 Task: Look for space in Szombathely, Hungary from 9th June, 2023 to 16th June, 2023 for 2 adults in price range Rs.8000 to Rs.16000. Place can be entire place with 2 bedrooms having 2 beds and 1 bathroom. Property type can be house, flat, guest house. Booking option can be shelf check-in. Required host language is English.
Action: Mouse moved to (607, 107)
Screenshot: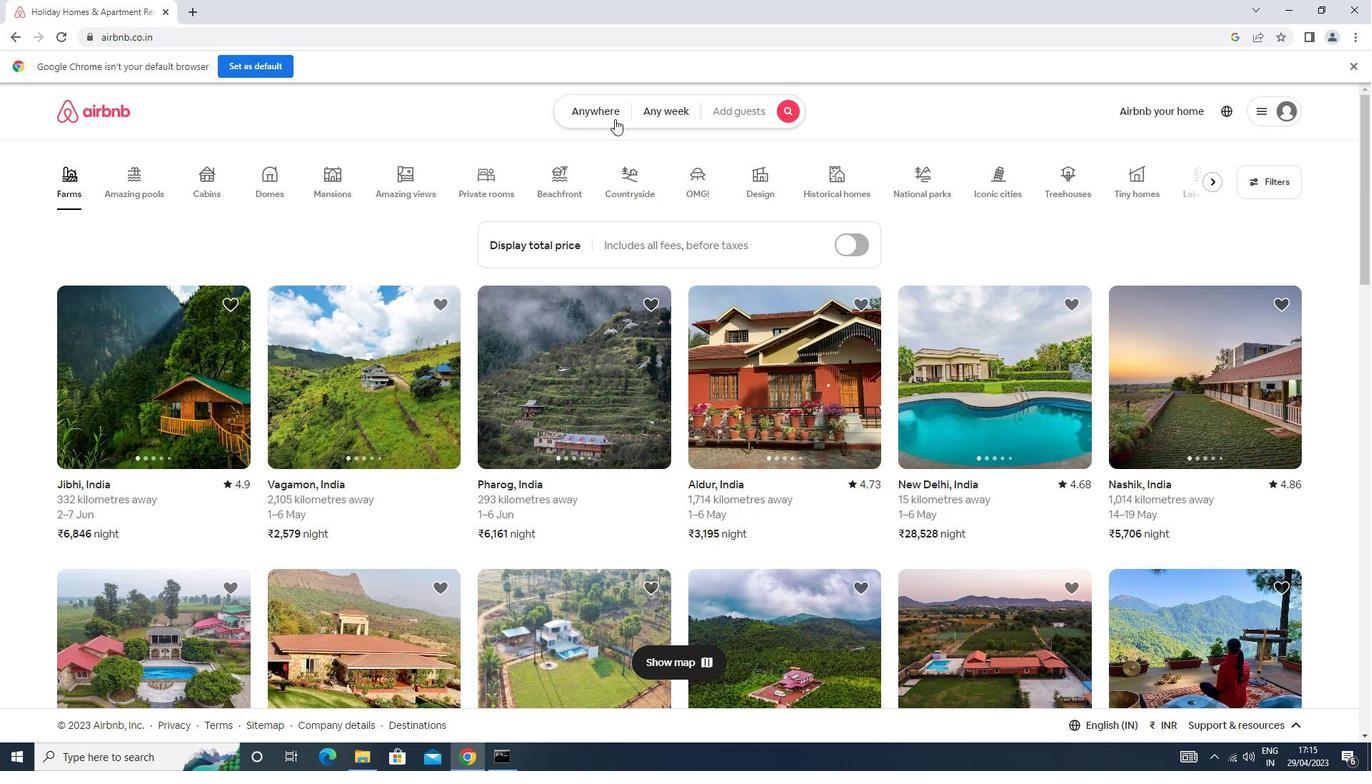 
Action: Mouse pressed left at (607, 107)
Screenshot: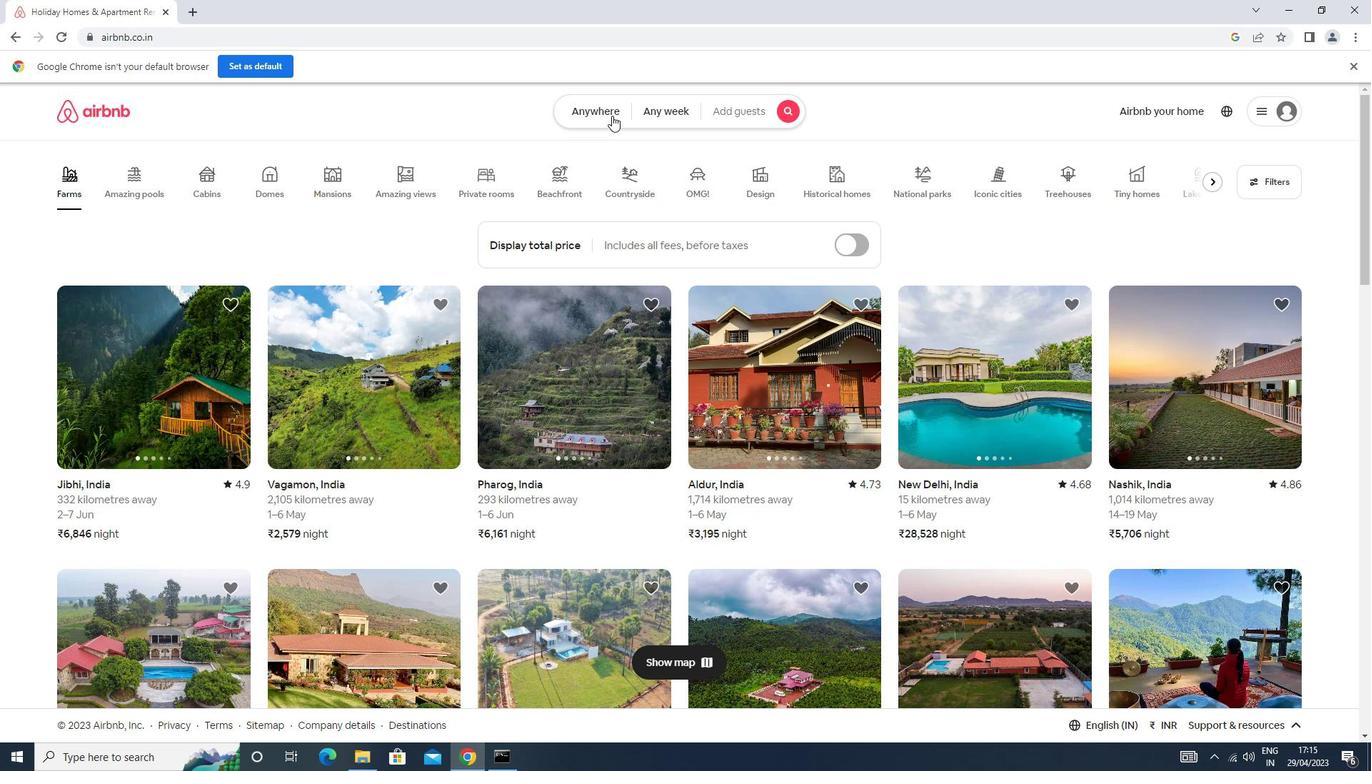 
Action: Mouse moved to (552, 162)
Screenshot: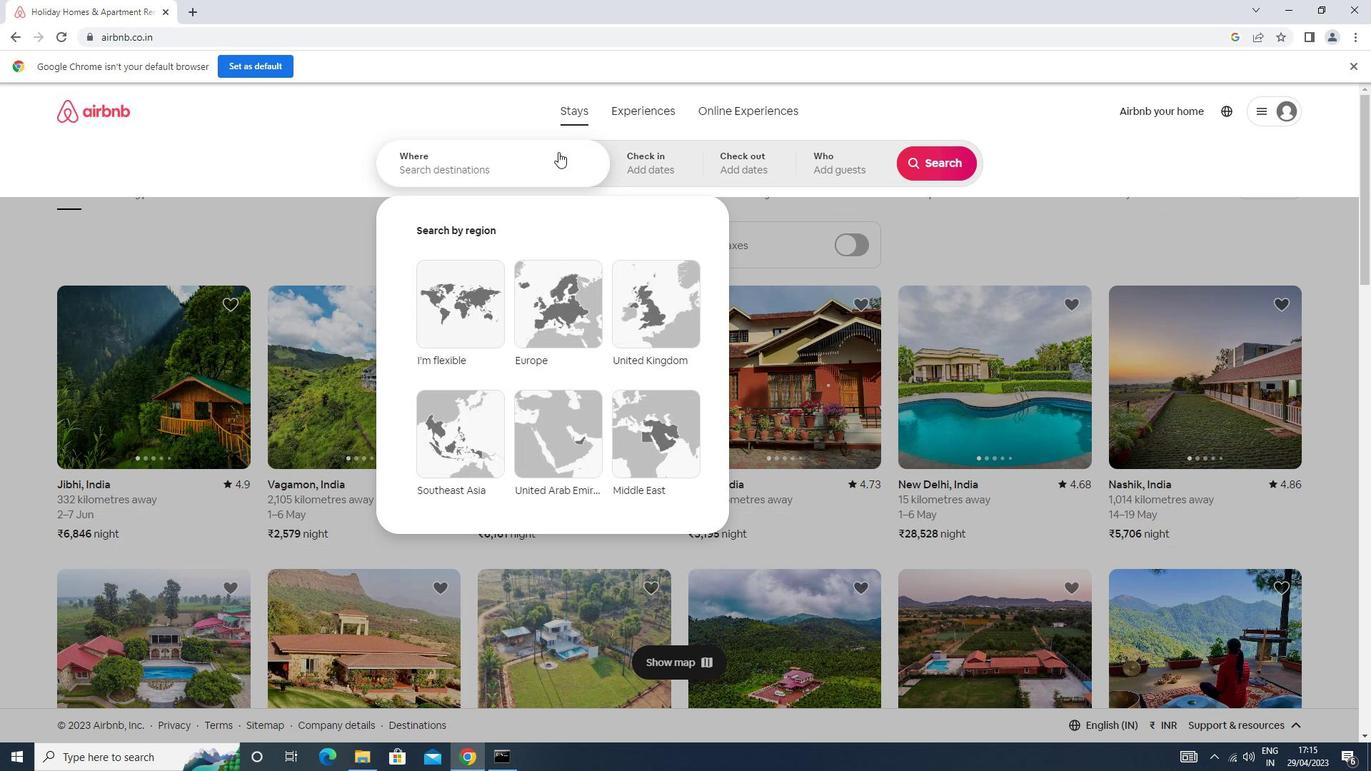 
Action: Mouse pressed left at (552, 162)
Screenshot: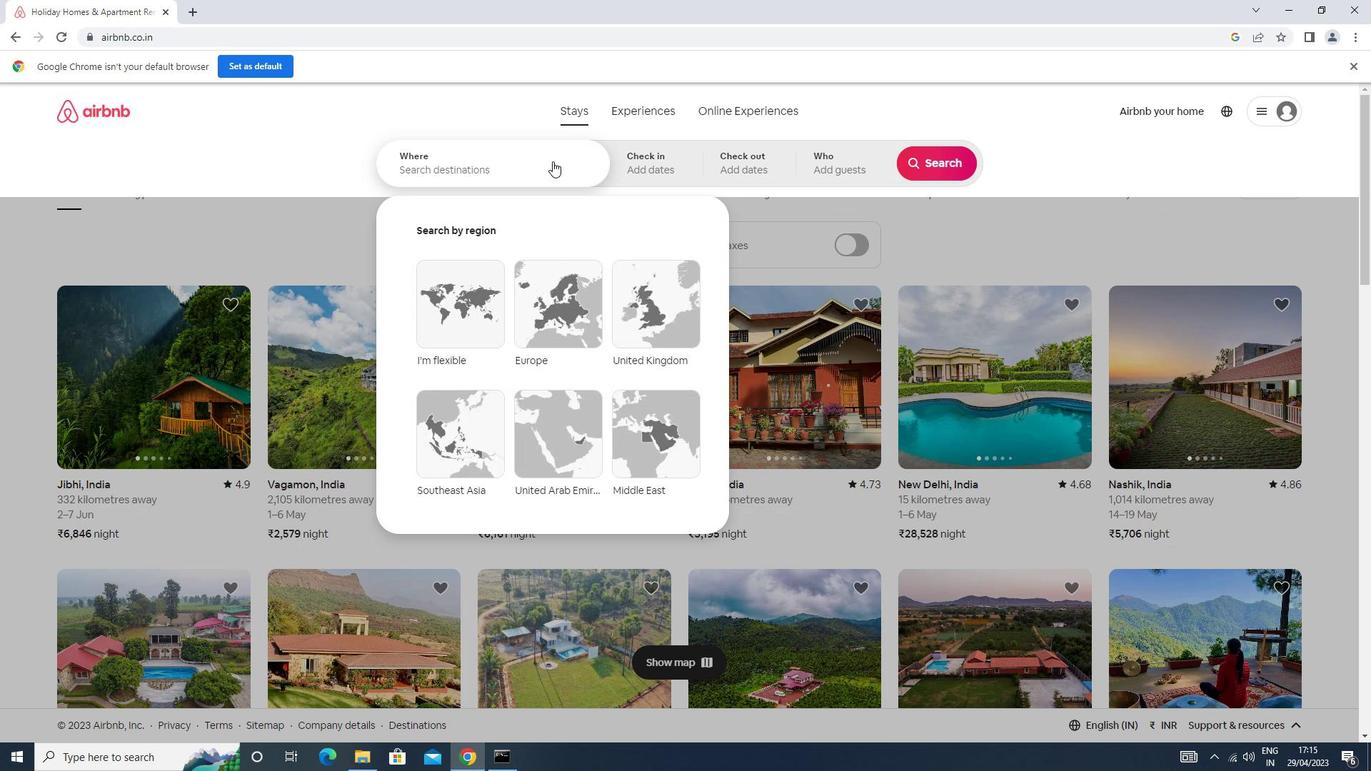 
Action: Mouse moved to (549, 165)
Screenshot: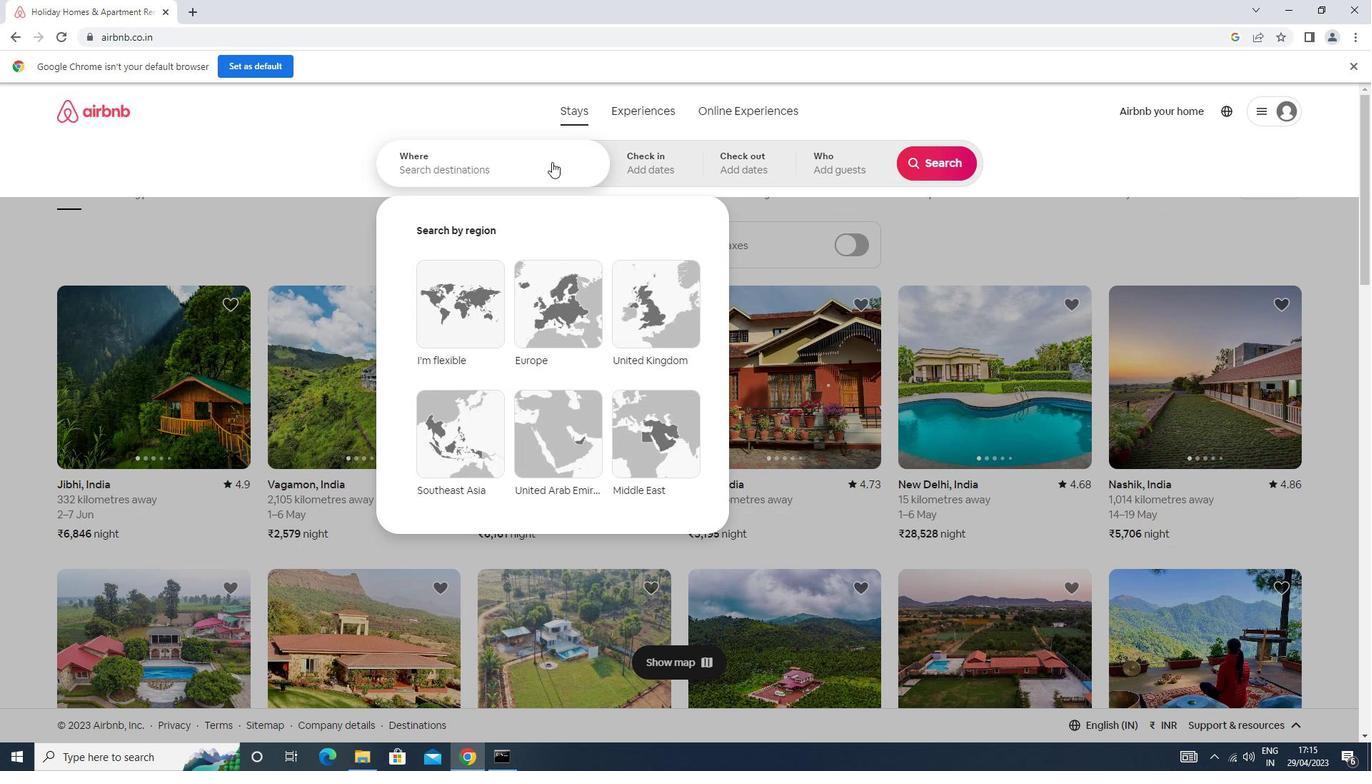 
Action: Key pressed s<Key.caps_lock>zombathely<Key.enter>
Screenshot: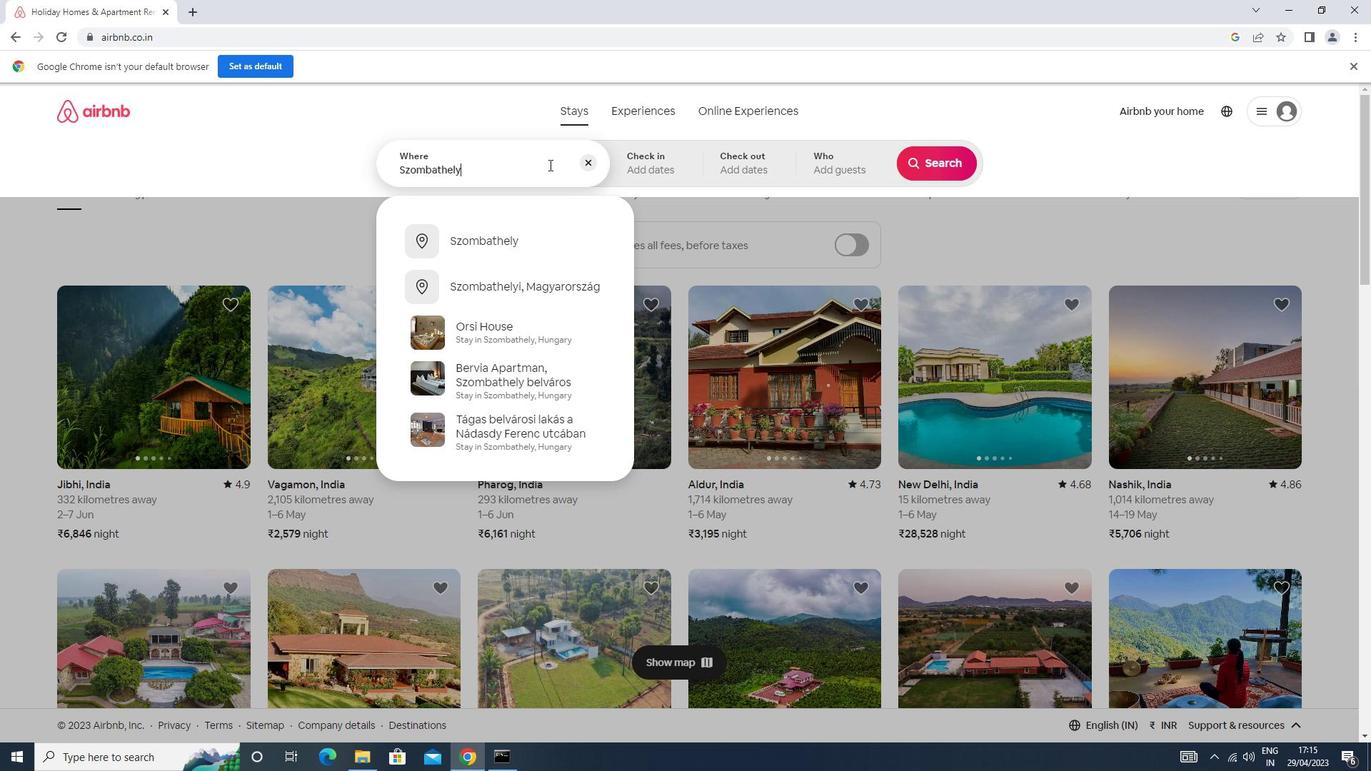 
Action: Mouse moved to (943, 276)
Screenshot: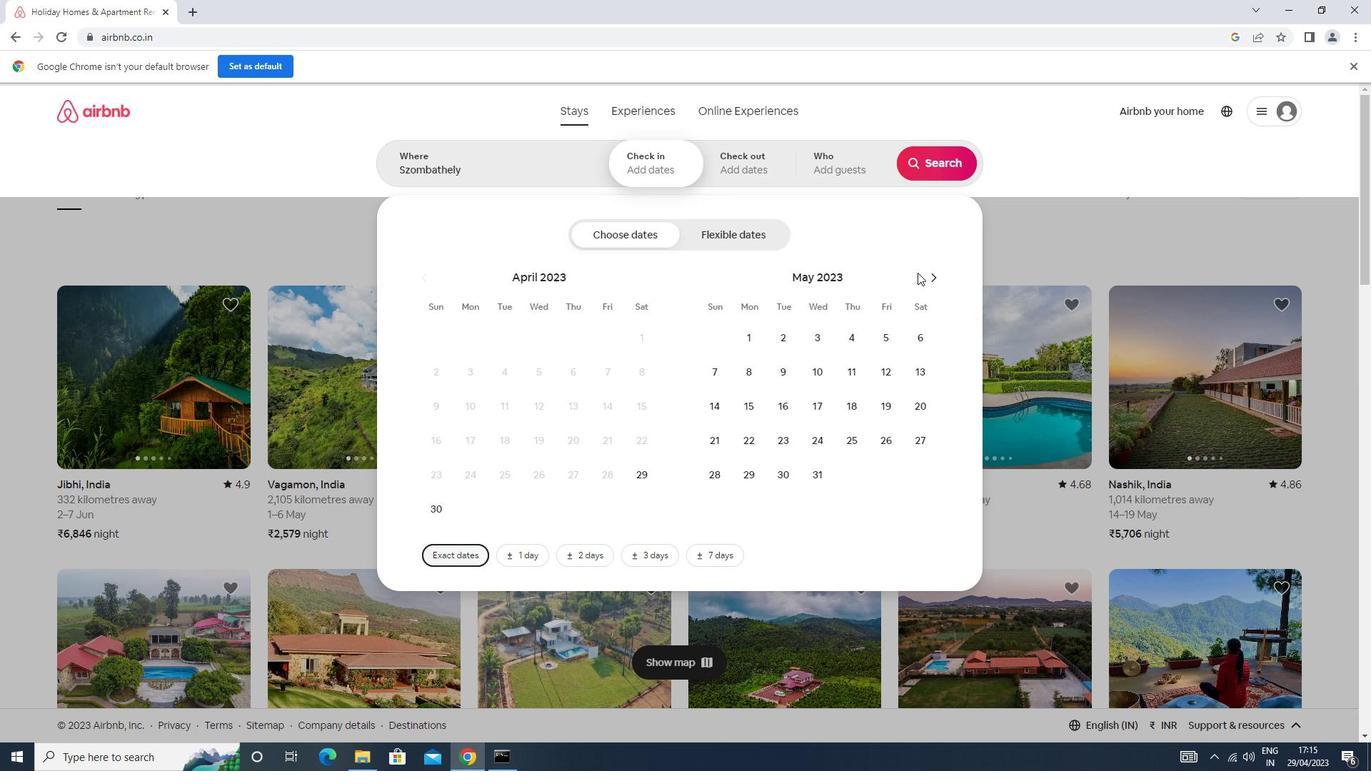 
Action: Mouse pressed left at (943, 276)
Screenshot: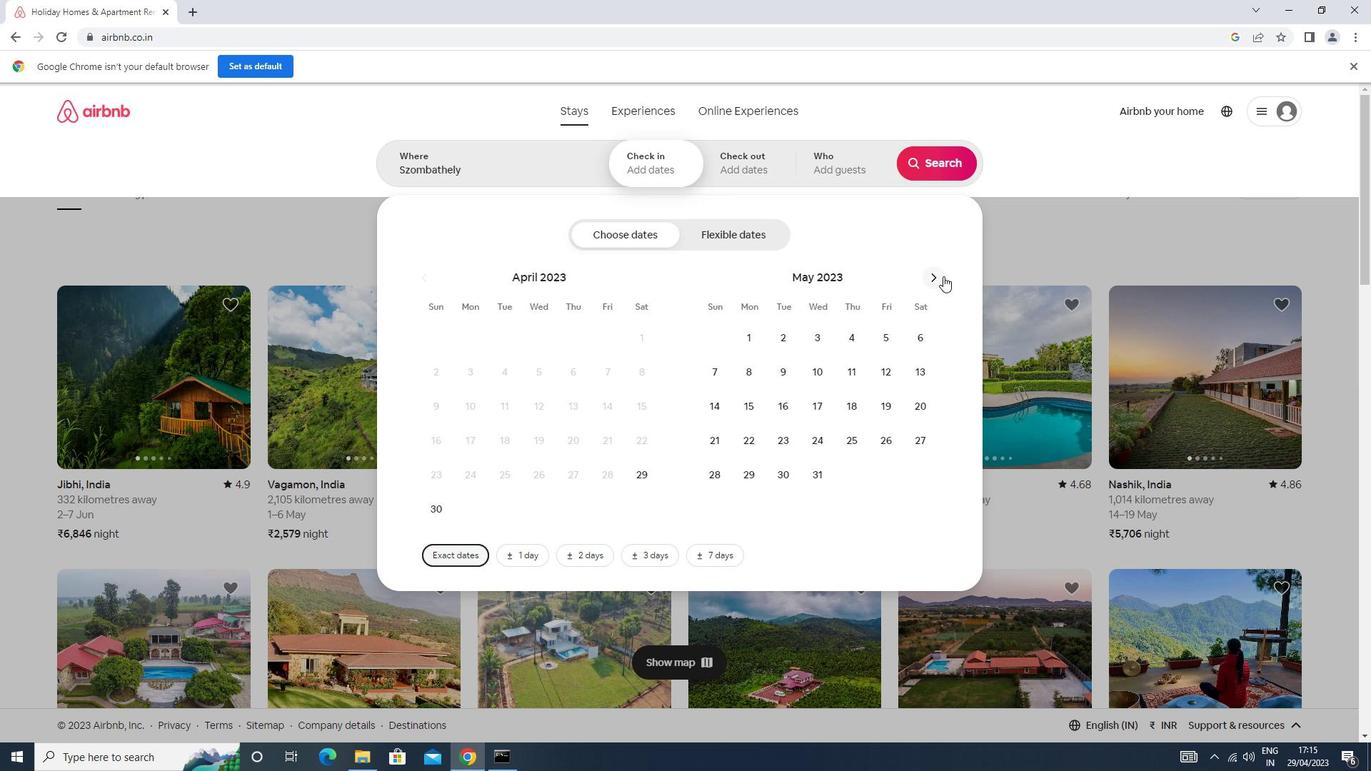 
Action: Mouse moved to (875, 372)
Screenshot: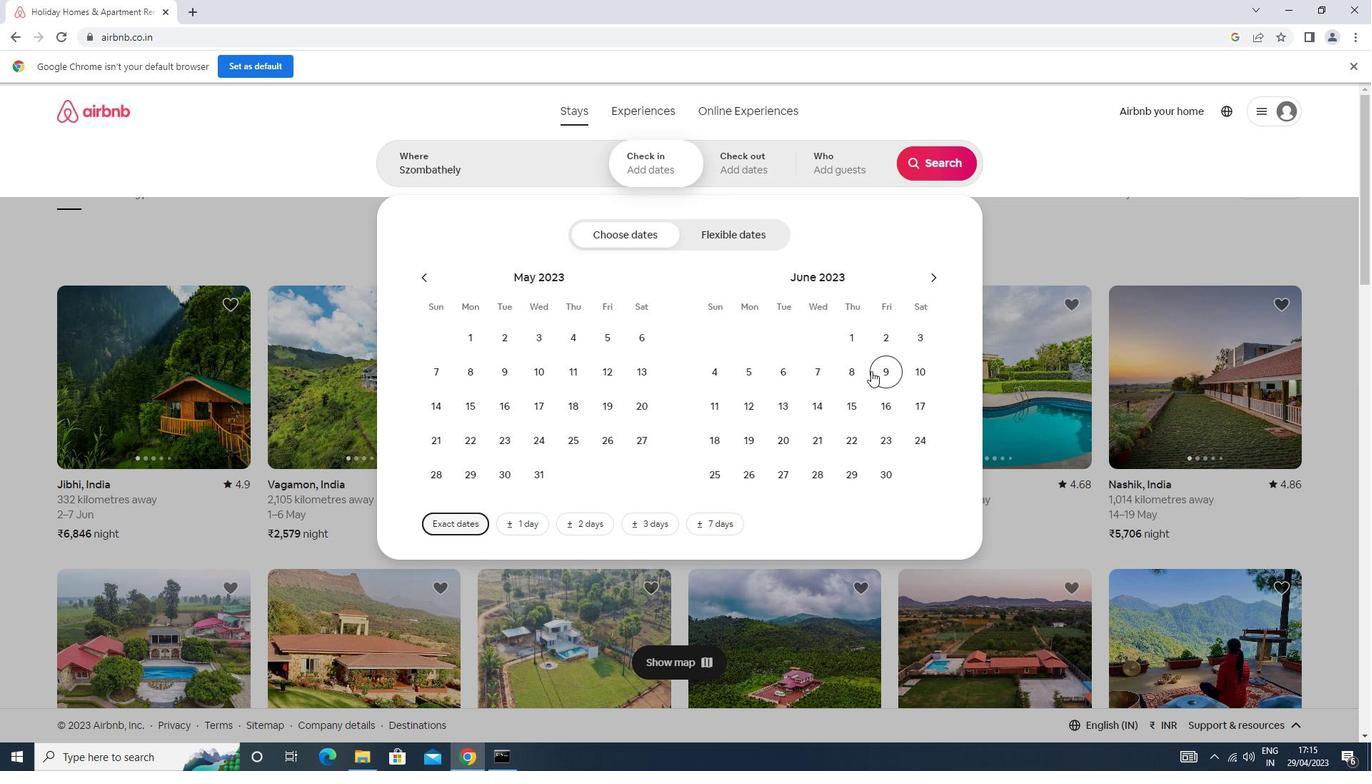 
Action: Mouse pressed left at (875, 372)
Screenshot: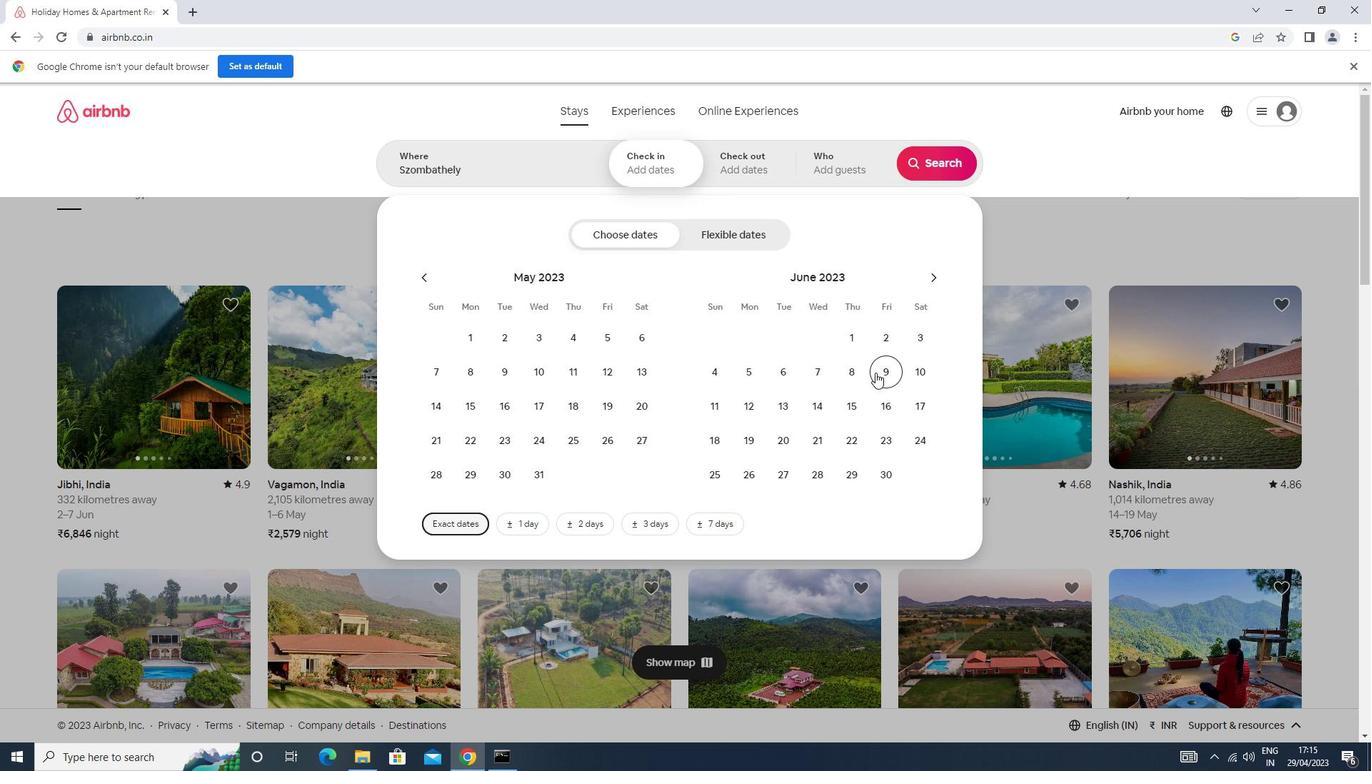 
Action: Mouse moved to (872, 399)
Screenshot: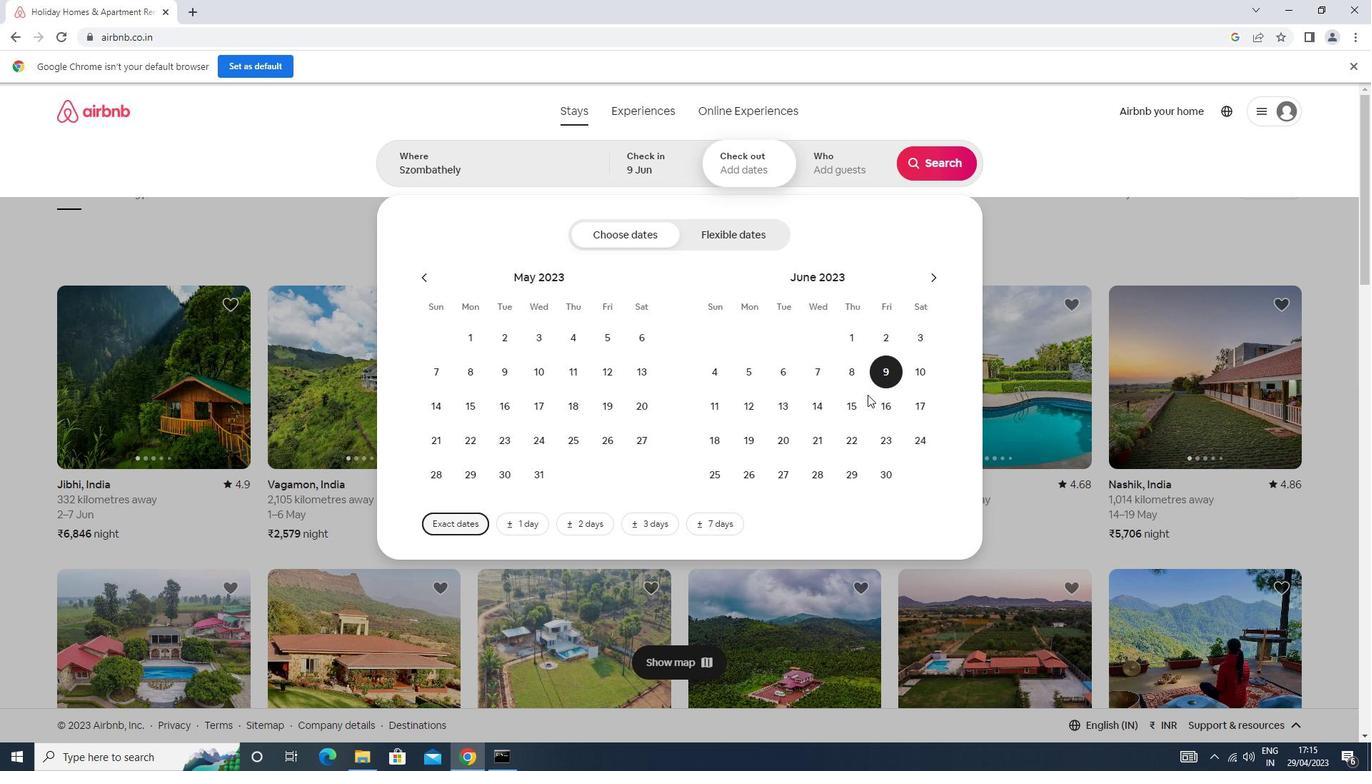
Action: Mouse pressed left at (872, 399)
Screenshot: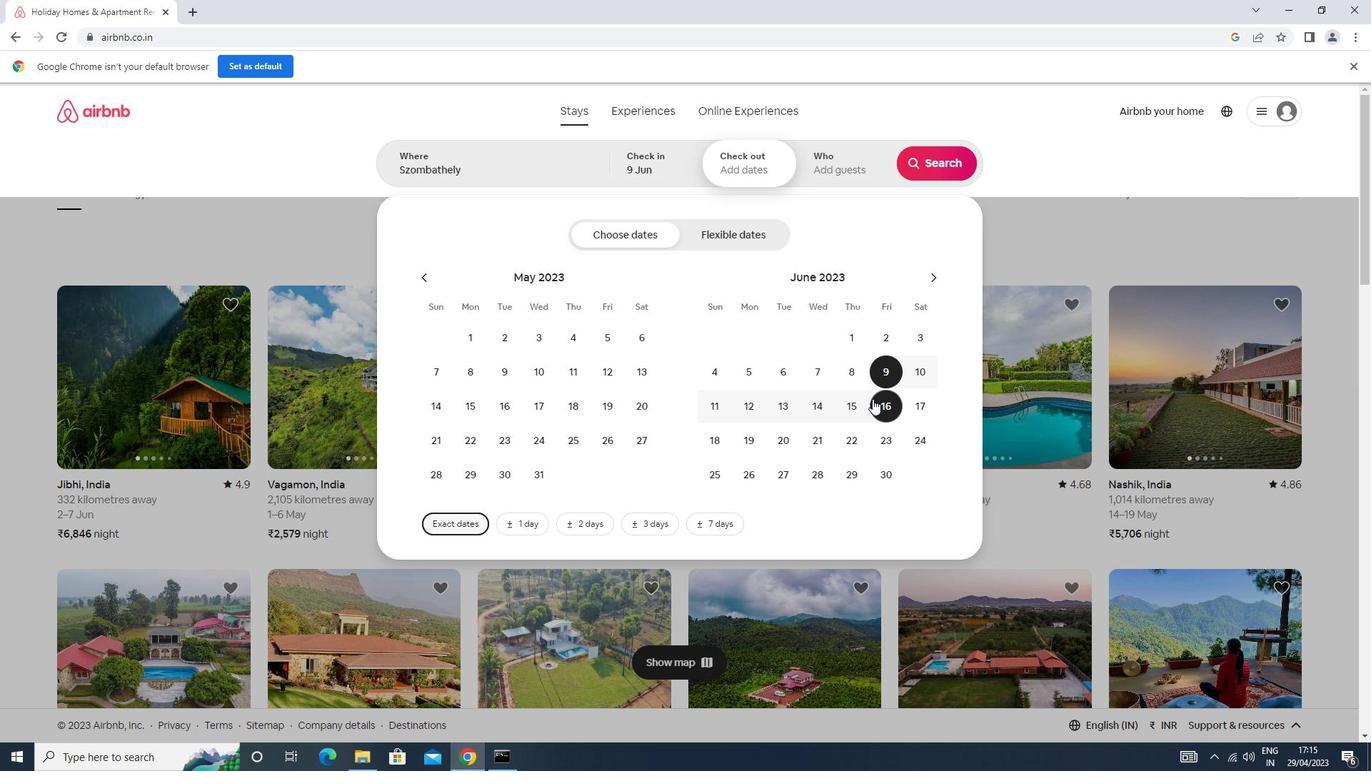 
Action: Mouse moved to (877, 181)
Screenshot: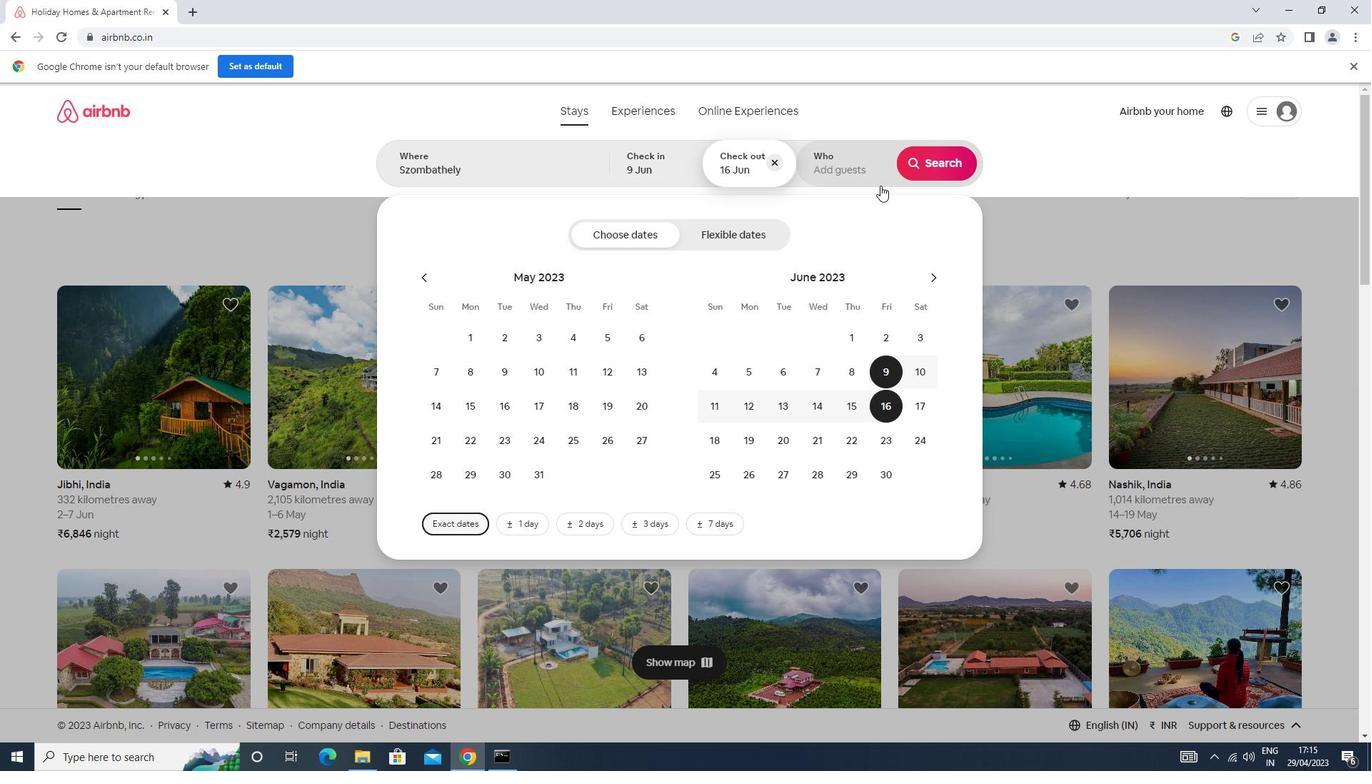 
Action: Mouse pressed left at (877, 181)
Screenshot: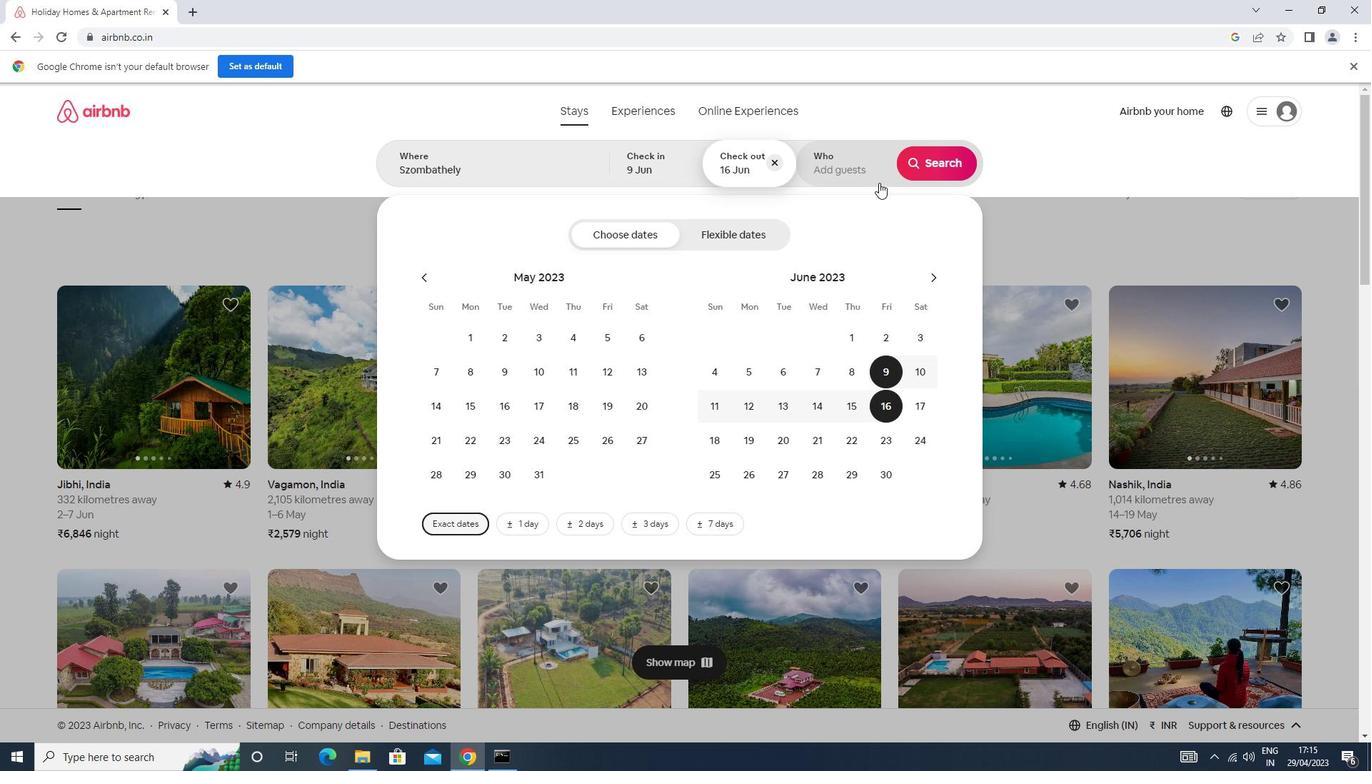 
Action: Mouse moved to (939, 244)
Screenshot: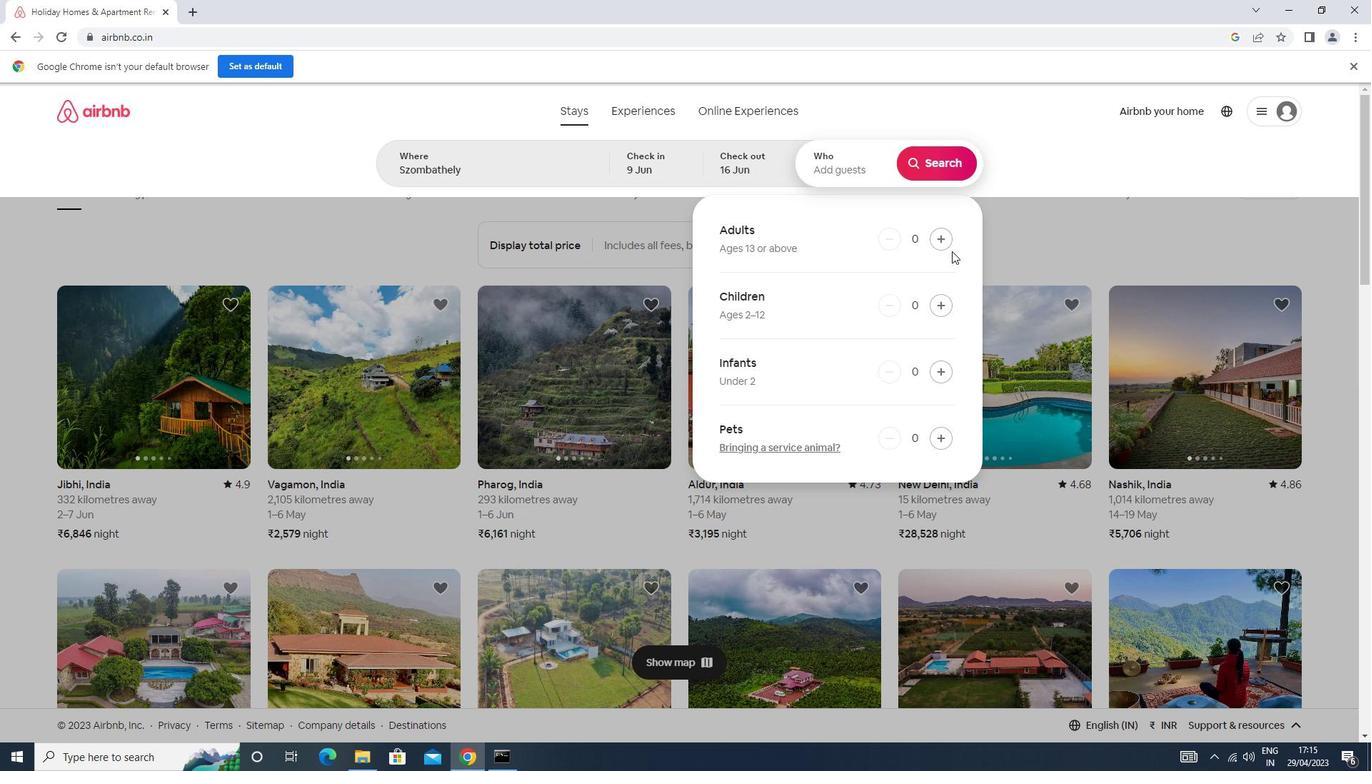 
Action: Mouse pressed left at (939, 244)
Screenshot: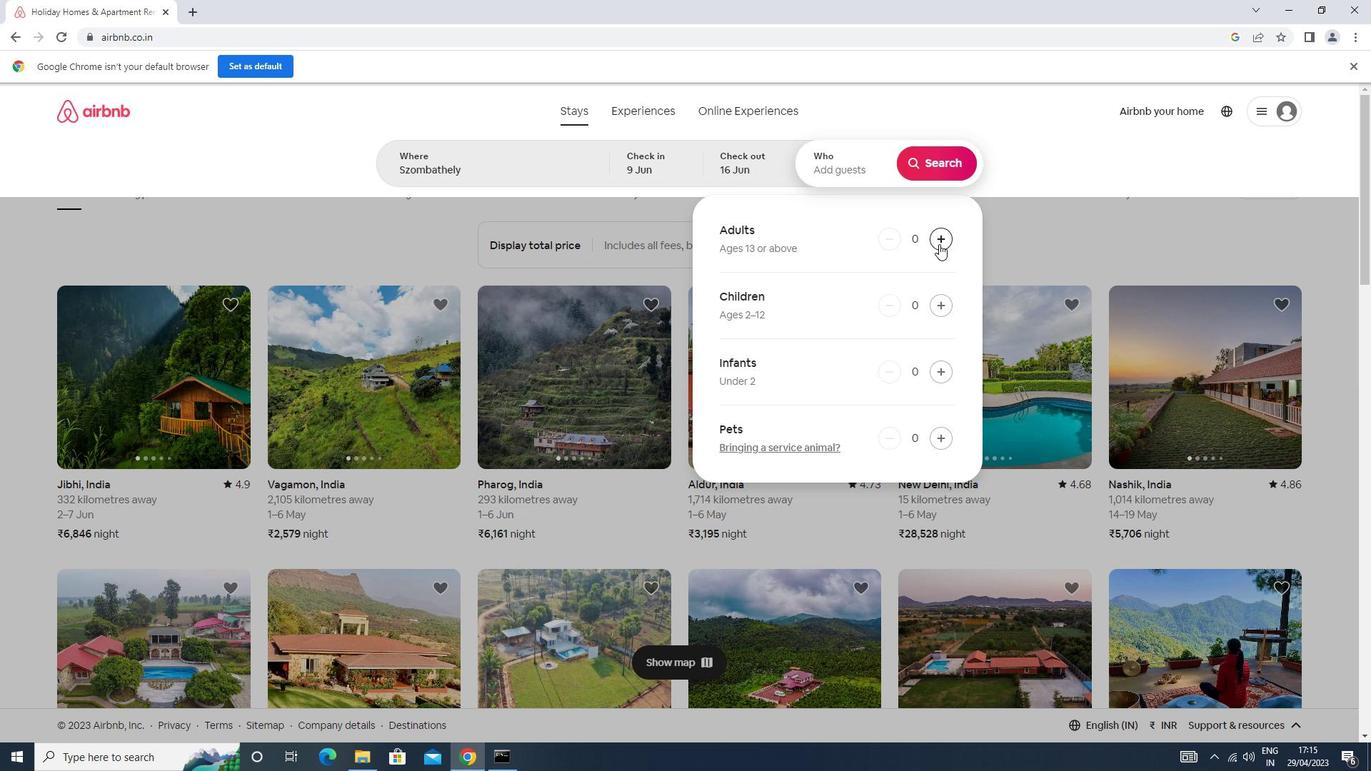 
Action: Mouse moved to (939, 244)
Screenshot: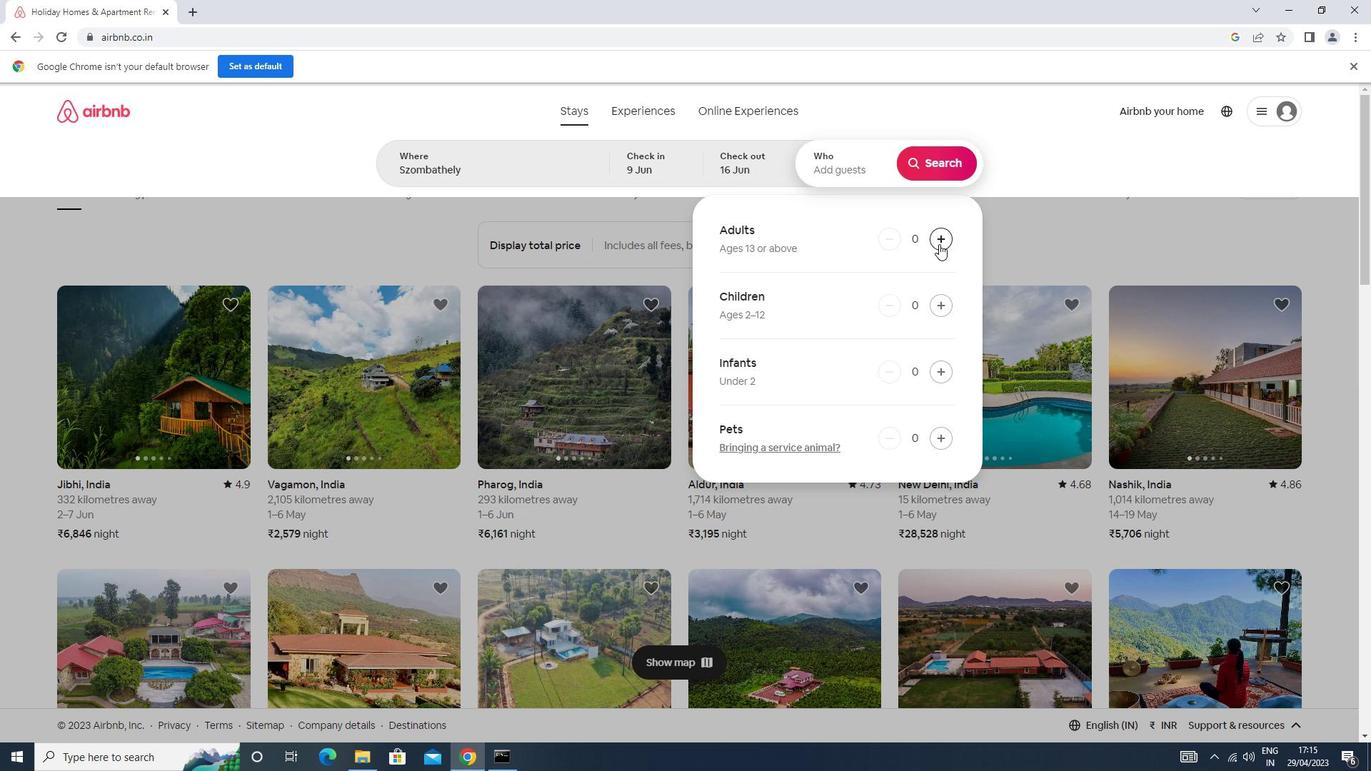 
Action: Mouse pressed left at (939, 244)
Screenshot: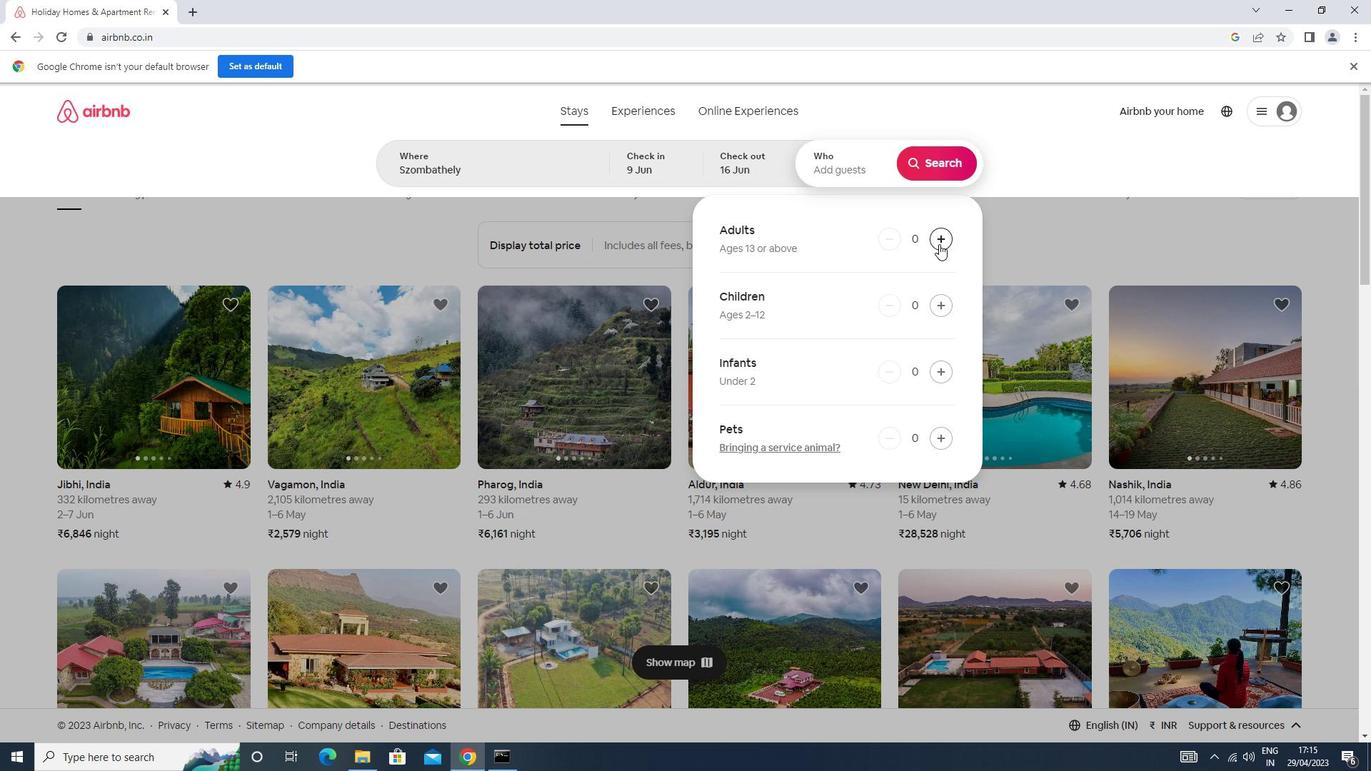 
Action: Mouse moved to (937, 162)
Screenshot: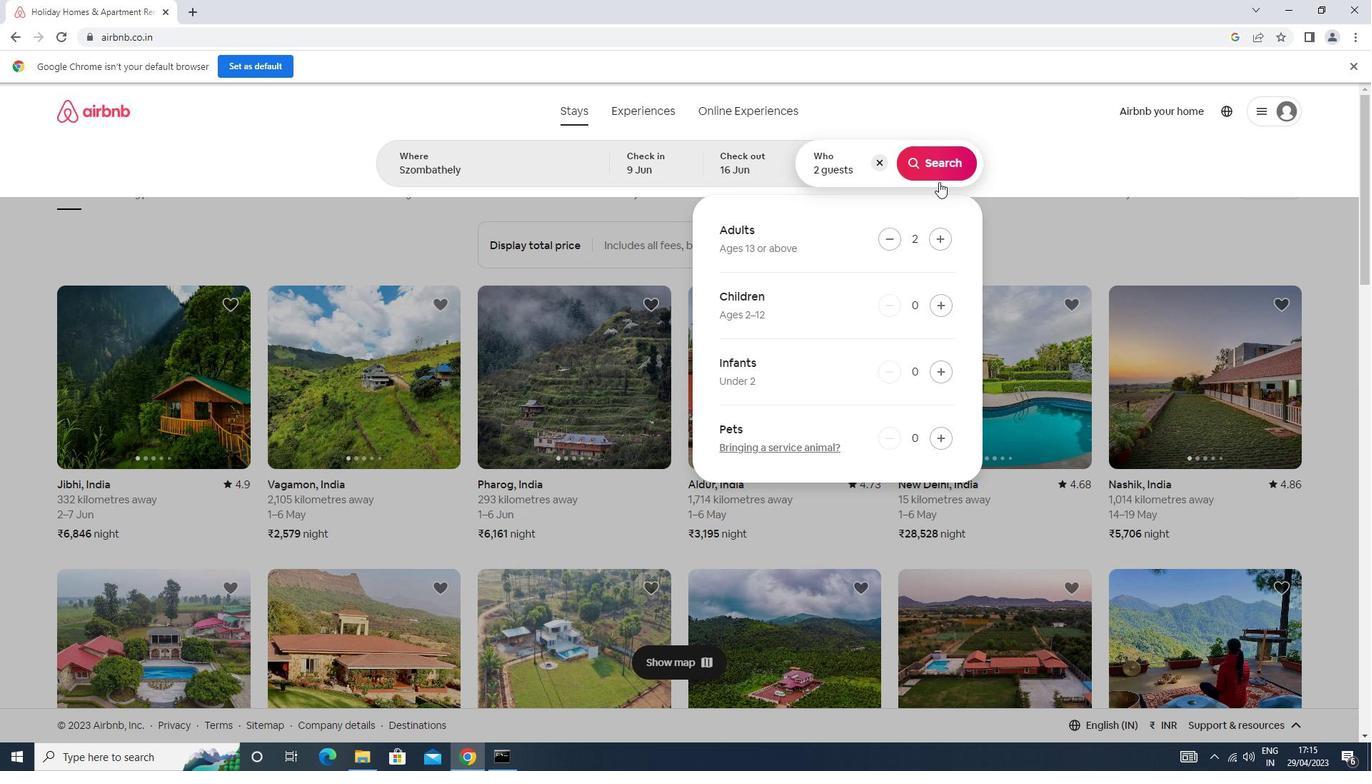 
Action: Mouse pressed left at (937, 162)
Screenshot: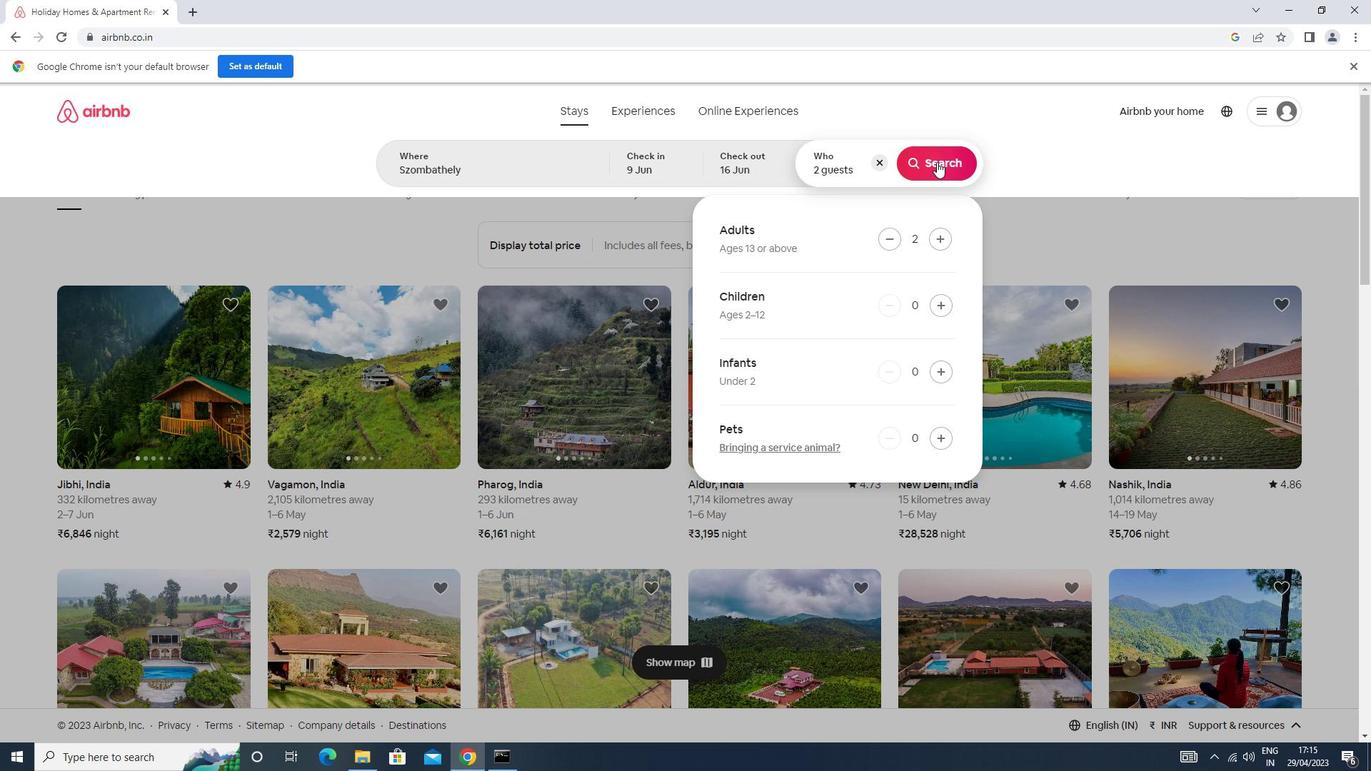 
Action: Mouse moved to (1319, 160)
Screenshot: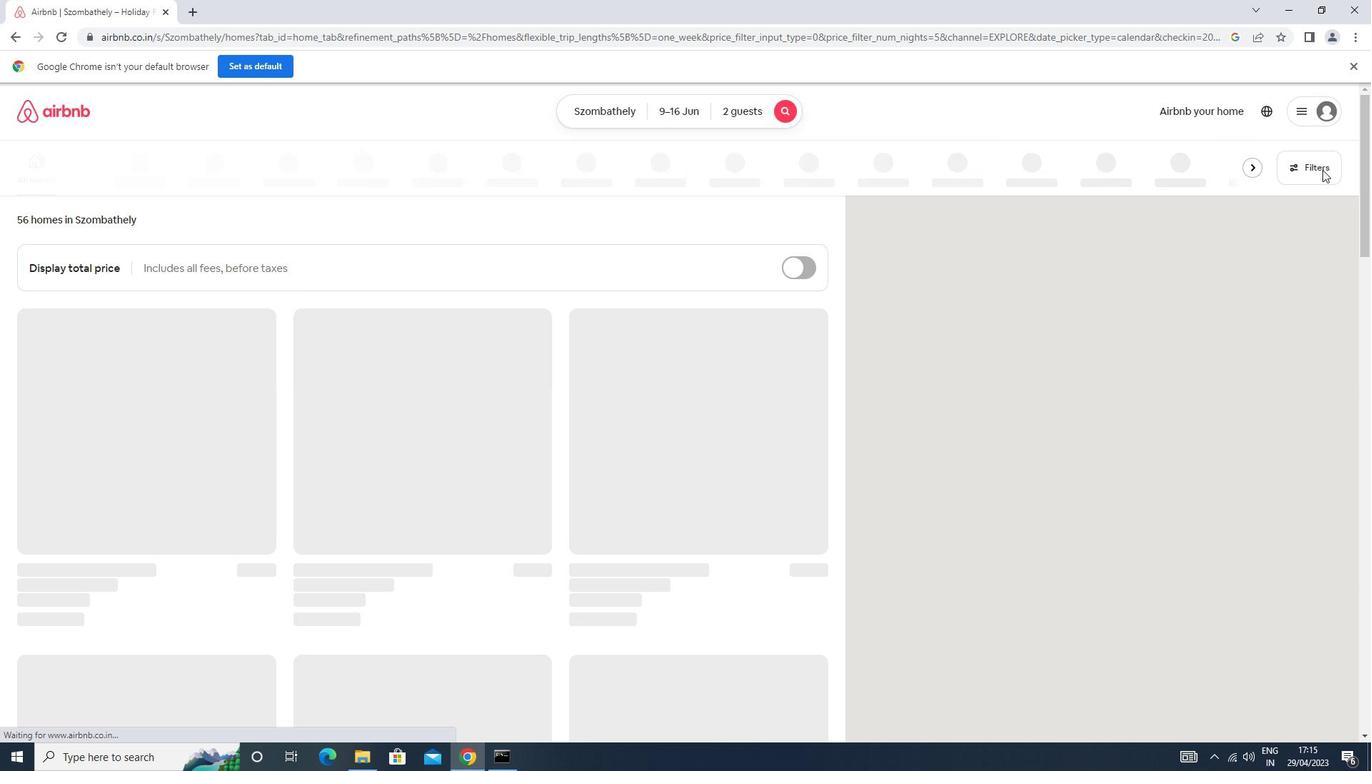 
Action: Mouse pressed left at (1319, 160)
Screenshot: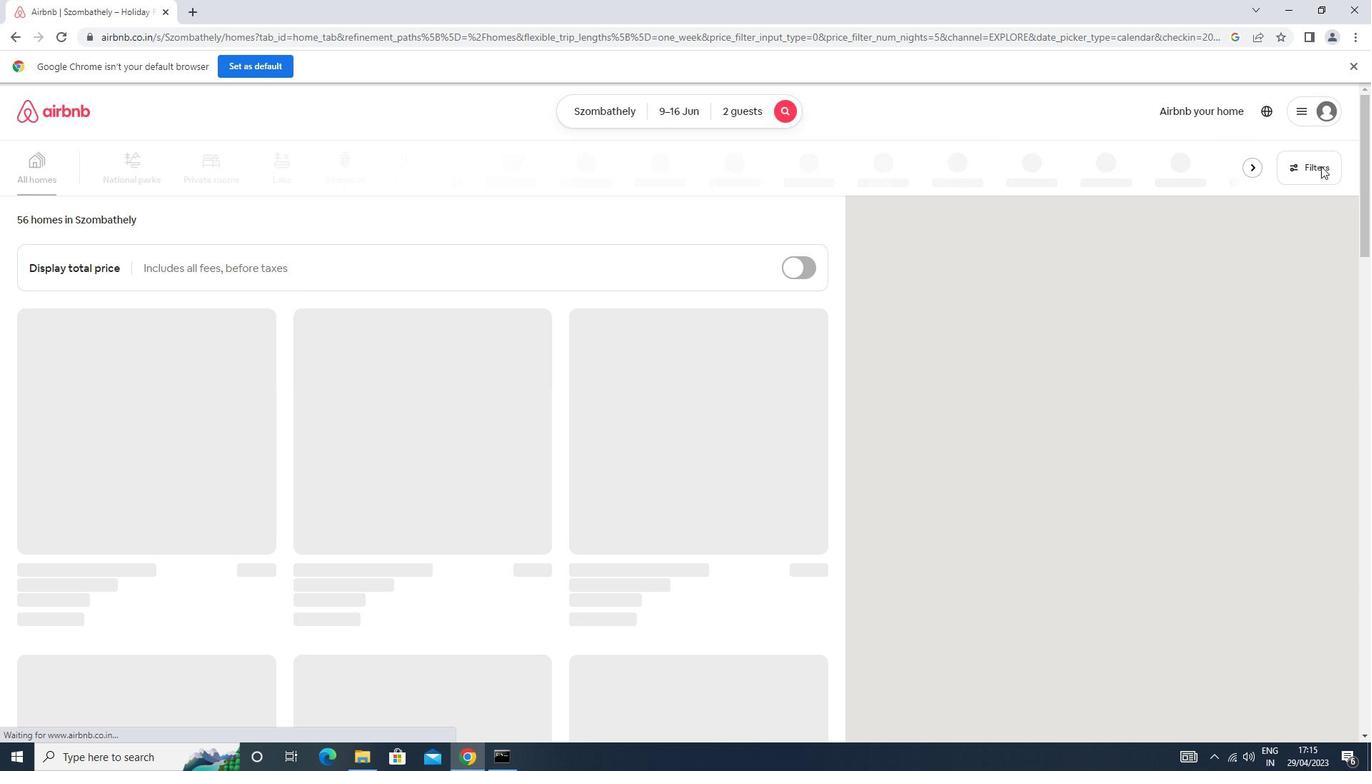 
Action: Mouse moved to (591, 345)
Screenshot: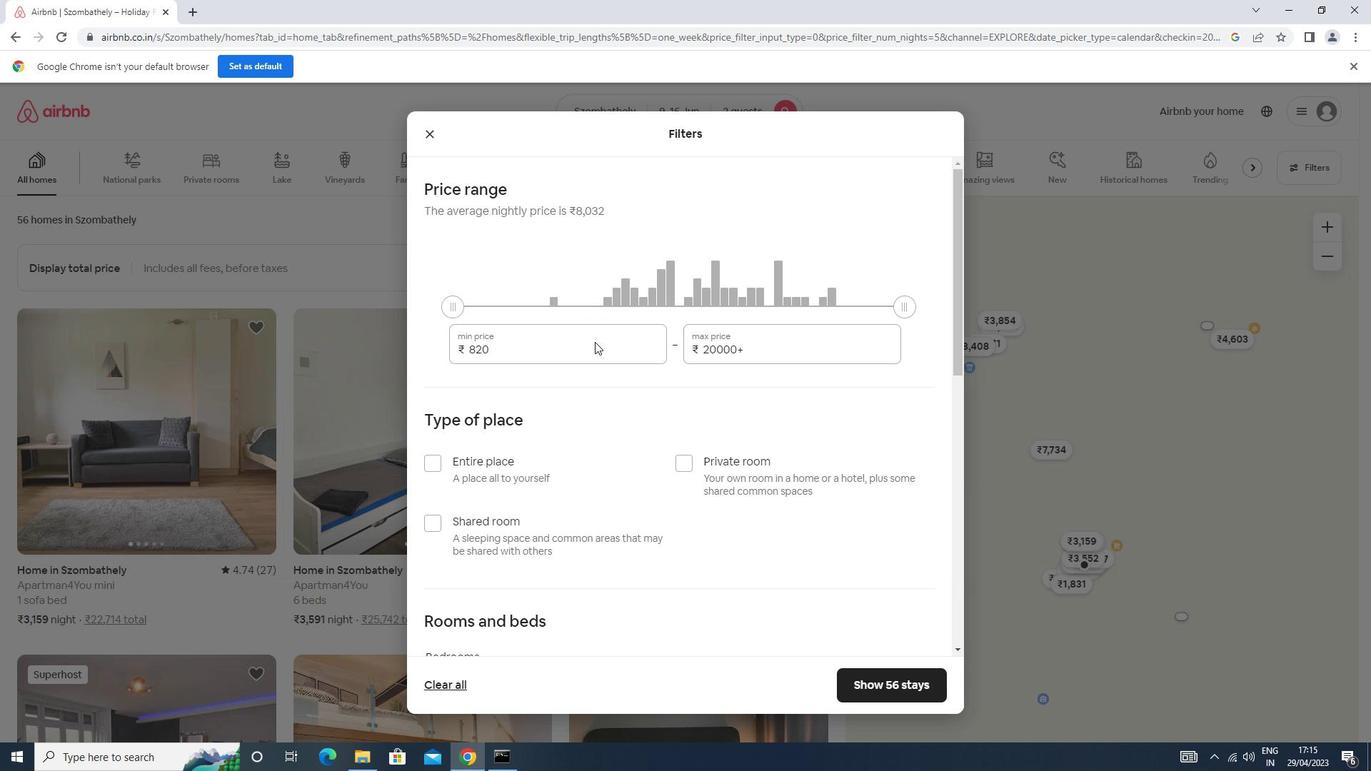 
Action: Mouse pressed left at (591, 345)
Screenshot: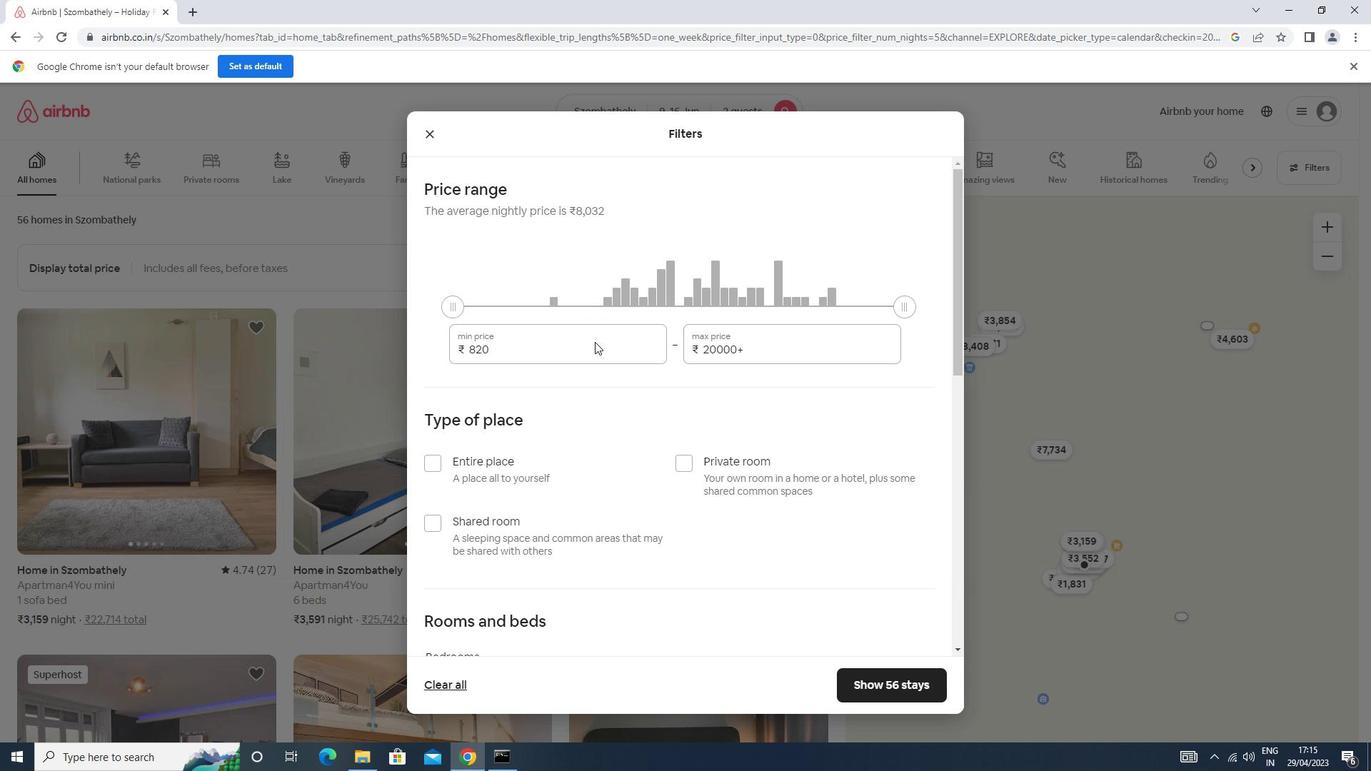 
Action: Mouse moved to (590, 345)
Screenshot: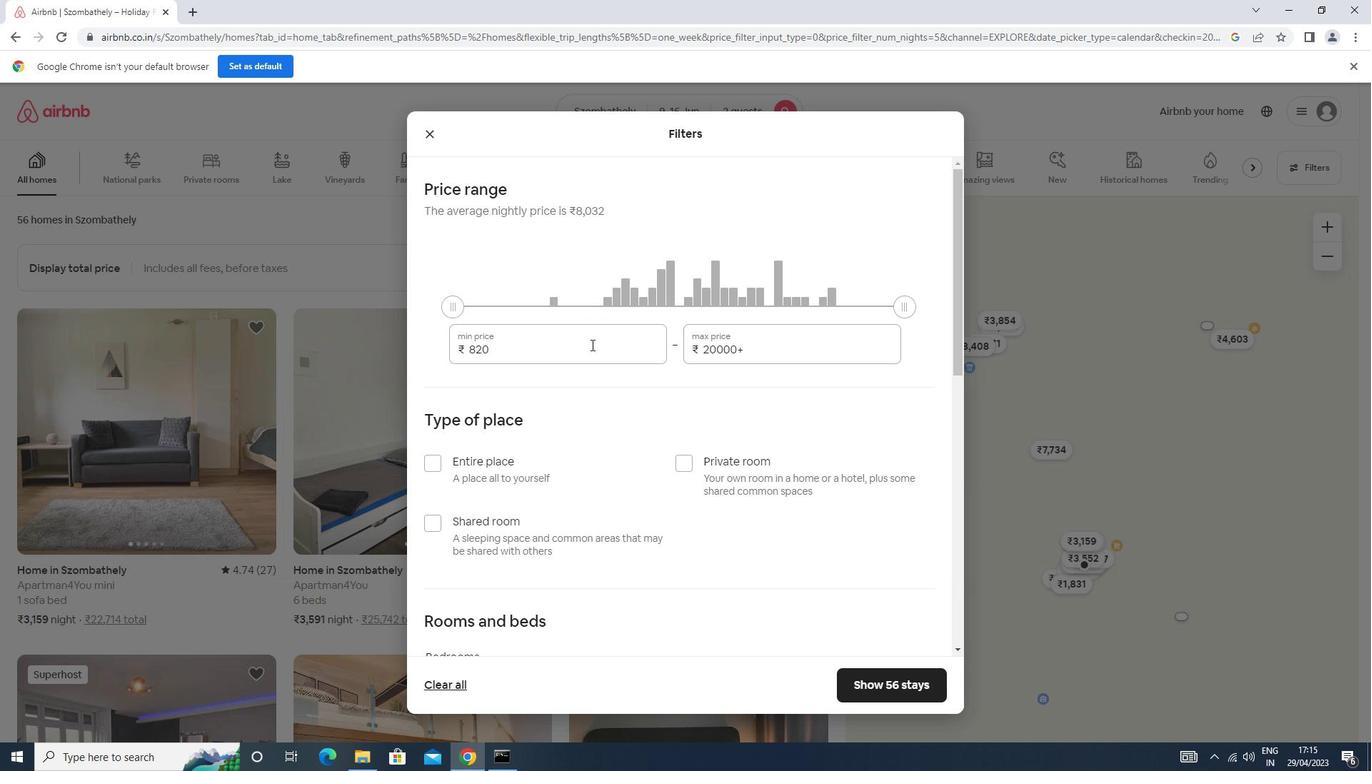 
Action: Key pressed <Key.backspace><Key.backspace><Key.backspace><Key.backspace><Key.backspace><Key.backspace><Key.backspace><Key.backspace>8000<Key.tab>16000
Screenshot: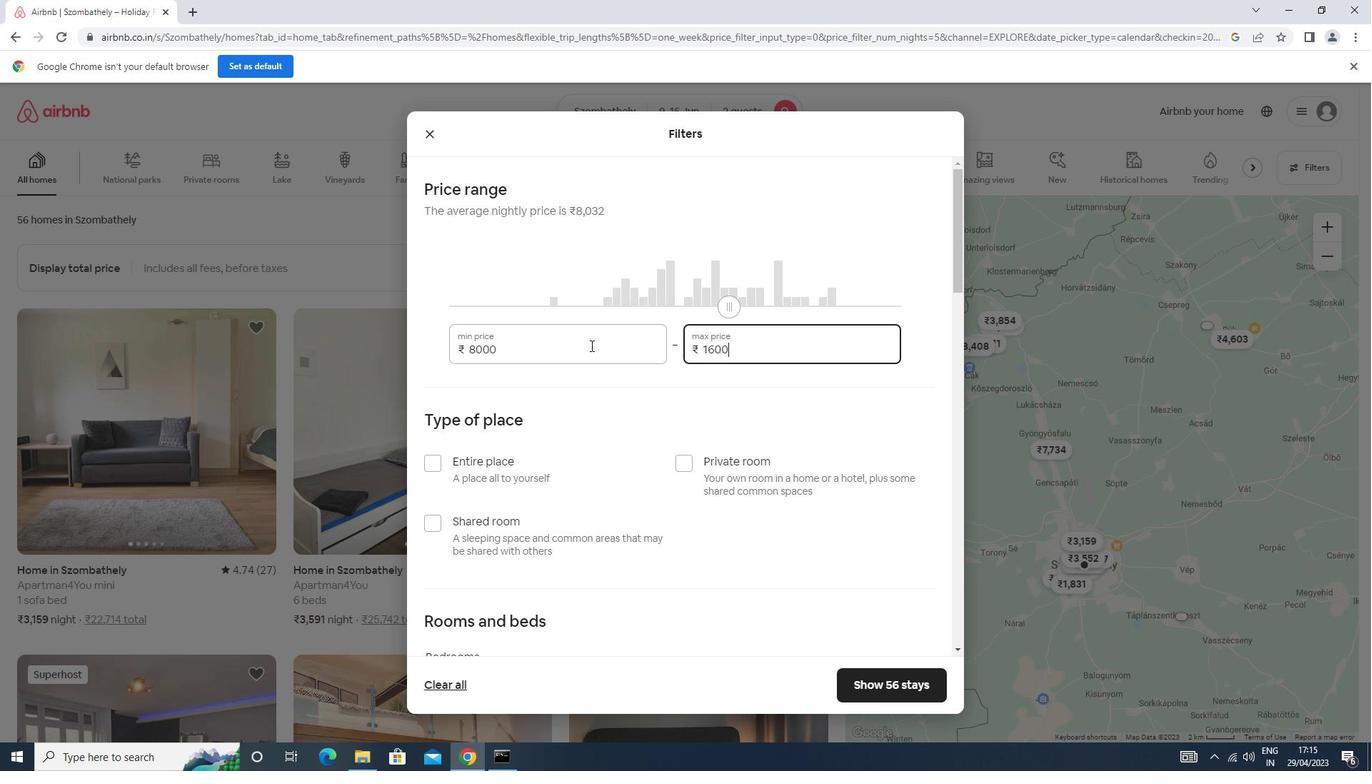 
Action: Mouse moved to (487, 465)
Screenshot: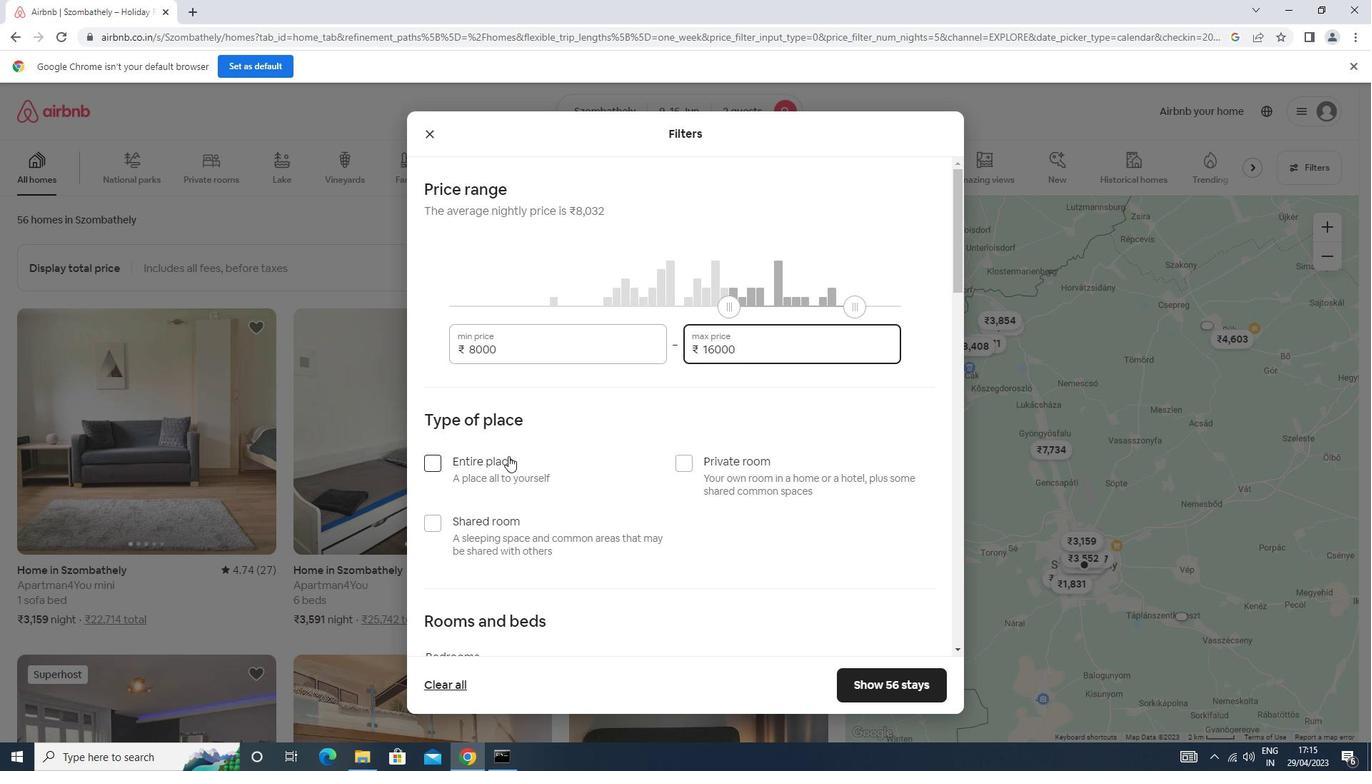 
Action: Mouse pressed left at (487, 465)
Screenshot: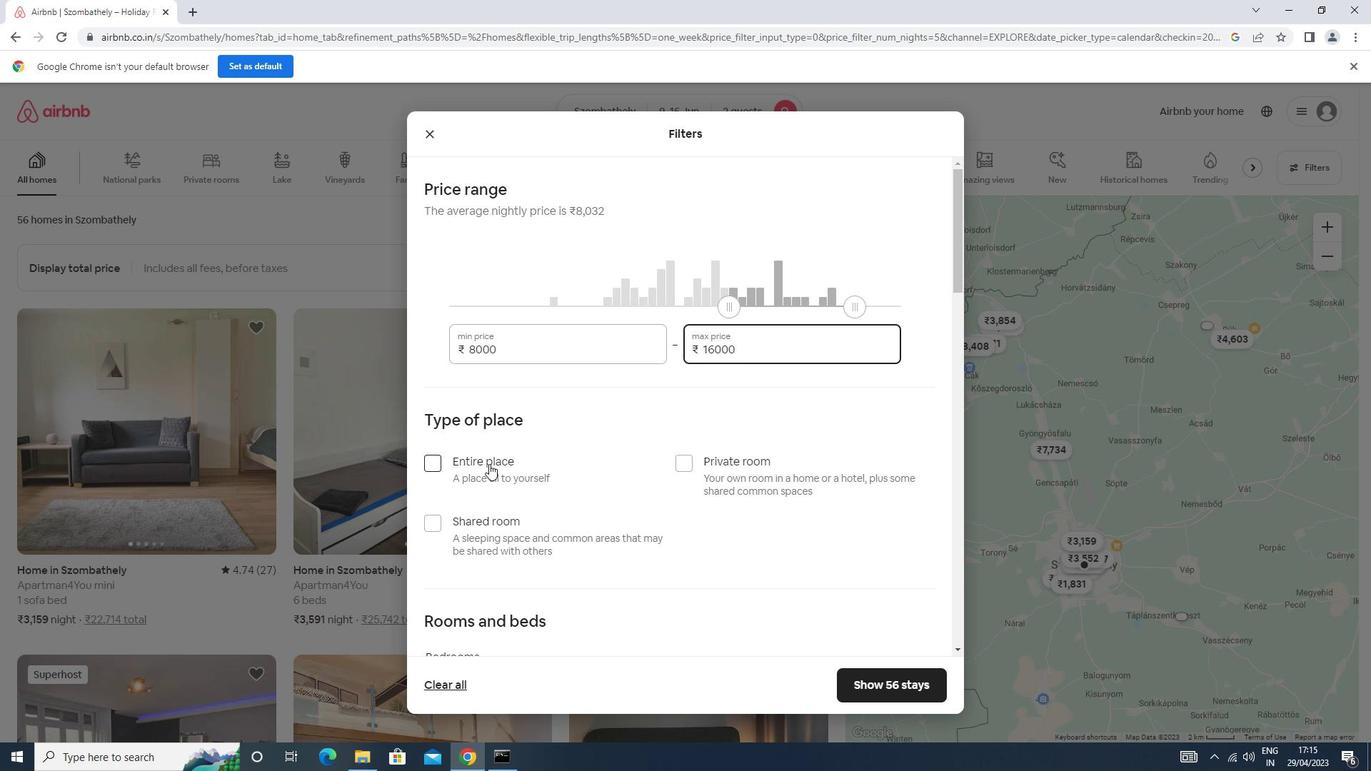
Action: Mouse moved to (491, 462)
Screenshot: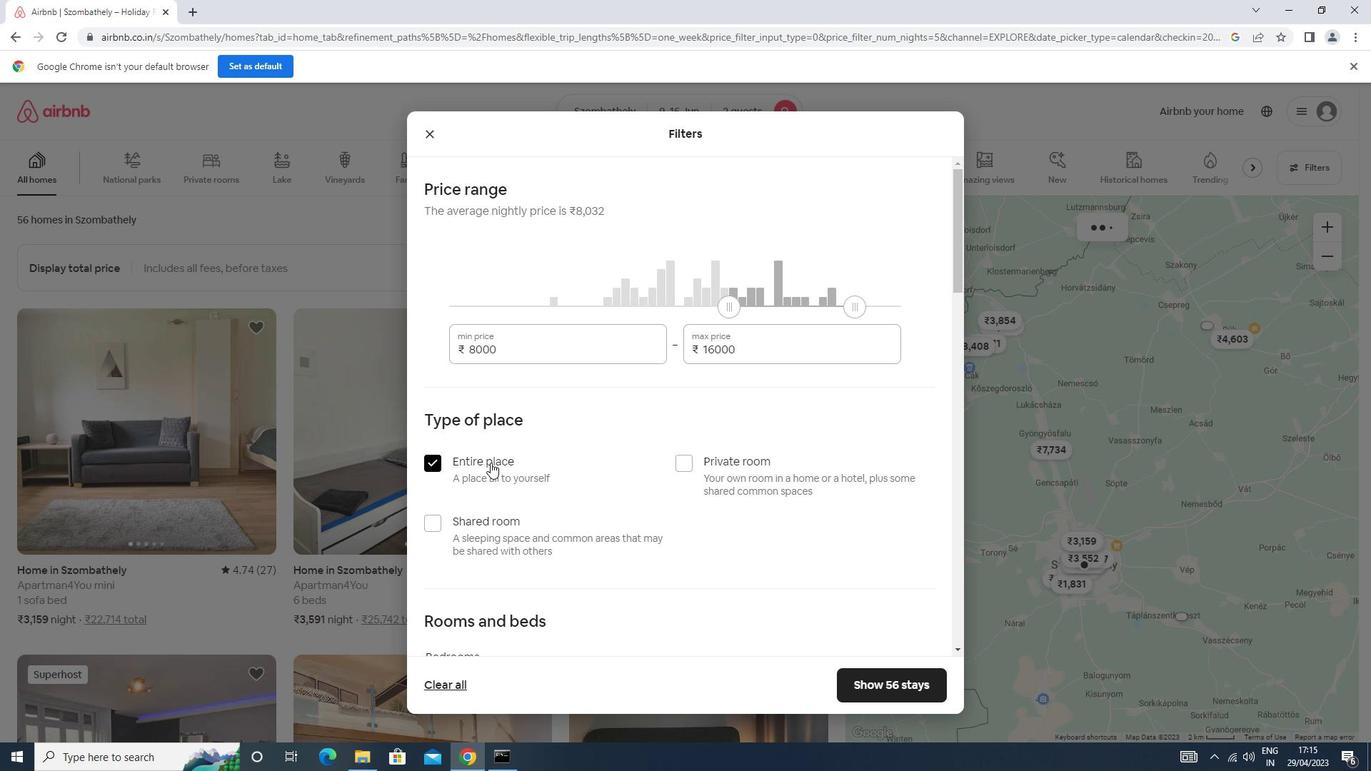 
Action: Mouse scrolled (491, 461) with delta (0, 0)
Screenshot: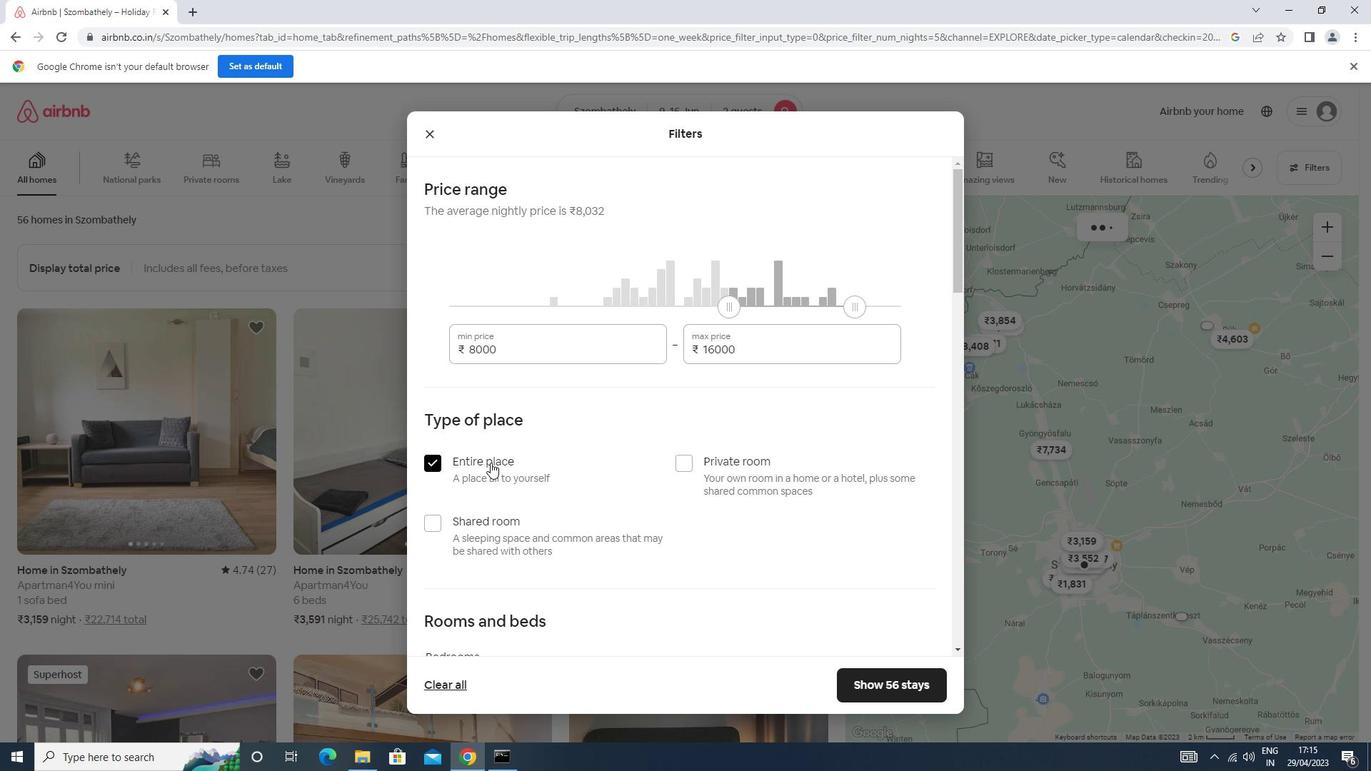 
Action: Mouse scrolled (491, 461) with delta (0, 0)
Screenshot: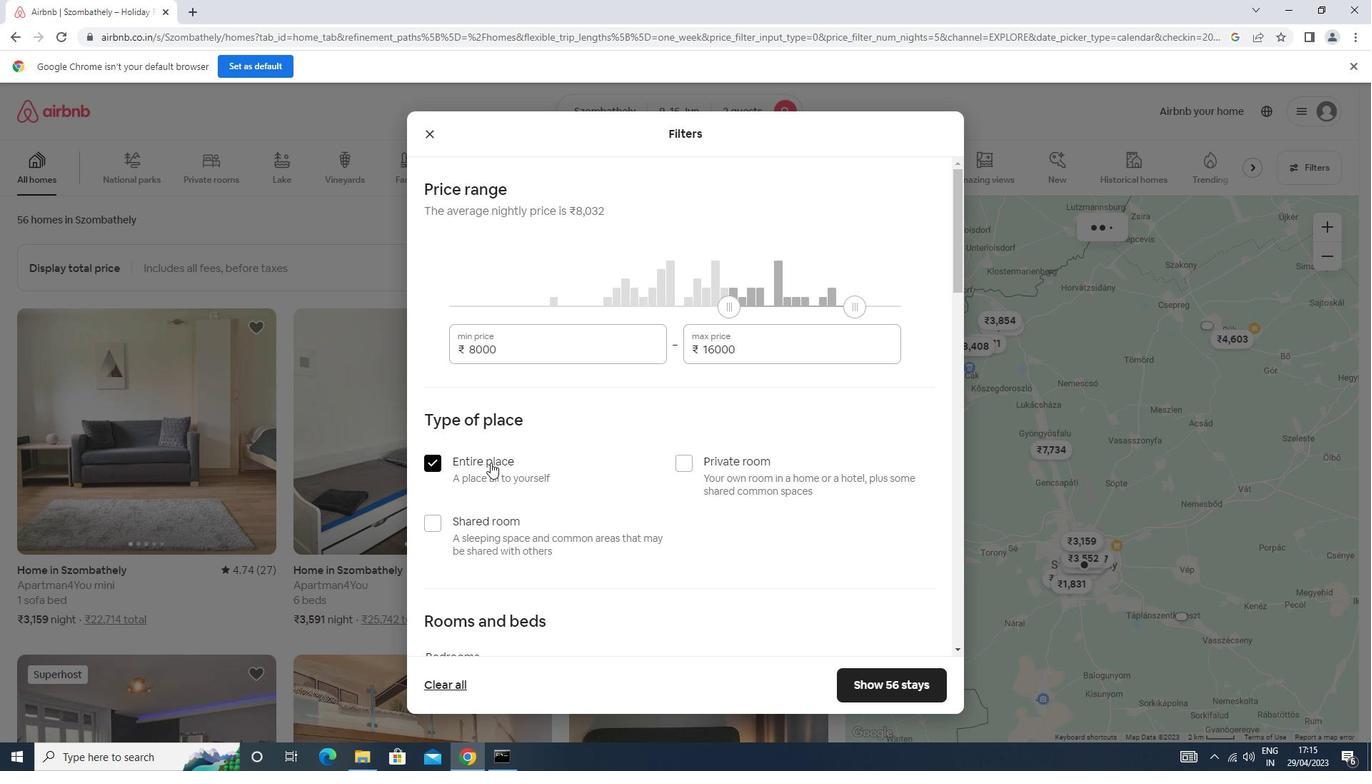 
Action: Mouse scrolled (491, 461) with delta (0, 0)
Screenshot: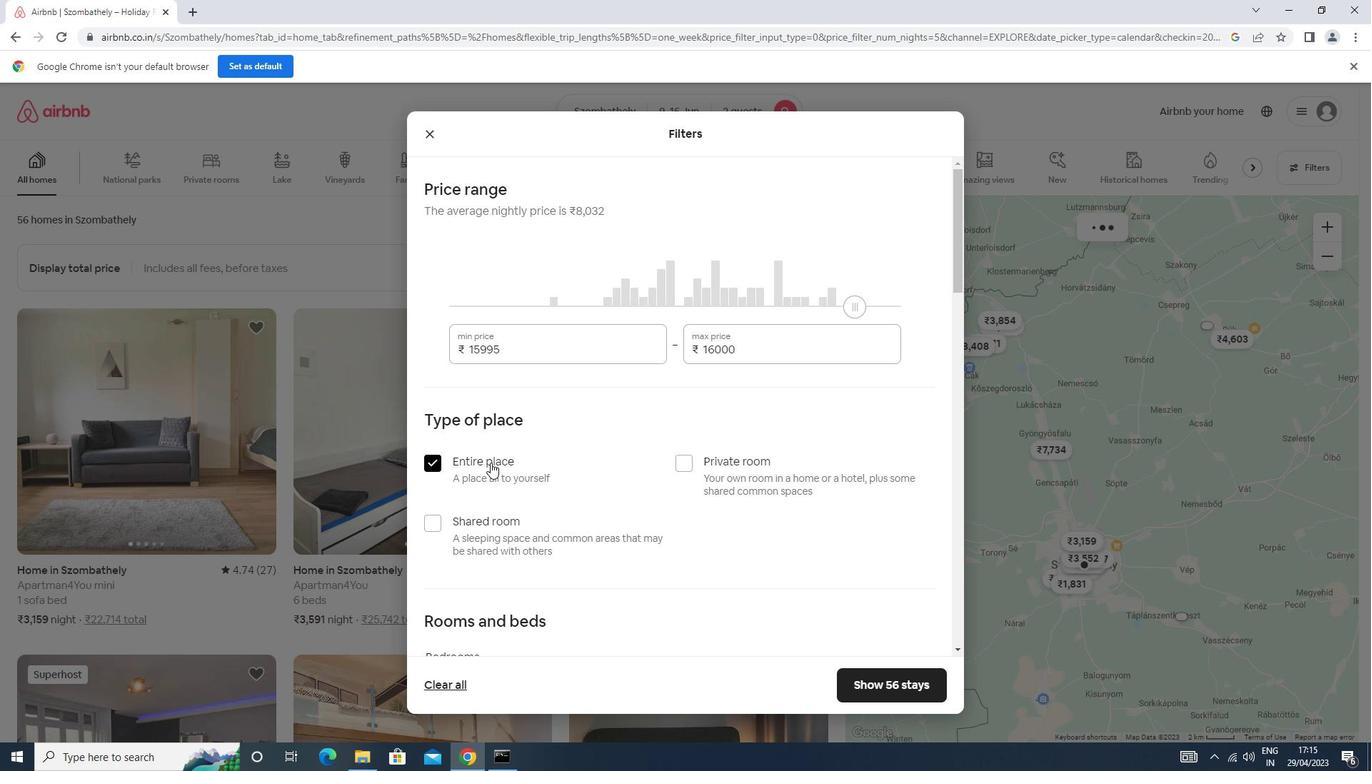 
Action: Mouse scrolled (491, 461) with delta (0, 0)
Screenshot: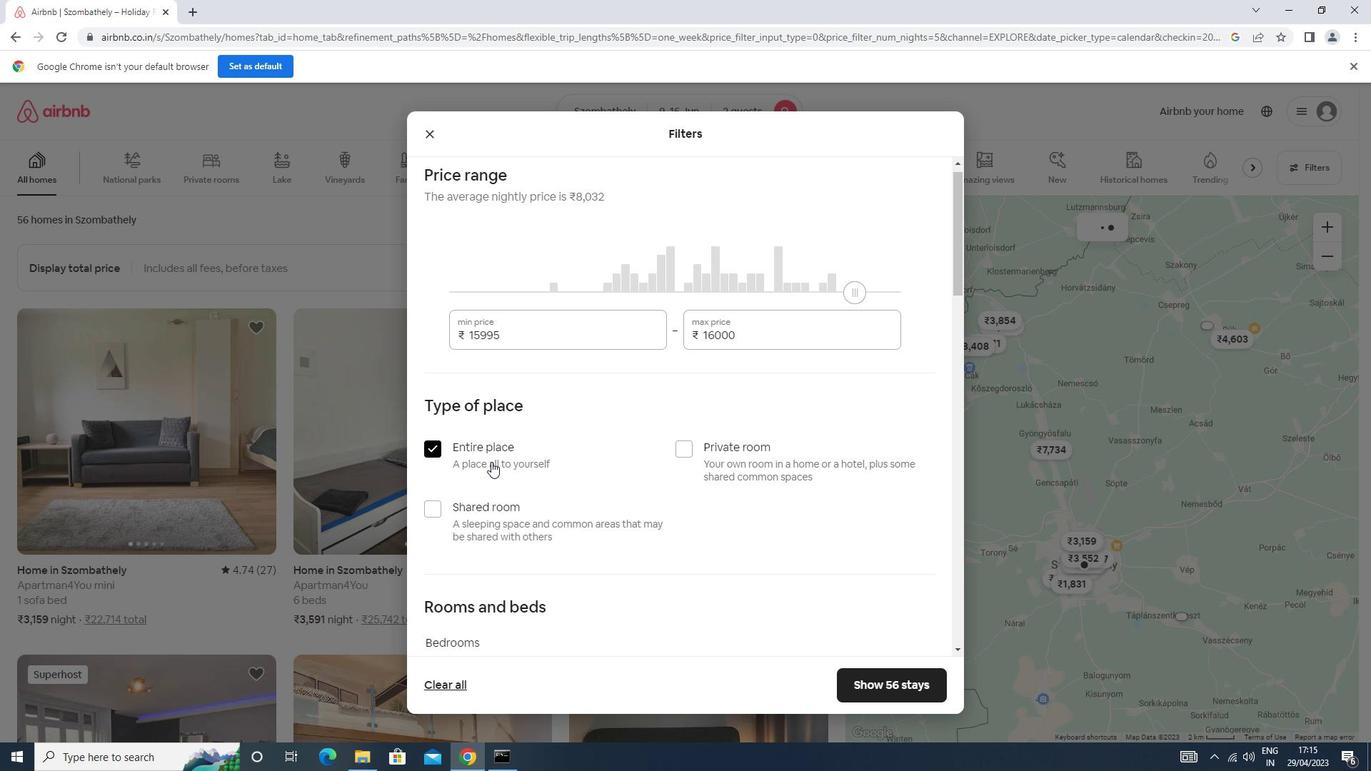 
Action: Mouse moved to (572, 410)
Screenshot: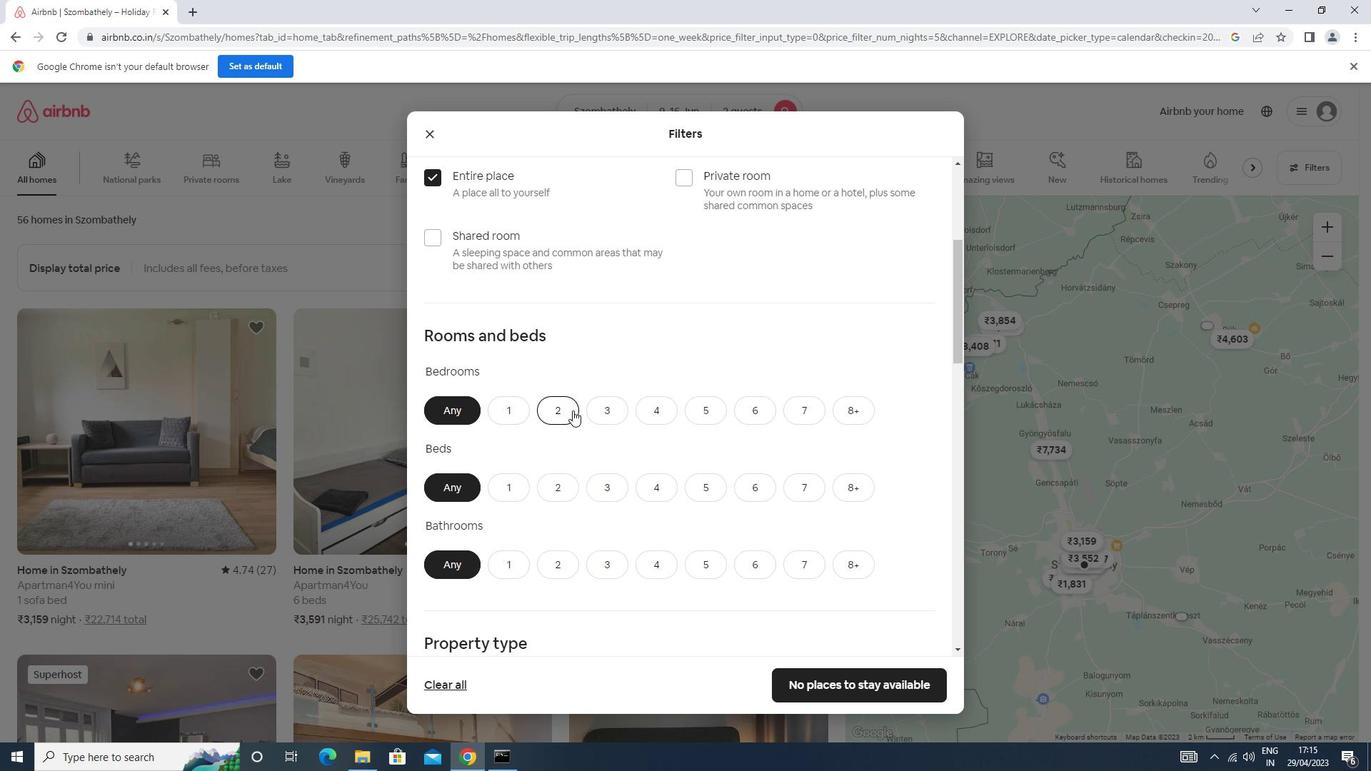 
Action: Mouse pressed left at (572, 410)
Screenshot: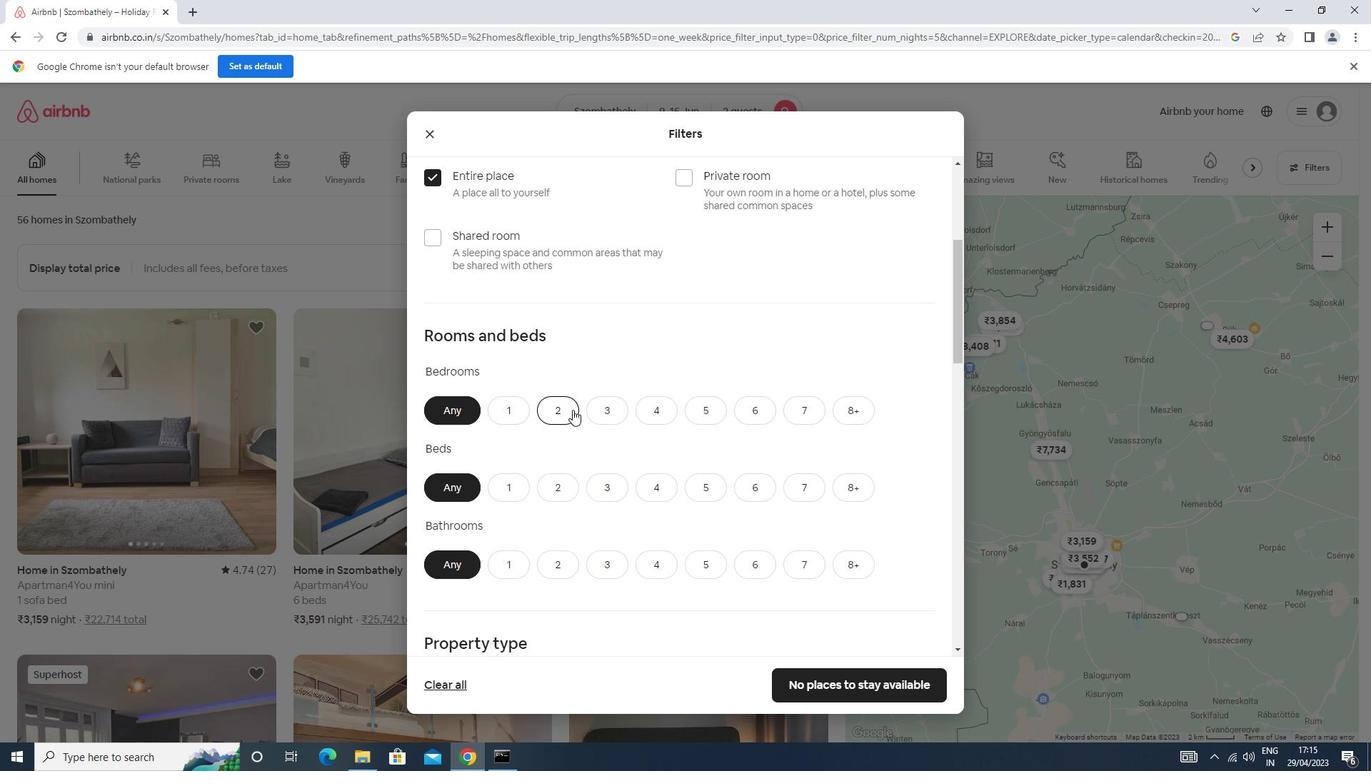 
Action: Mouse moved to (545, 482)
Screenshot: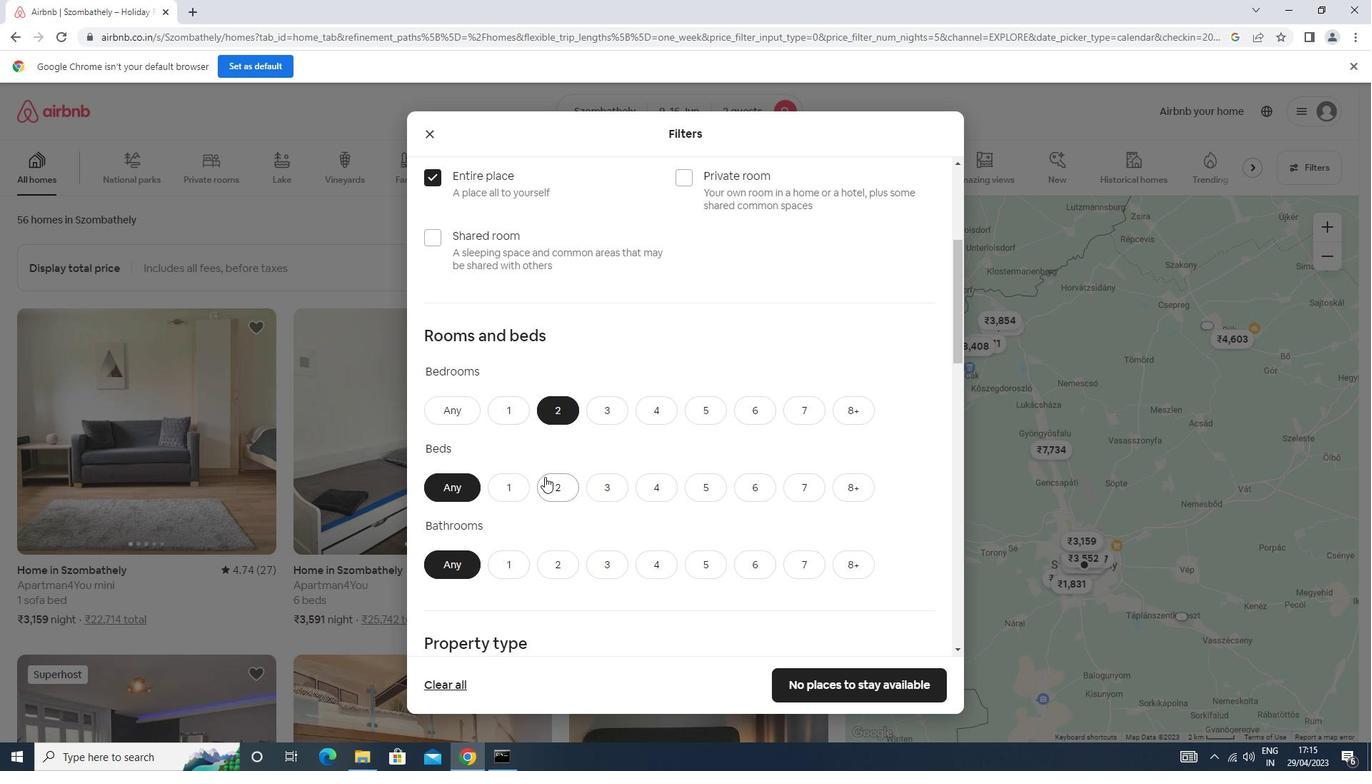 
Action: Mouse pressed left at (545, 482)
Screenshot: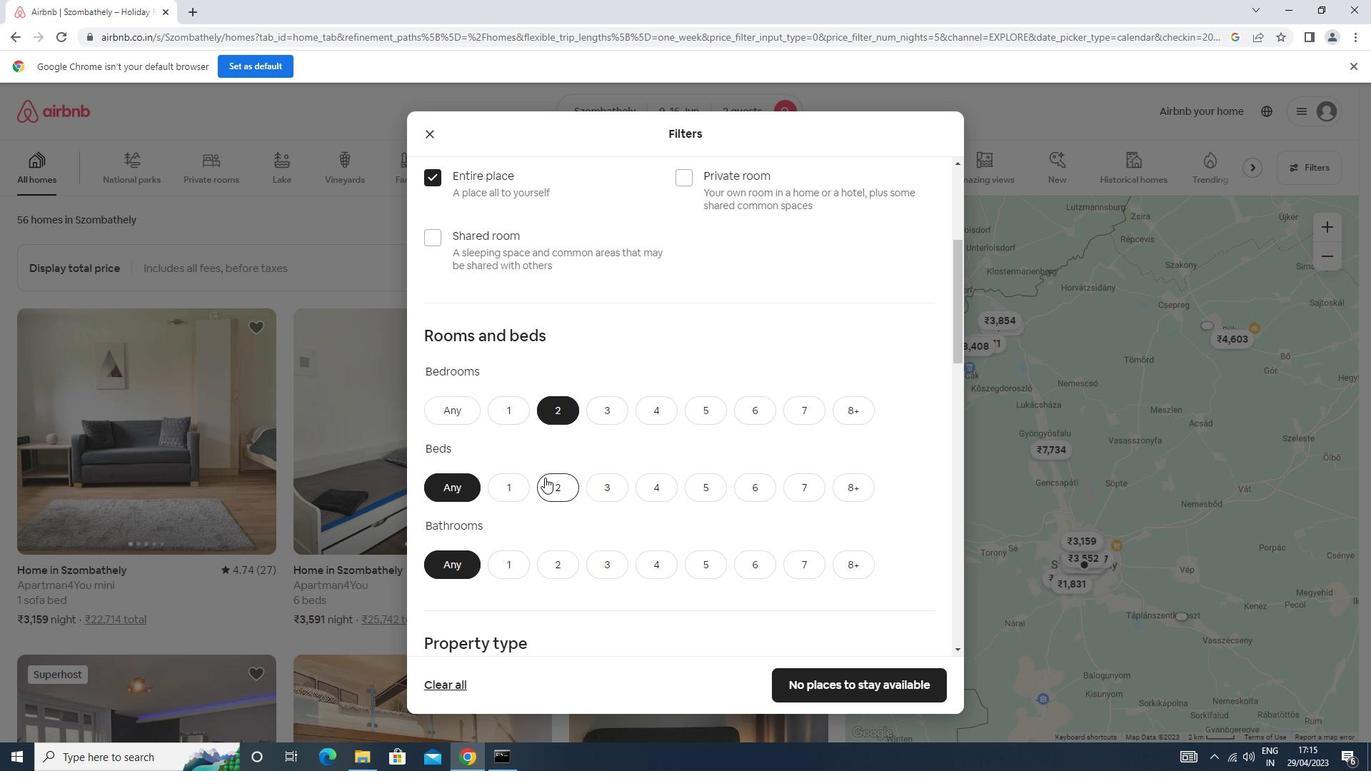 
Action: Mouse moved to (546, 480)
Screenshot: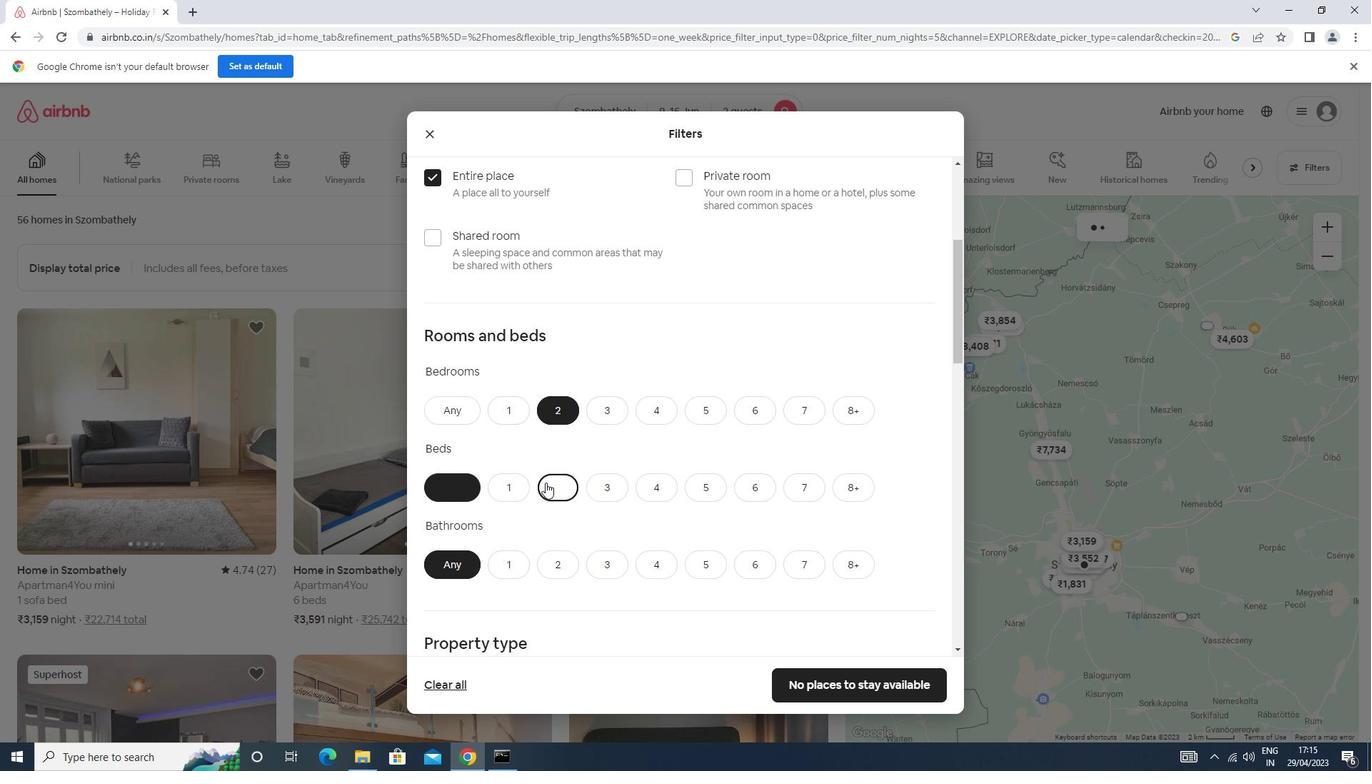 
Action: Mouse scrolled (546, 480) with delta (0, 0)
Screenshot: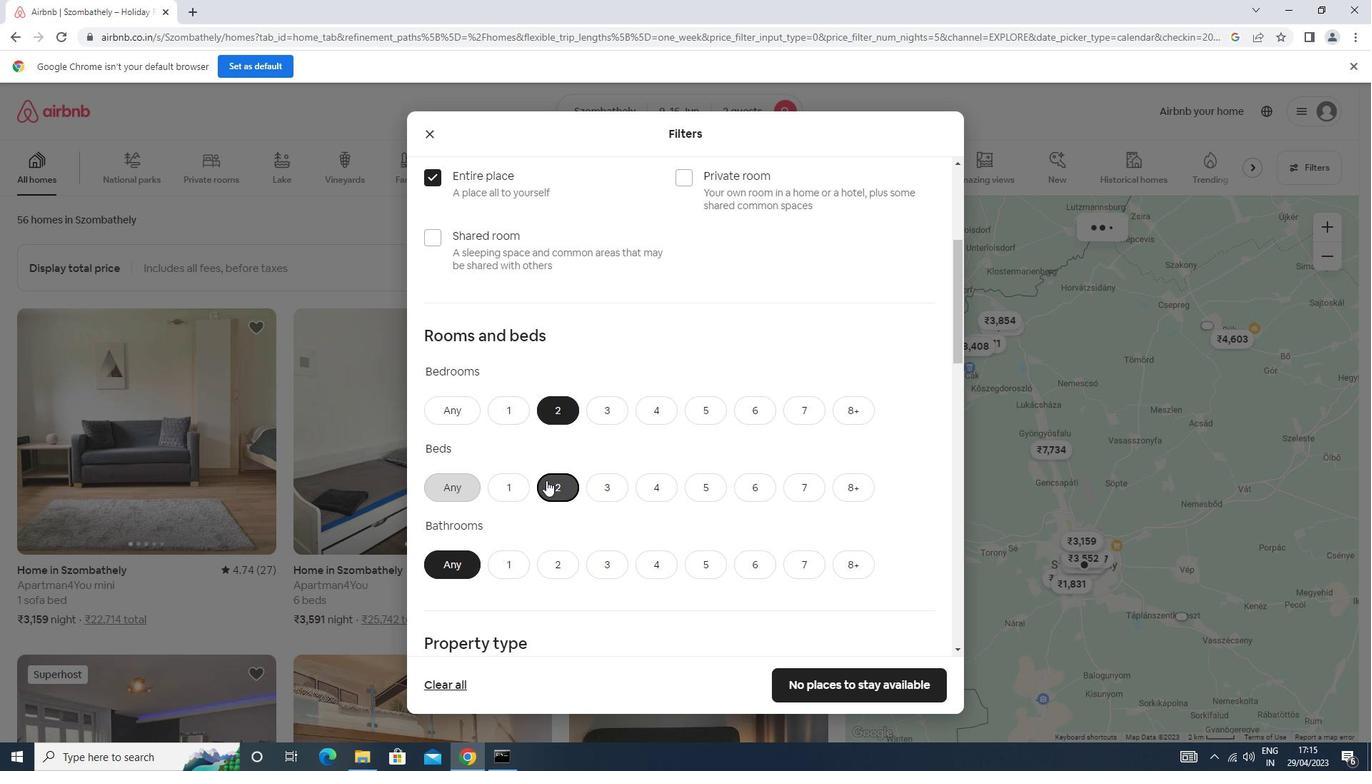 
Action: Mouse scrolled (546, 480) with delta (0, 0)
Screenshot: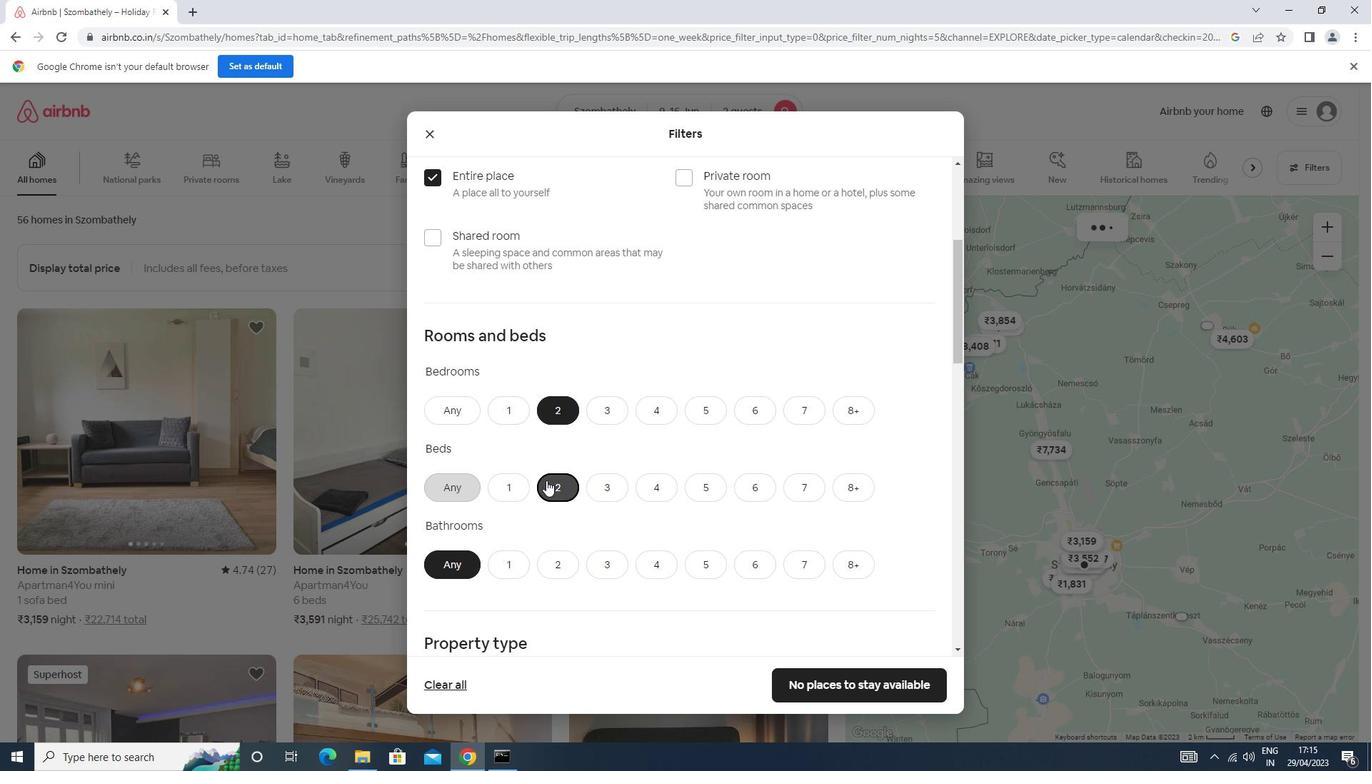 
Action: Mouse scrolled (546, 480) with delta (0, 0)
Screenshot: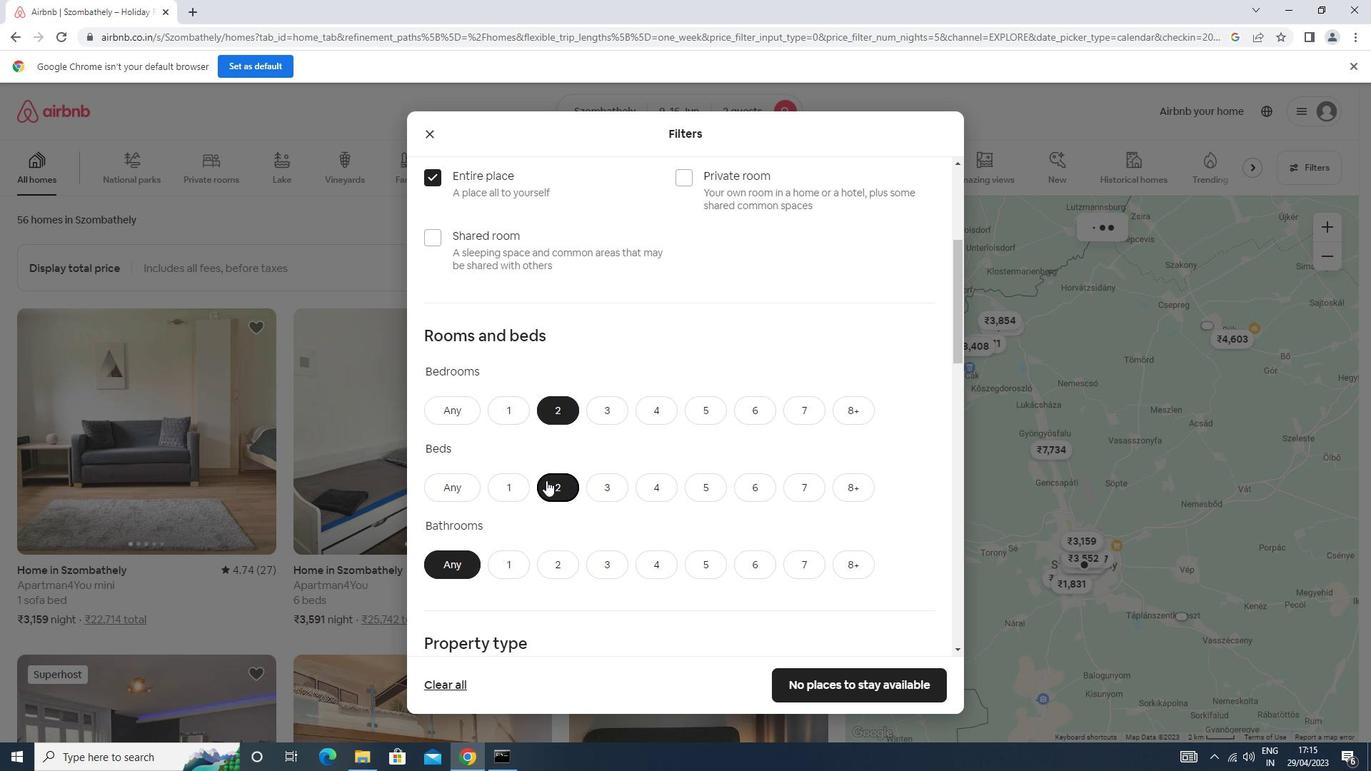 
Action: Mouse moved to (515, 352)
Screenshot: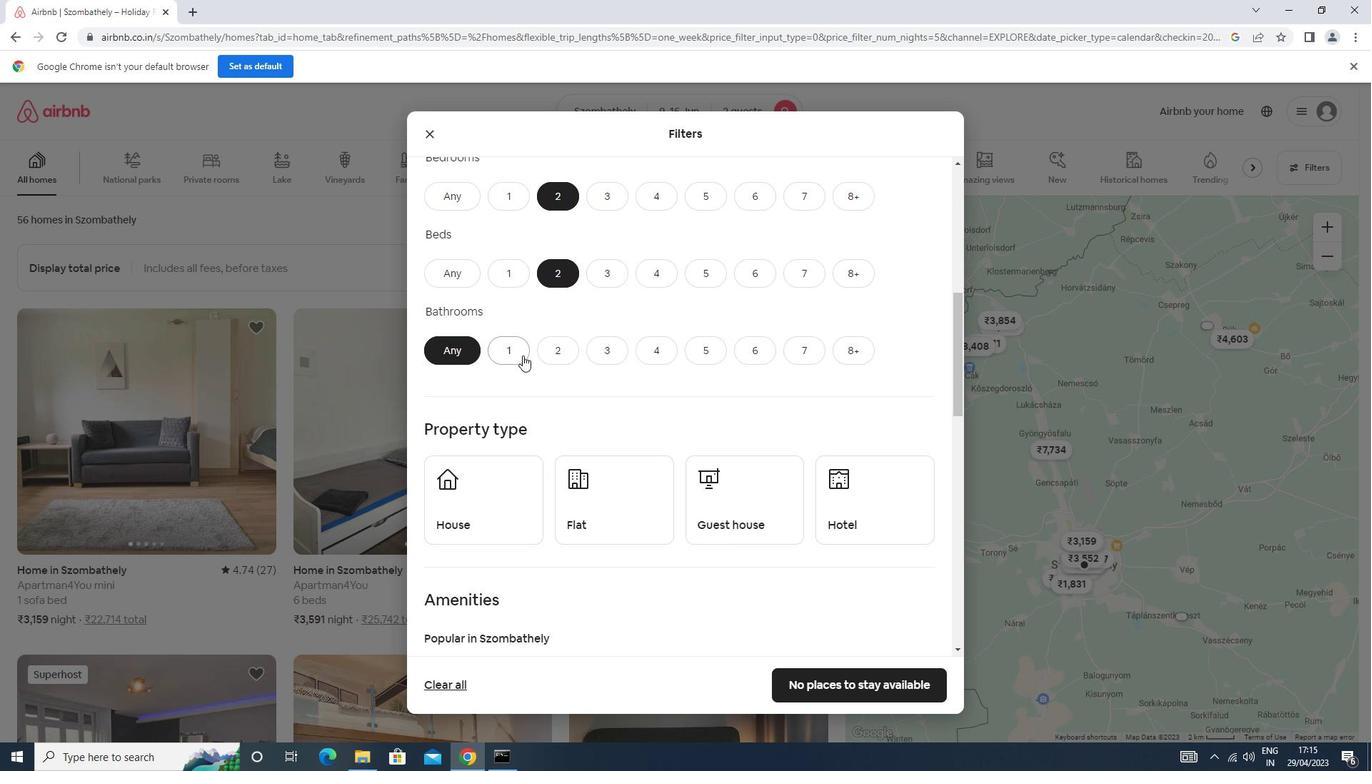 
Action: Mouse pressed left at (515, 352)
Screenshot: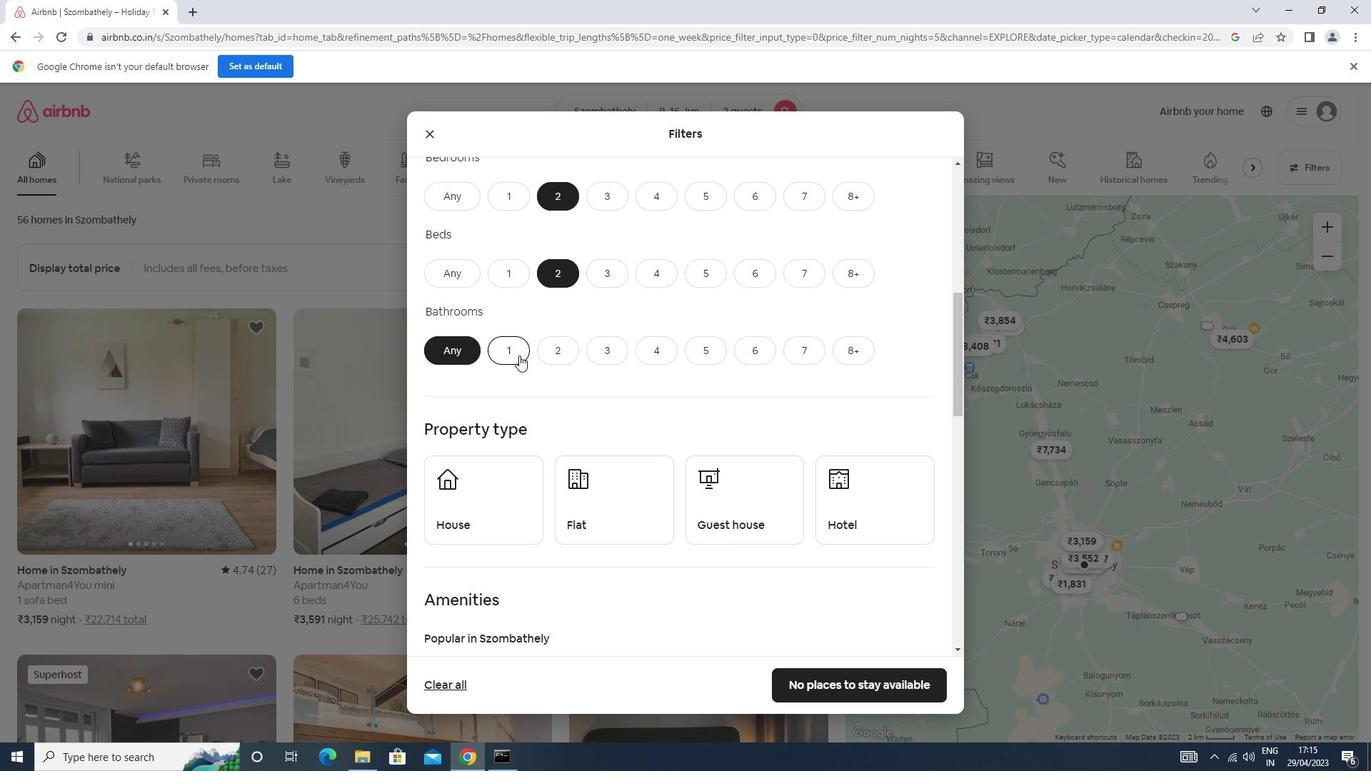 
Action: Mouse scrolled (515, 352) with delta (0, 0)
Screenshot: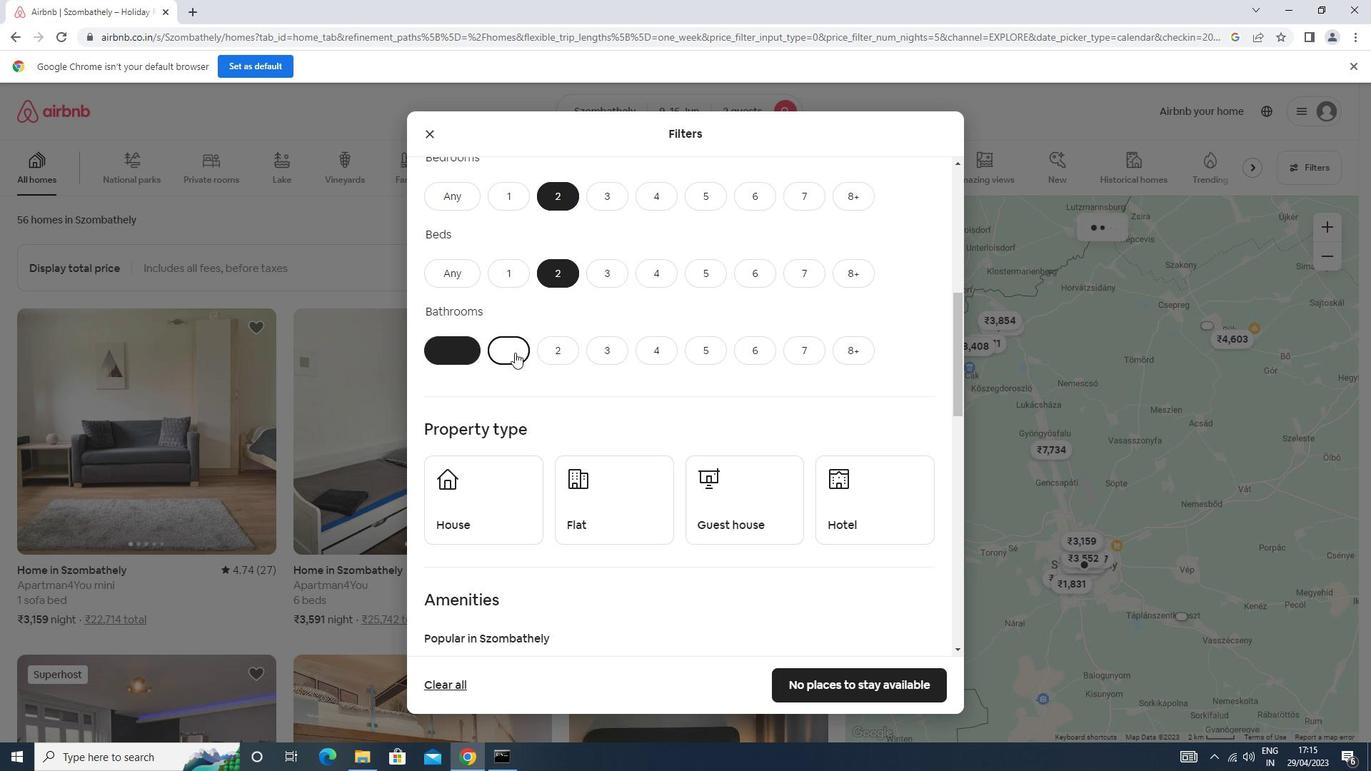 
Action: Mouse scrolled (515, 352) with delta (0, 0)
Screenshot: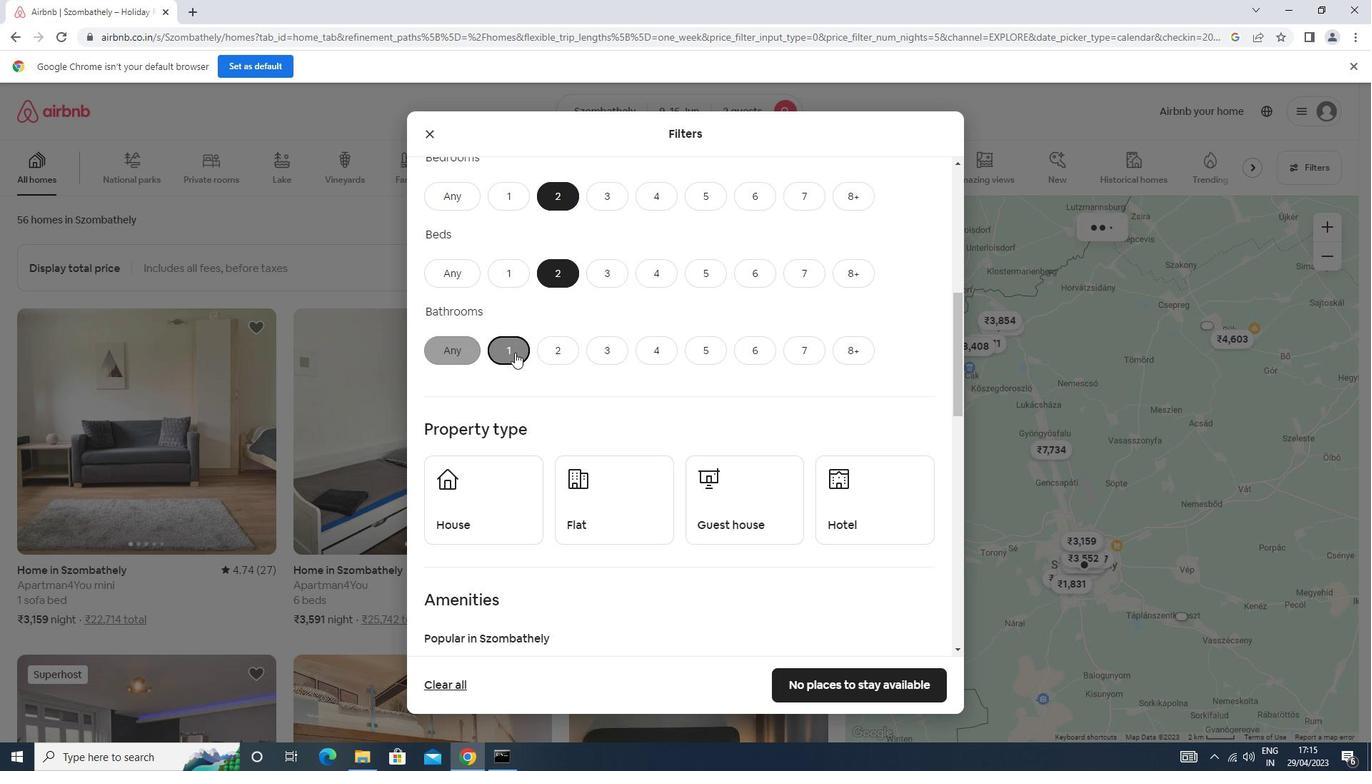 
Action: Mouse moved to (505, 369)
Screenshot: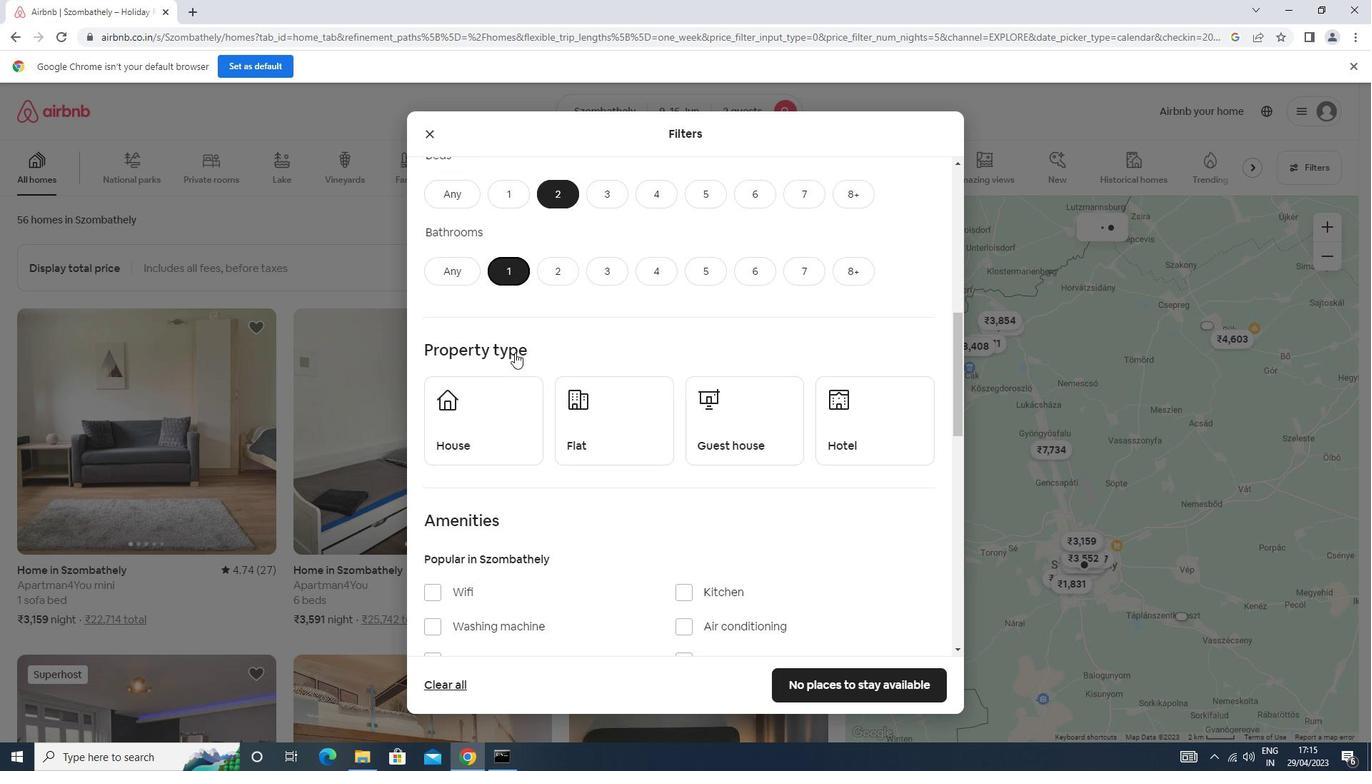 
Action: Mouse pressed left at (505, 369)
Screenshot: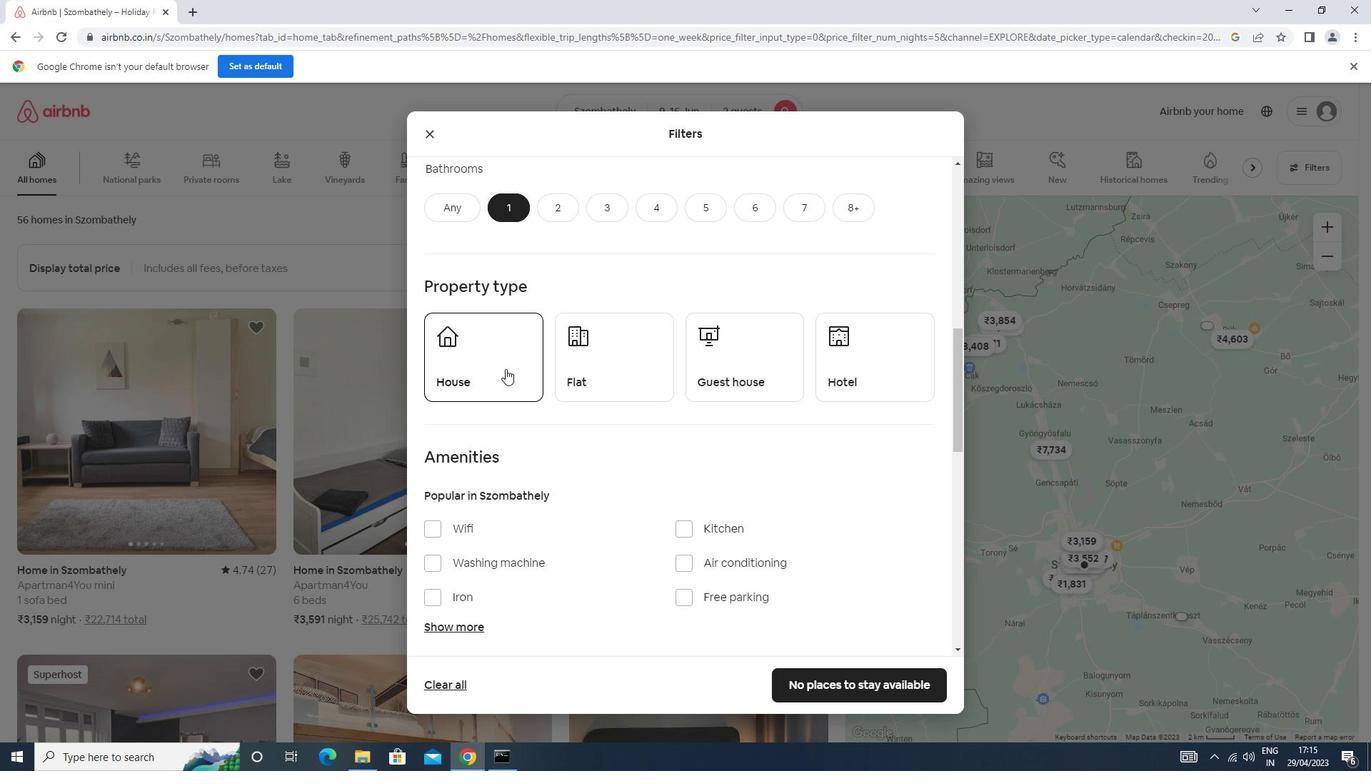 
Action: Mouse moved to (618, 379)
Screenshot: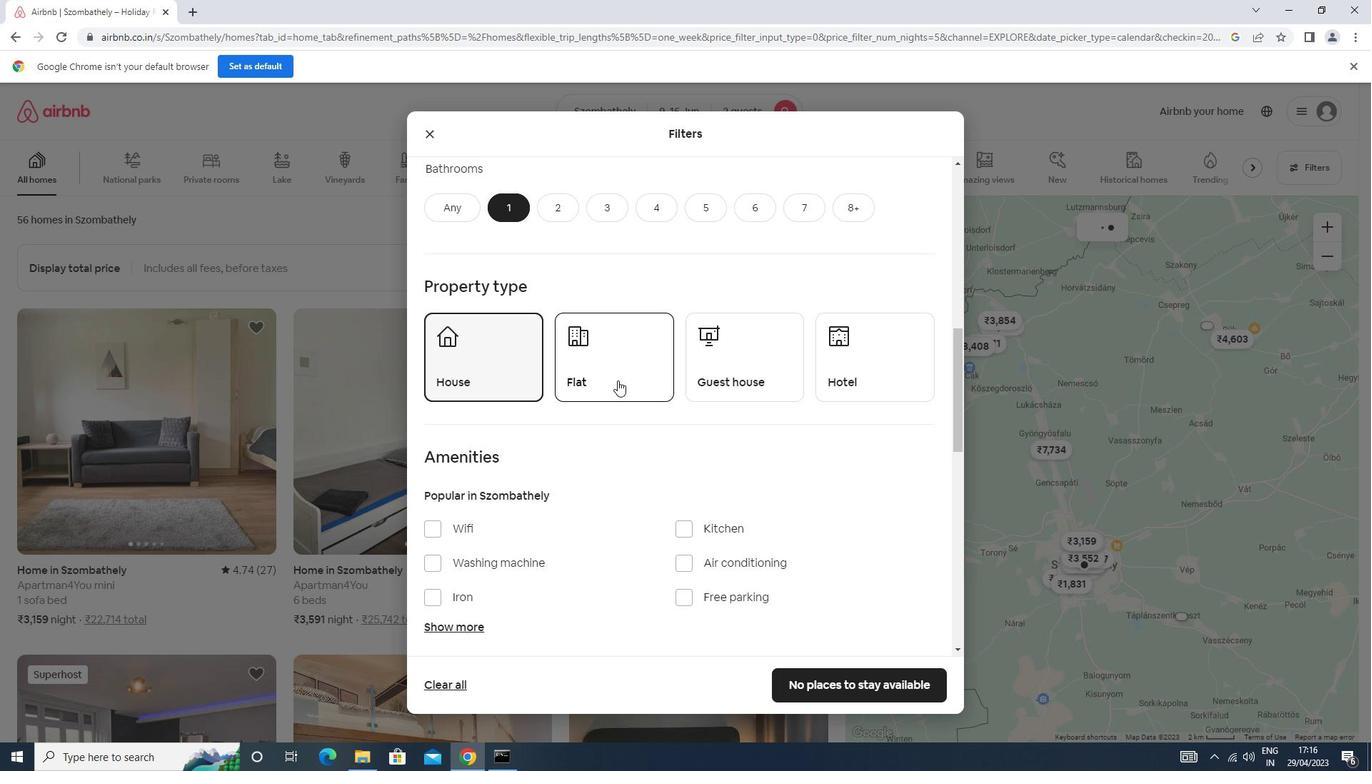
Action: Mouse pressed left at (618, 379)
Screenshot: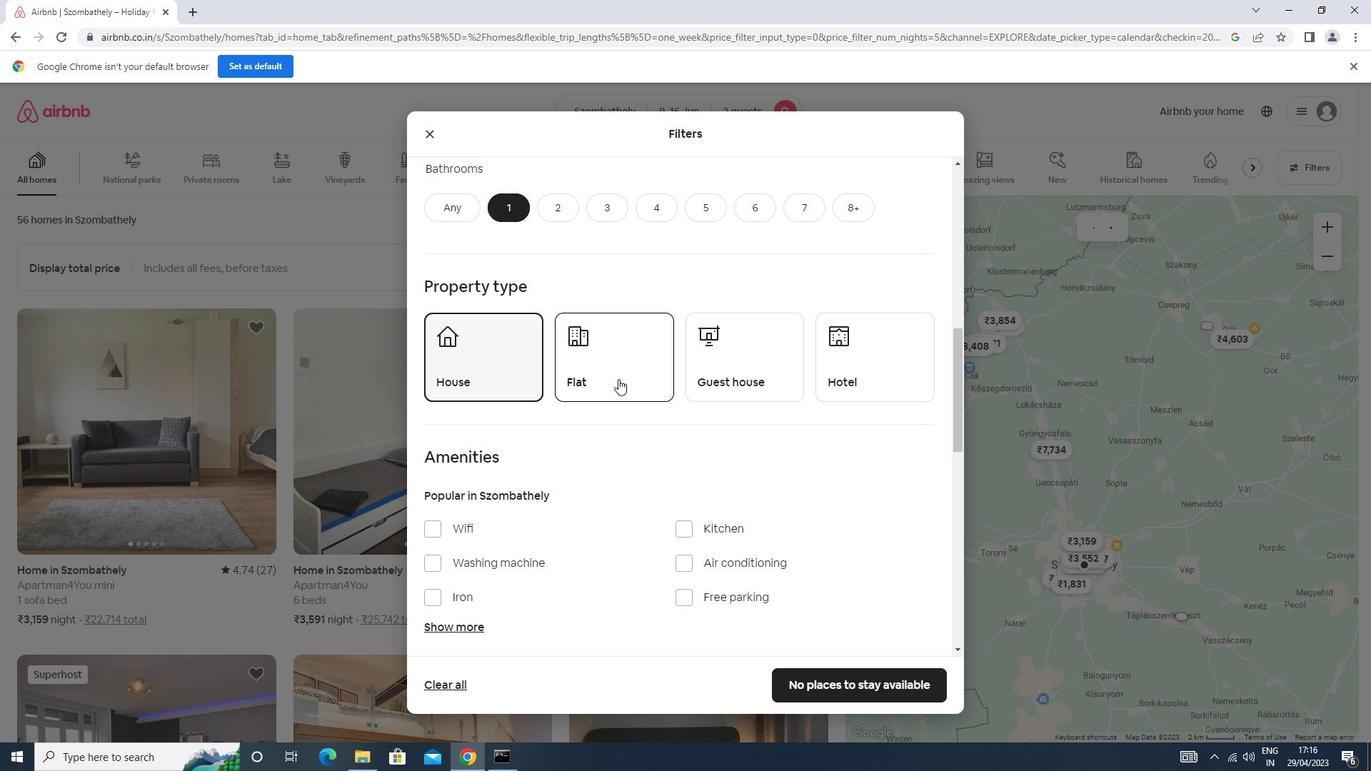 
Action: Mouse moved to (749, 372)
Screenshot: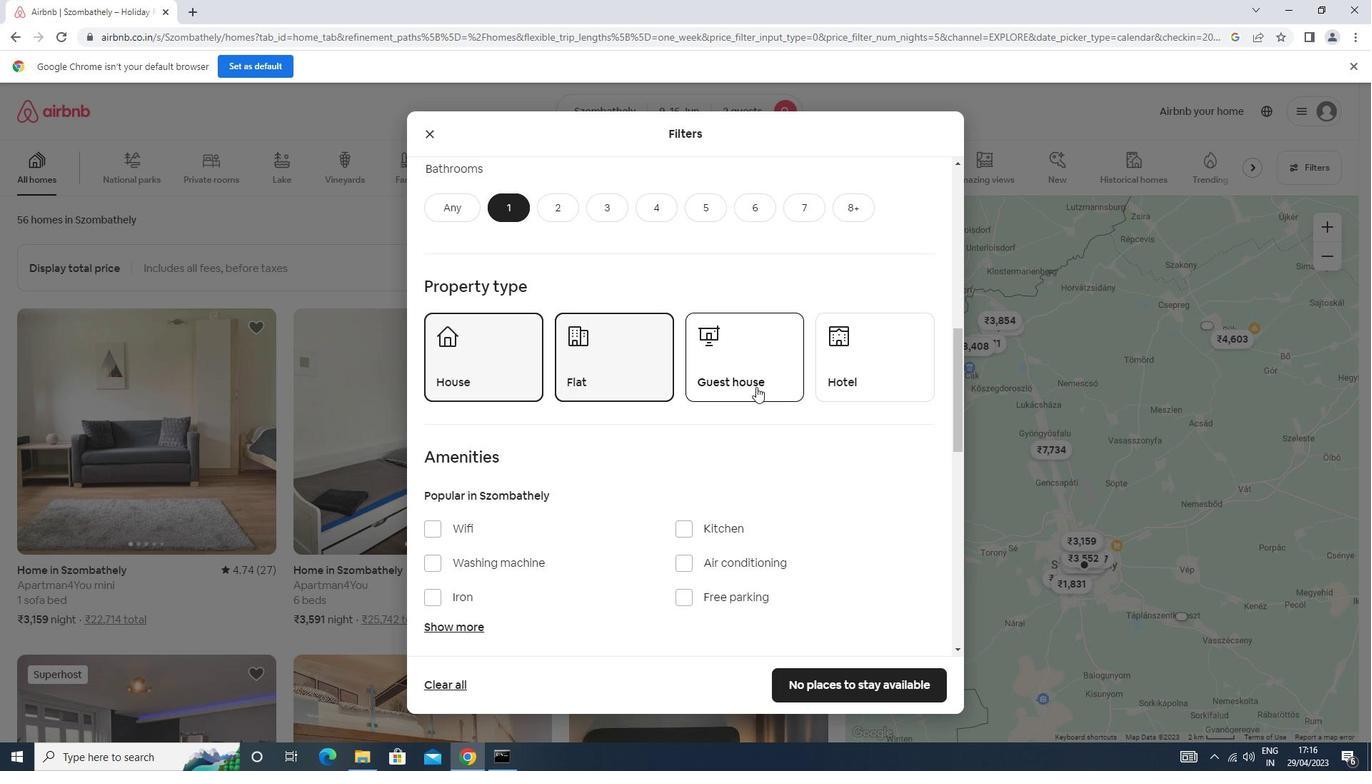 
Action: Mouse pressed left at (749, 372)
Screenshot: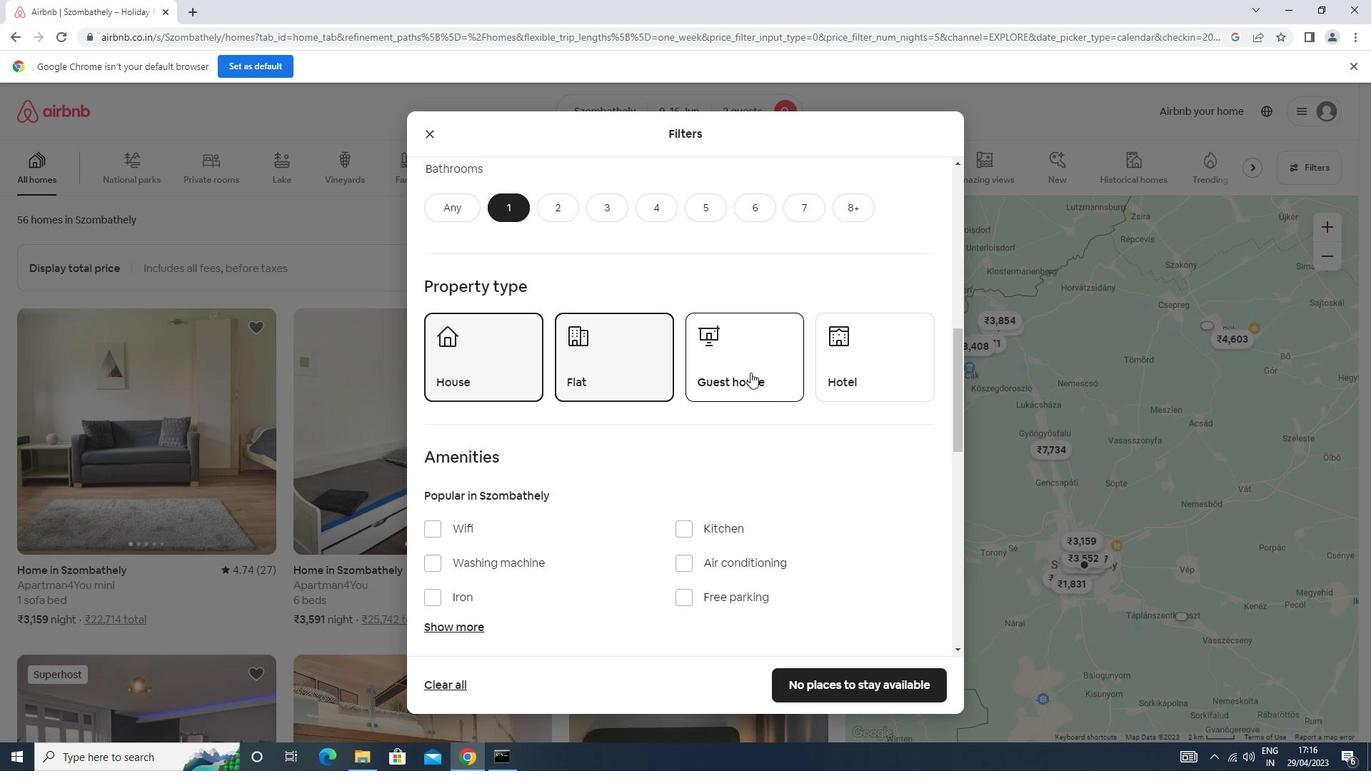 
Action: Mouse moved to (741, 370)
Screenshot: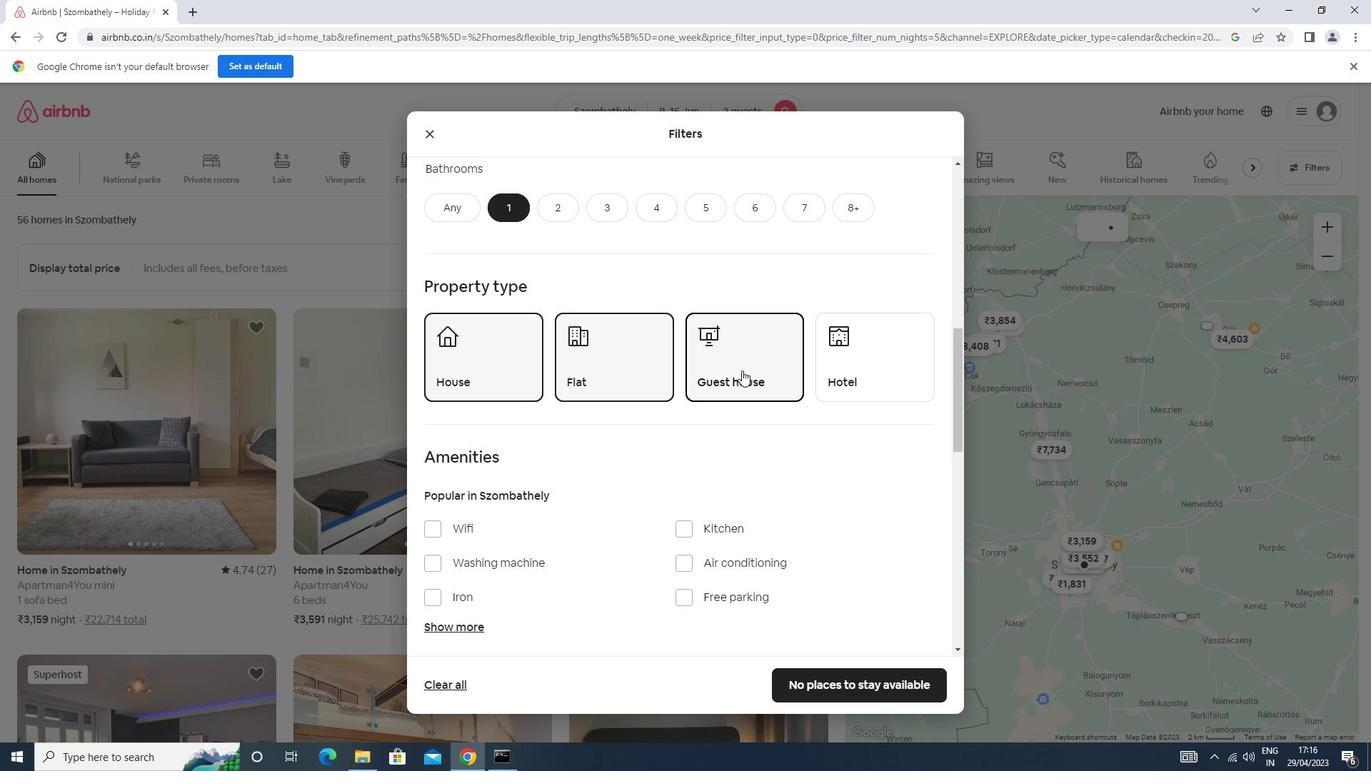 
Action: Mouse scrolled (741, 370) with delta (0, 0)
Screenshot: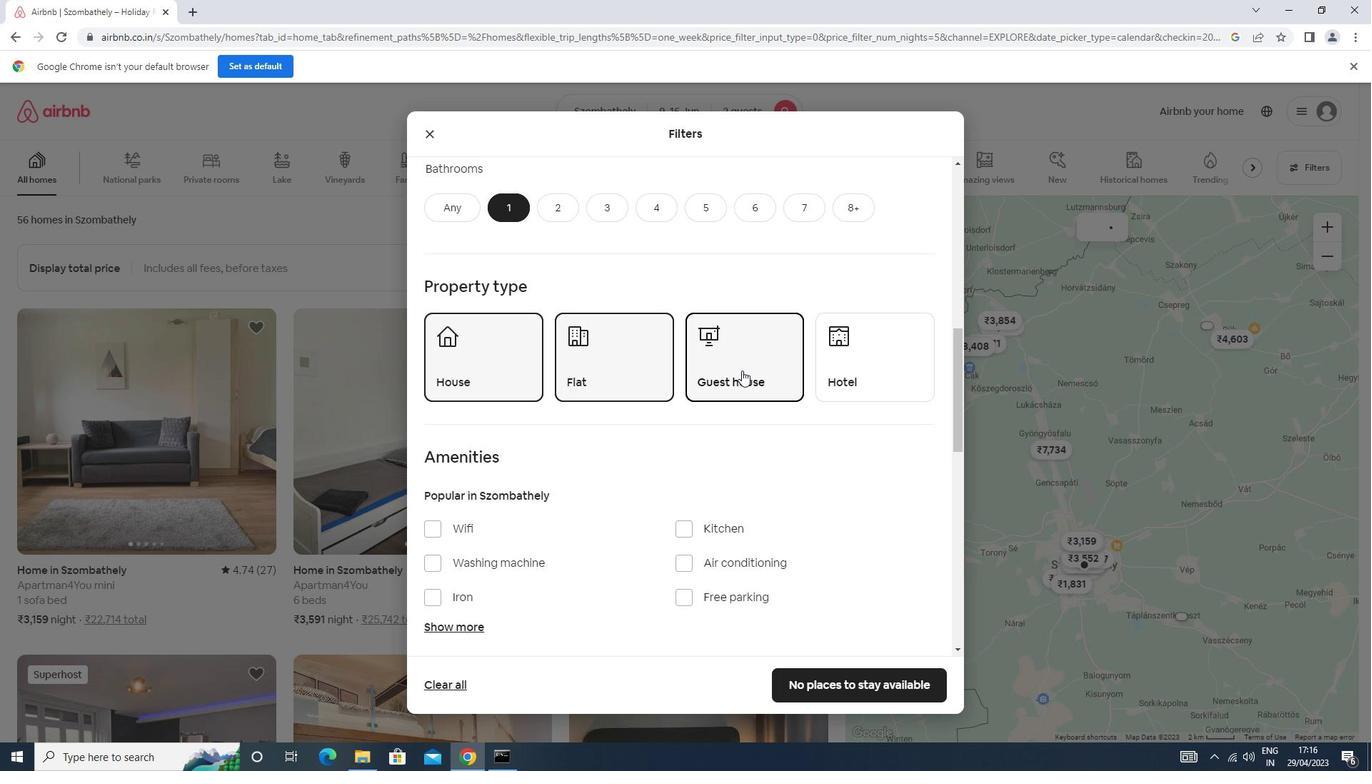
Action: Mouse scrolled (741, 370) with delta (0, 0)
Screenshot: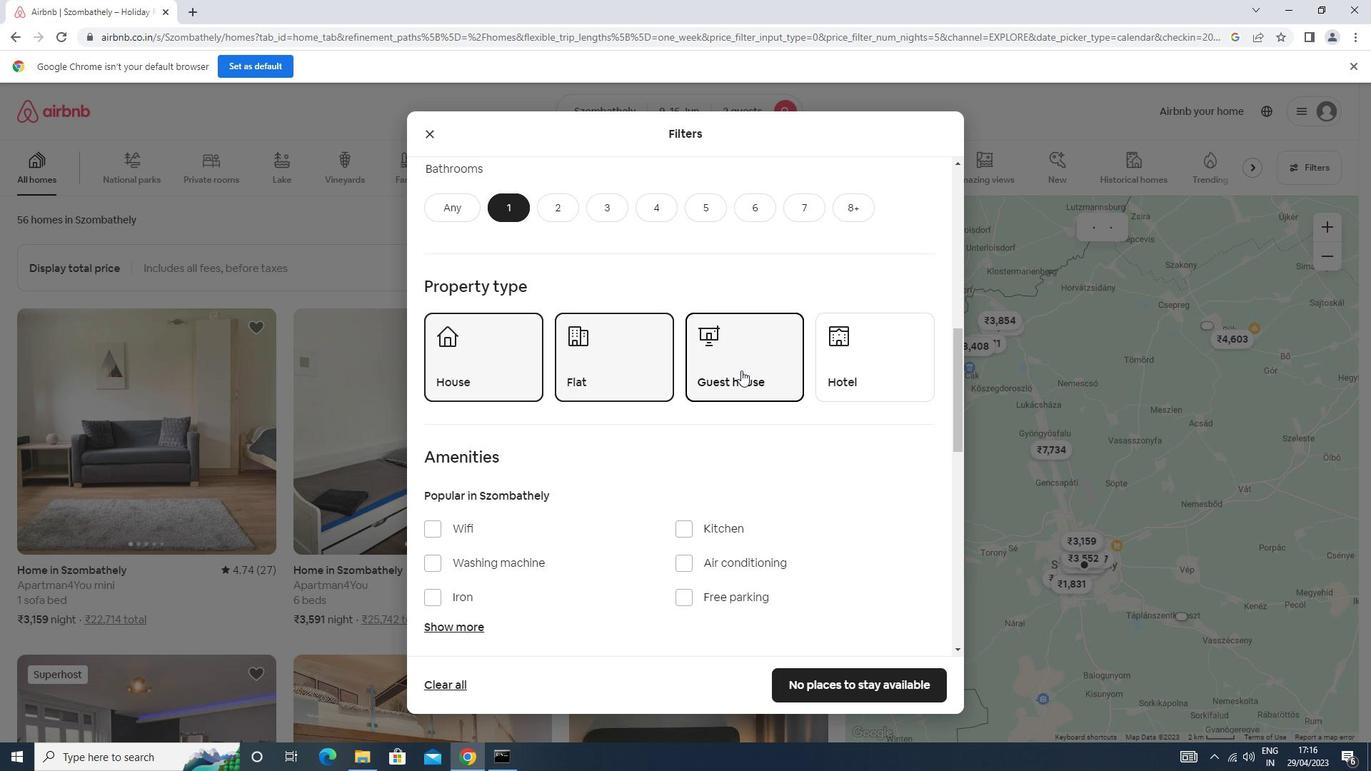 
Action: Mouse scrolled (741, 370) with delta (0, 0)
Screenshot: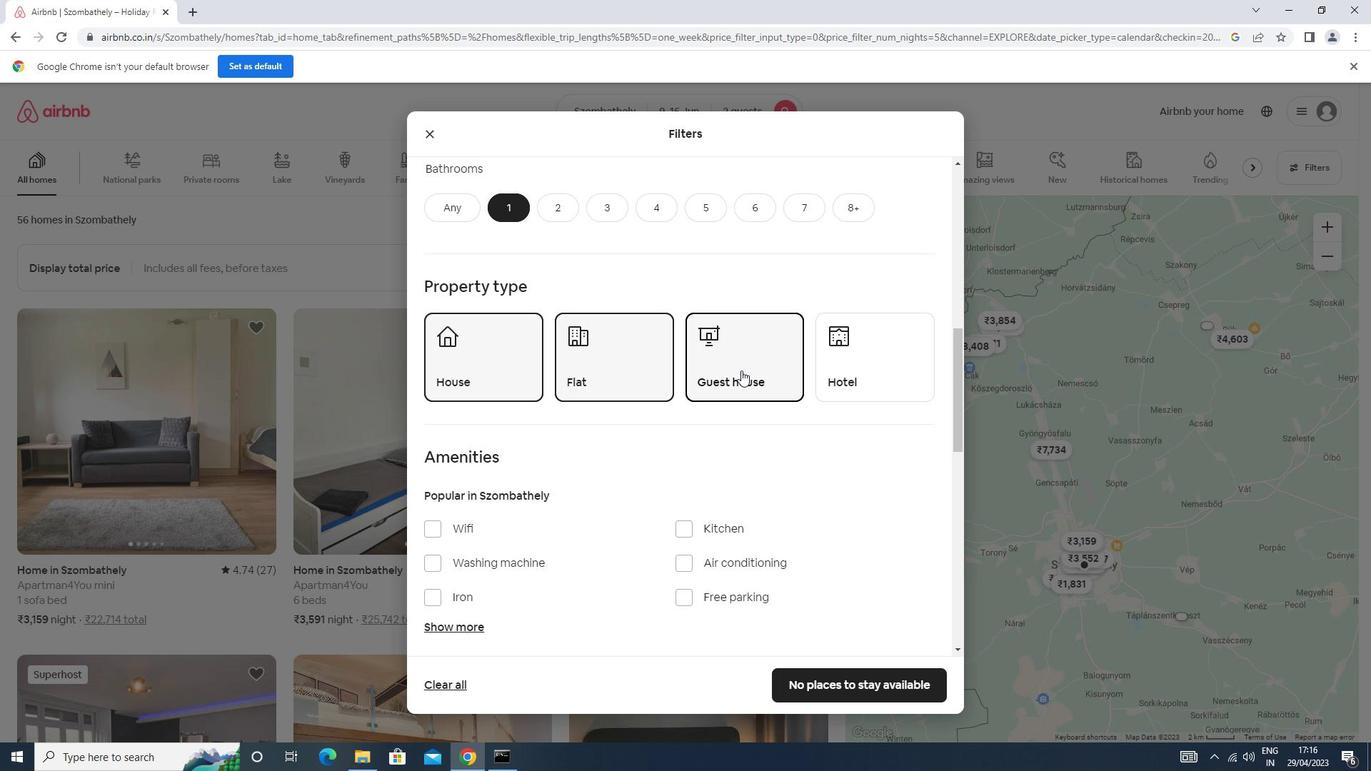
Action: Mouse moved to (740, 370)
Screenshot: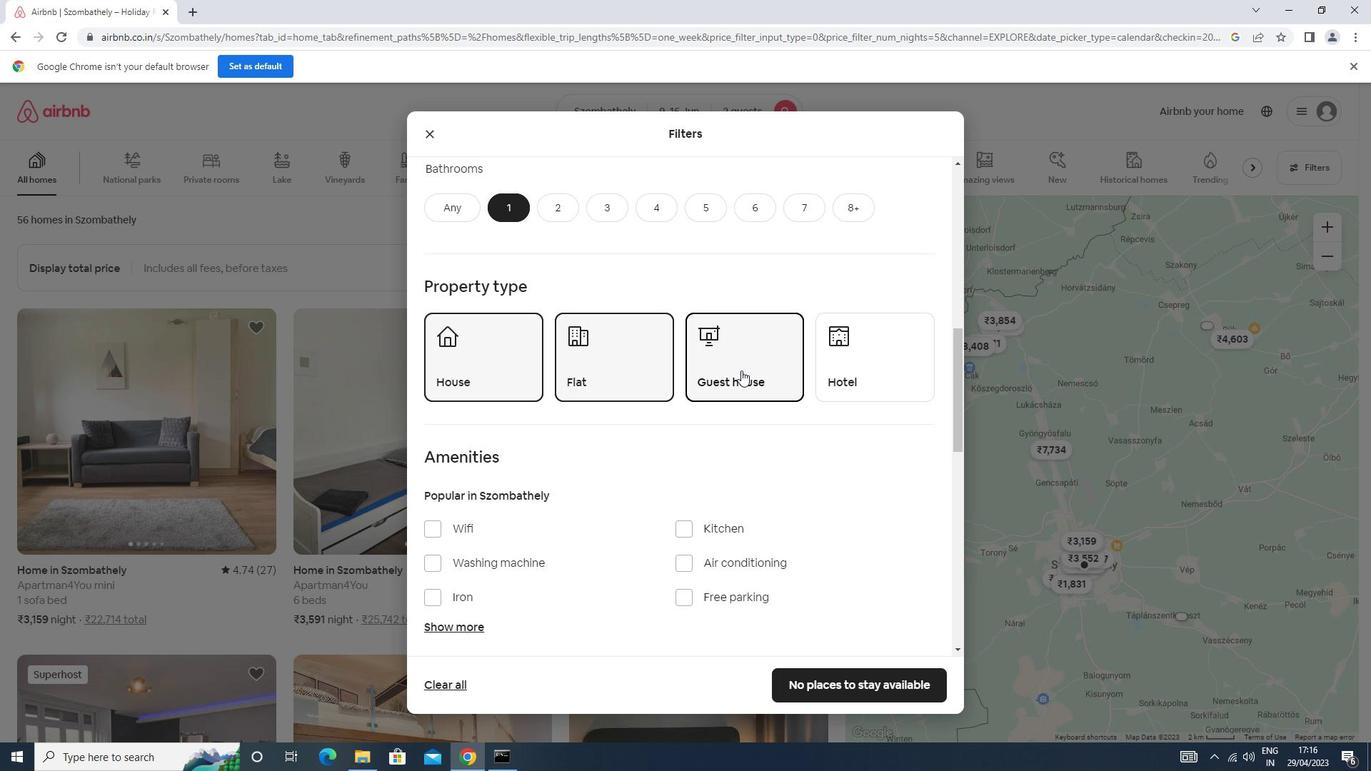 
Action: Mouse scrolled (740, 370) with delta (0, 0)
Screenshot: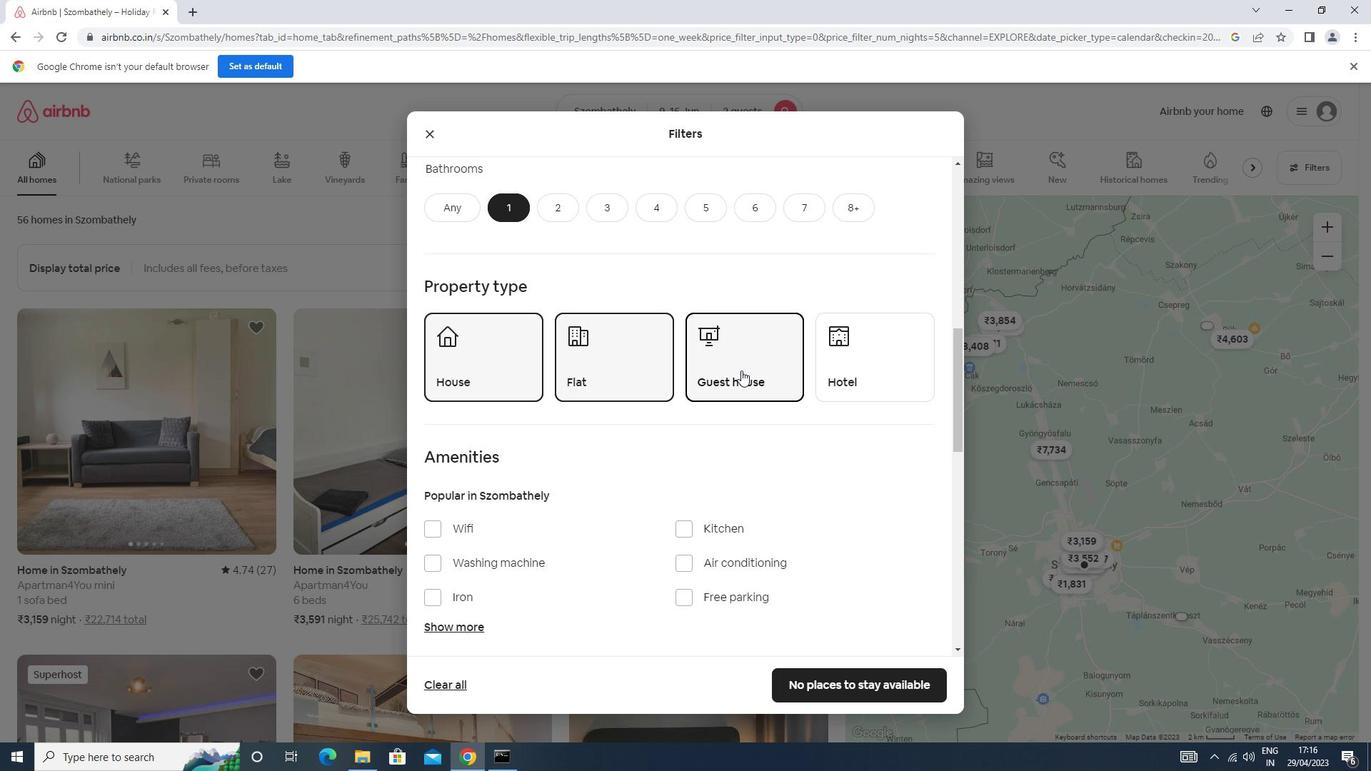 
Action: Mouse moved to (913, 509)
Screenshot: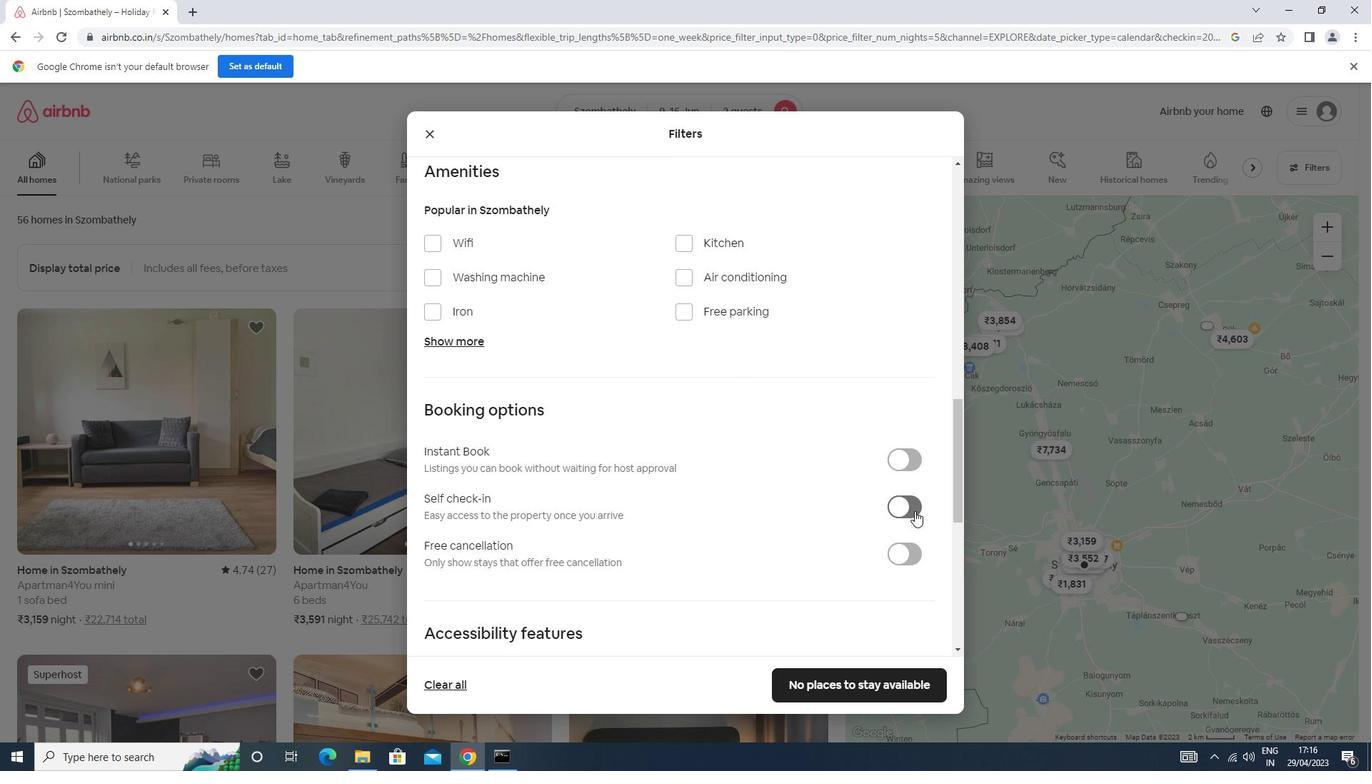 
Action: Mouse pressed left at (913, 509)
Screenshot: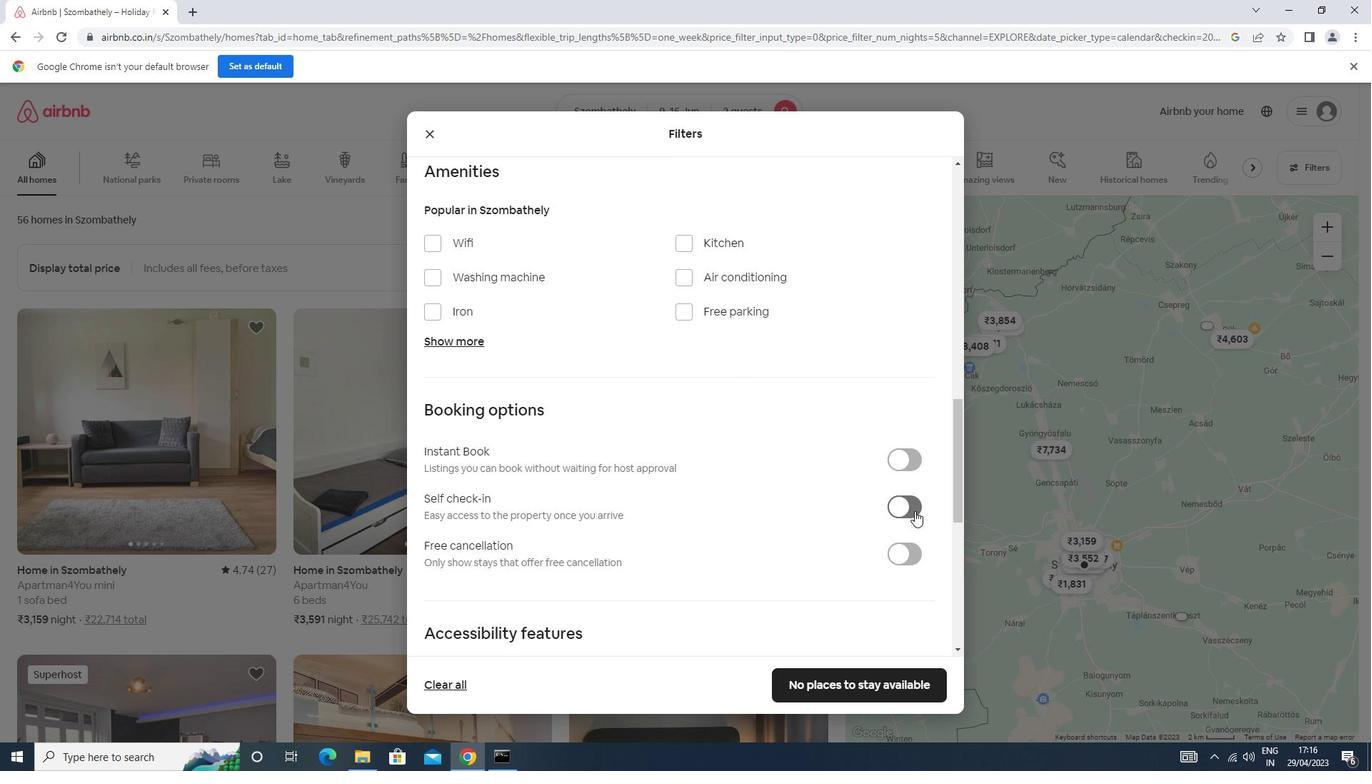 
Action: Mouse moved to (594, 487)
Screenshot: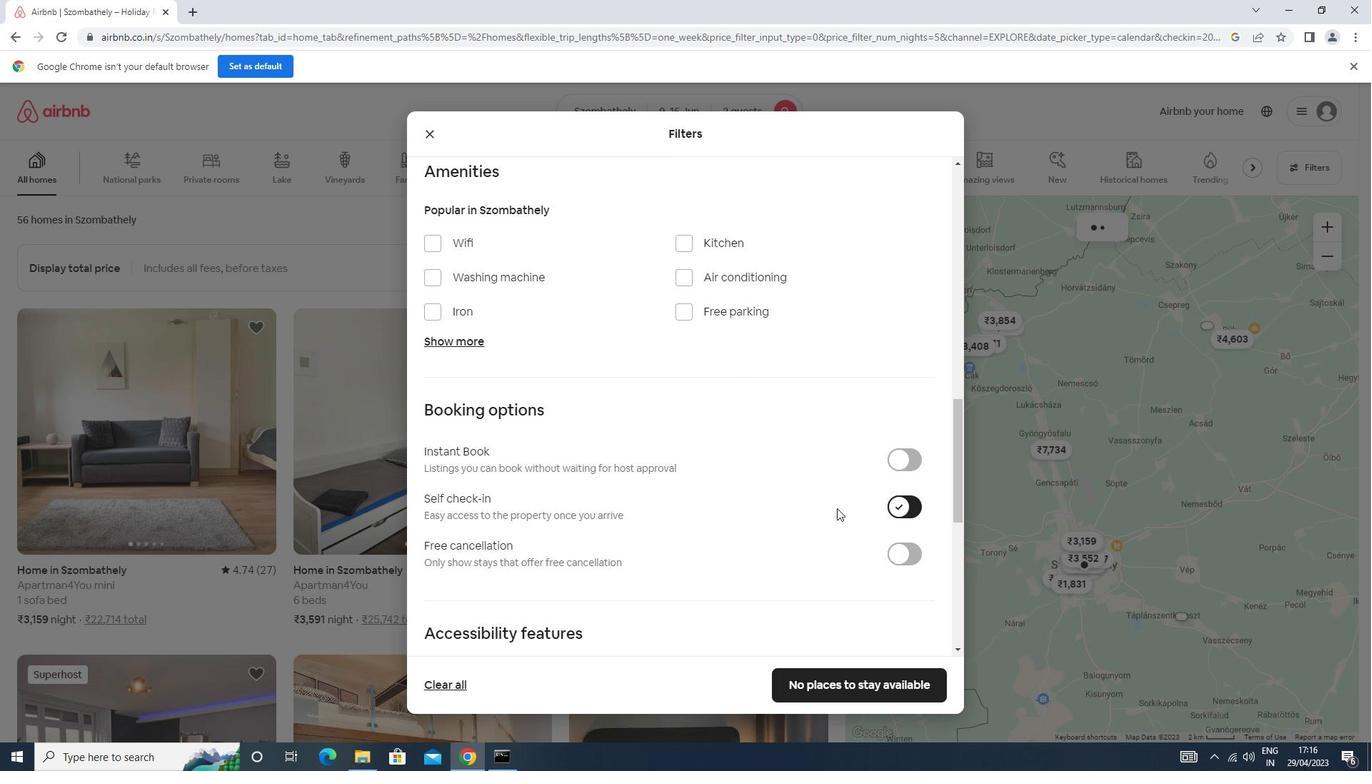 
Action: Mouse scrolled (594, 486) with delta (0, 0)
Screenshot: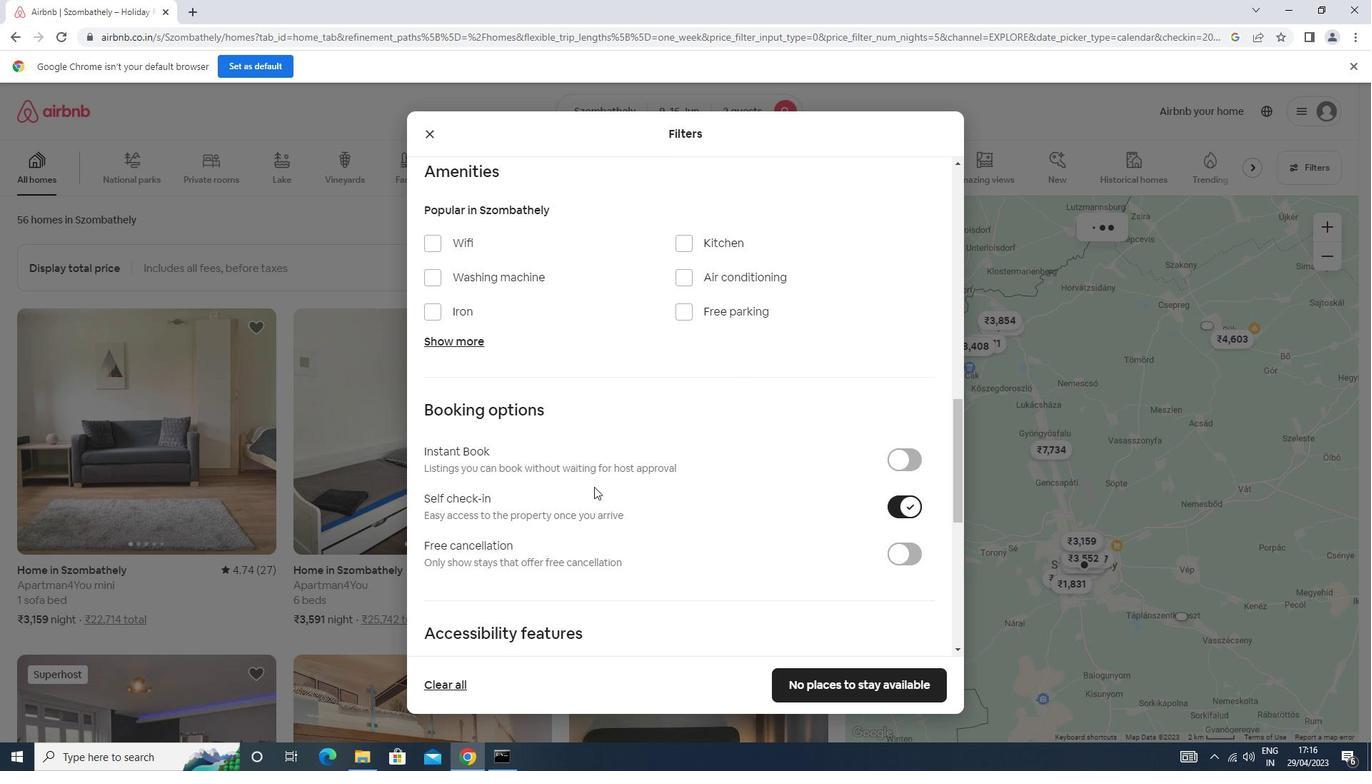 
Action: Mouse scrolled (594, 486) with delta (0, 0)
Screenshot: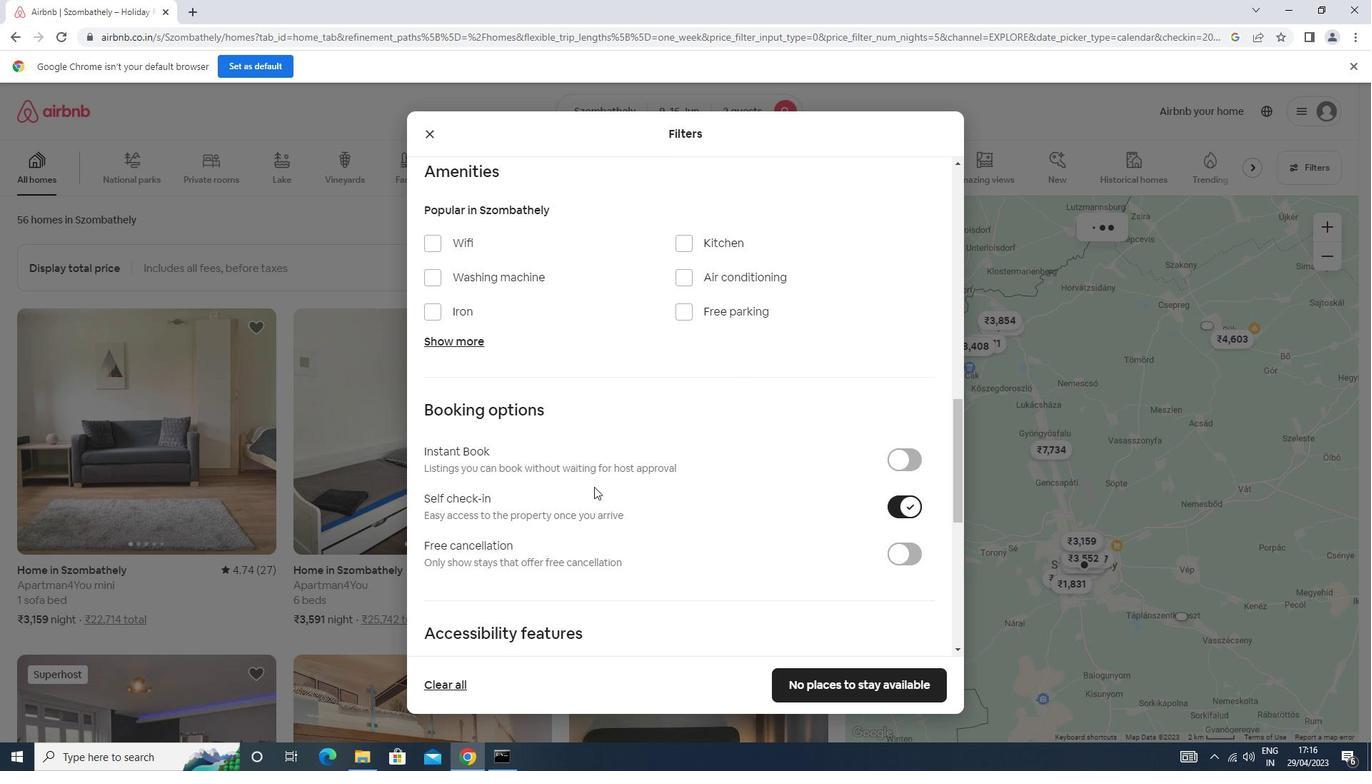 
Action: Mouse scrolled (594, 486) with delta (0, 0)
Screenshot: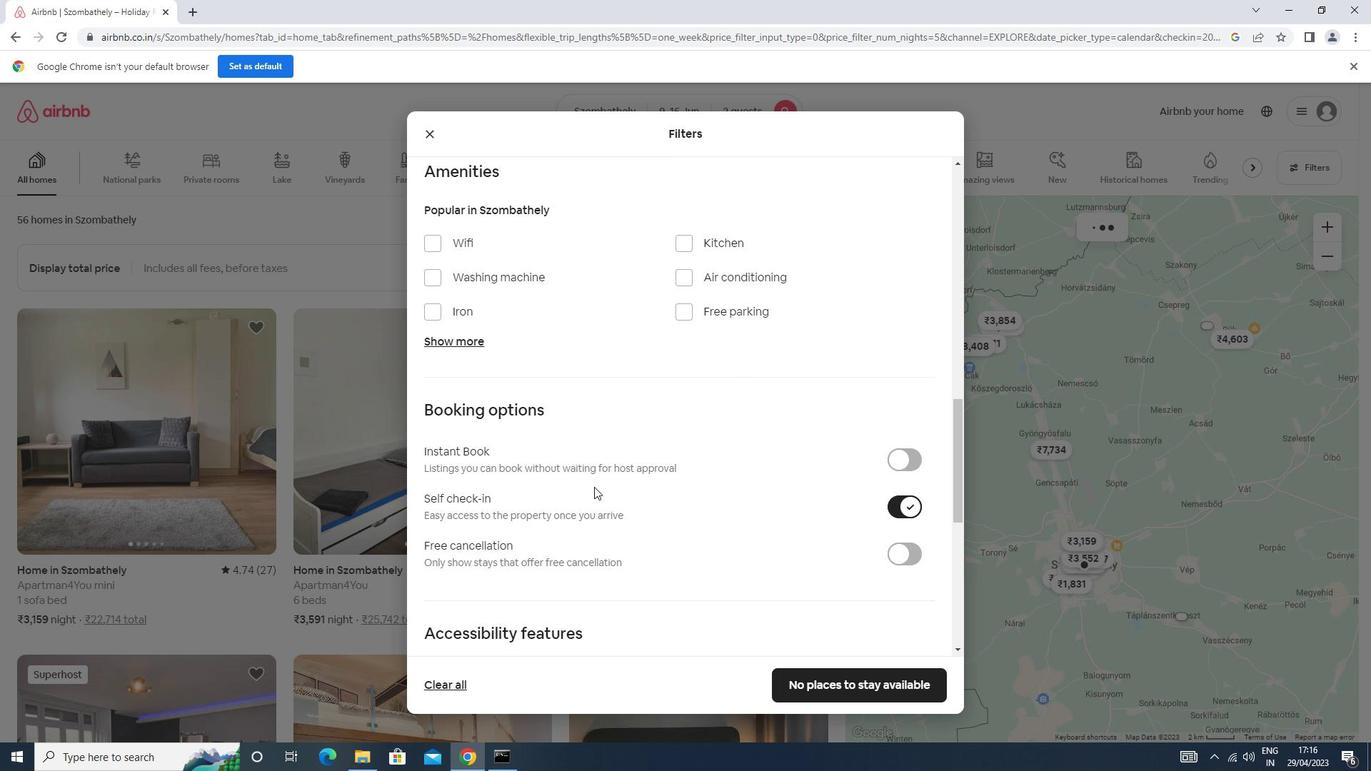 
Action: Mouse scrolled (594, 486) with delta (0, 0)
Screenshot: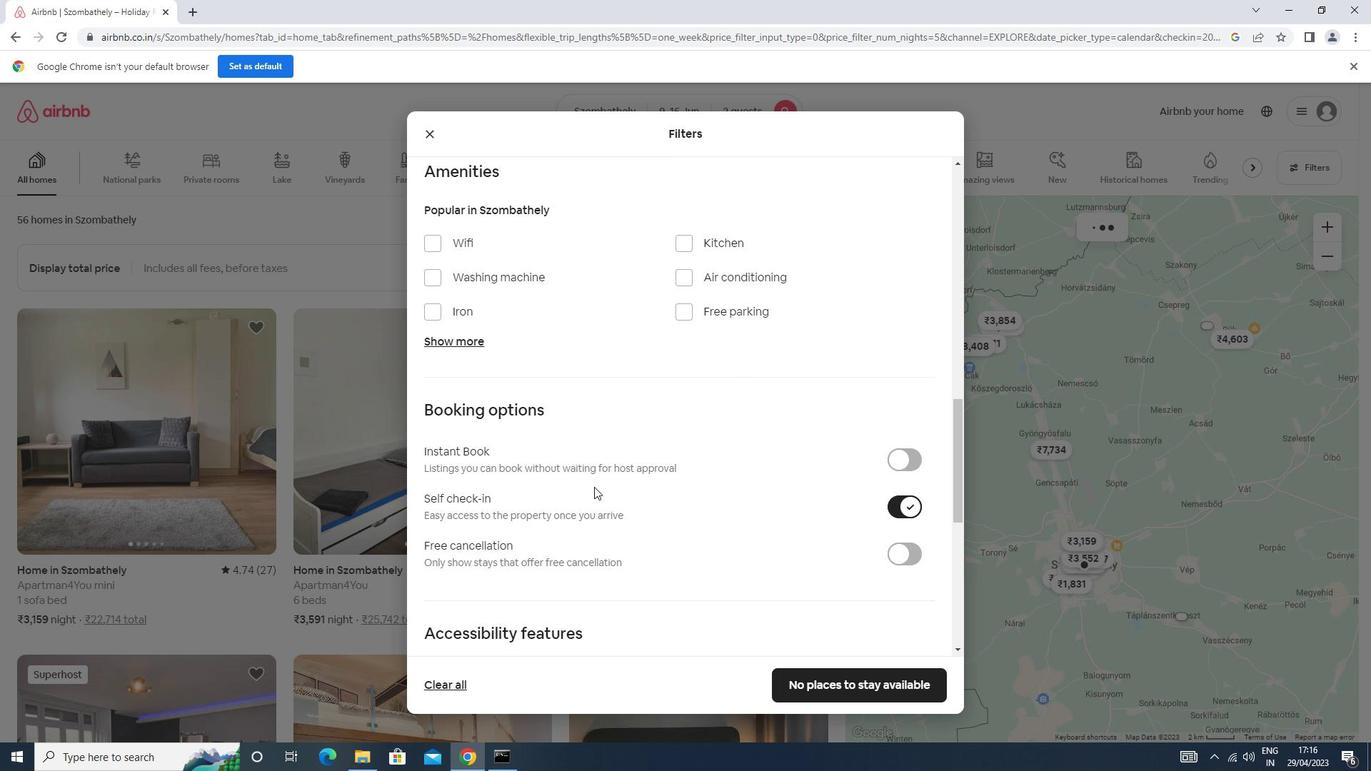
Action: Mouse scrolled (594, 486) with delta (0, 0)
Screenshot: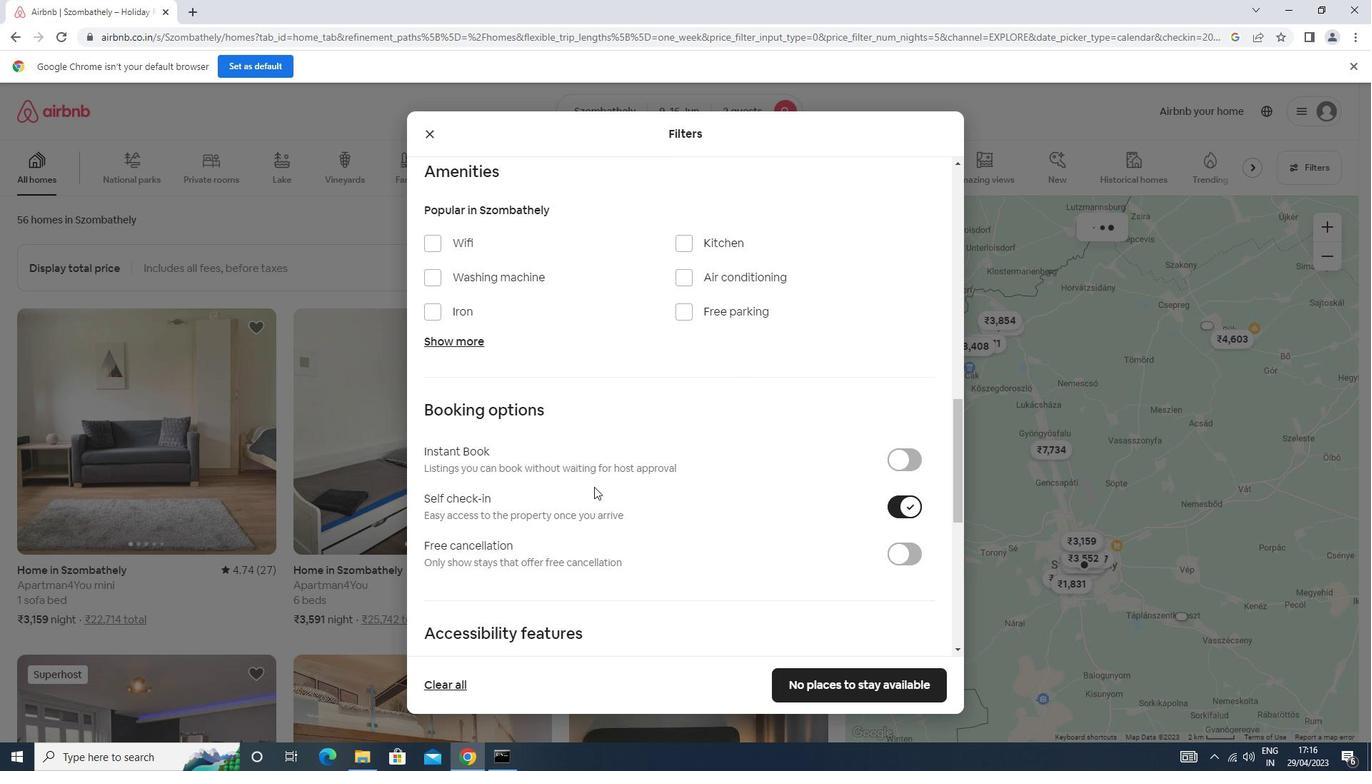 
Action: Mouse scrolled (594, 486) with delta (0, 0)
Screenshot: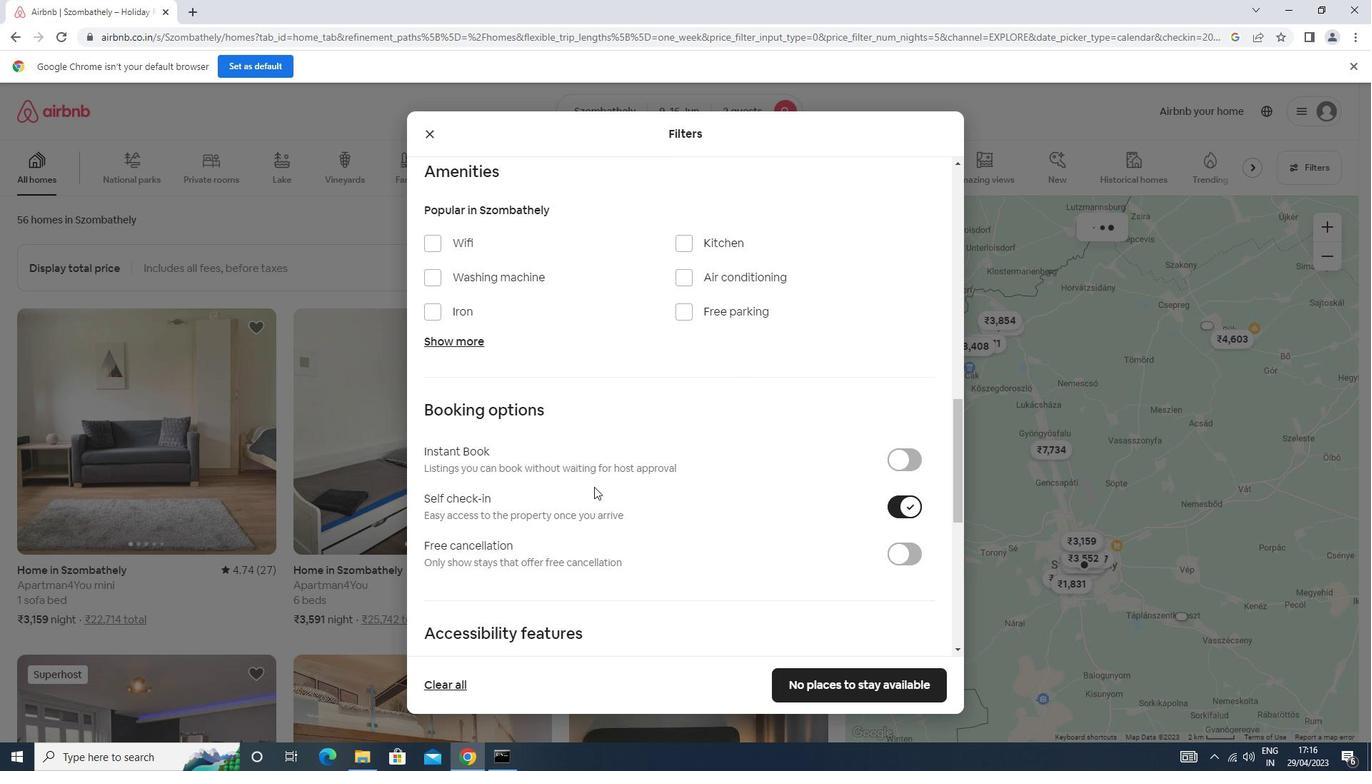 
Action: Mouse scrolled (594, 486) with delta (0, 0)
Screenshot: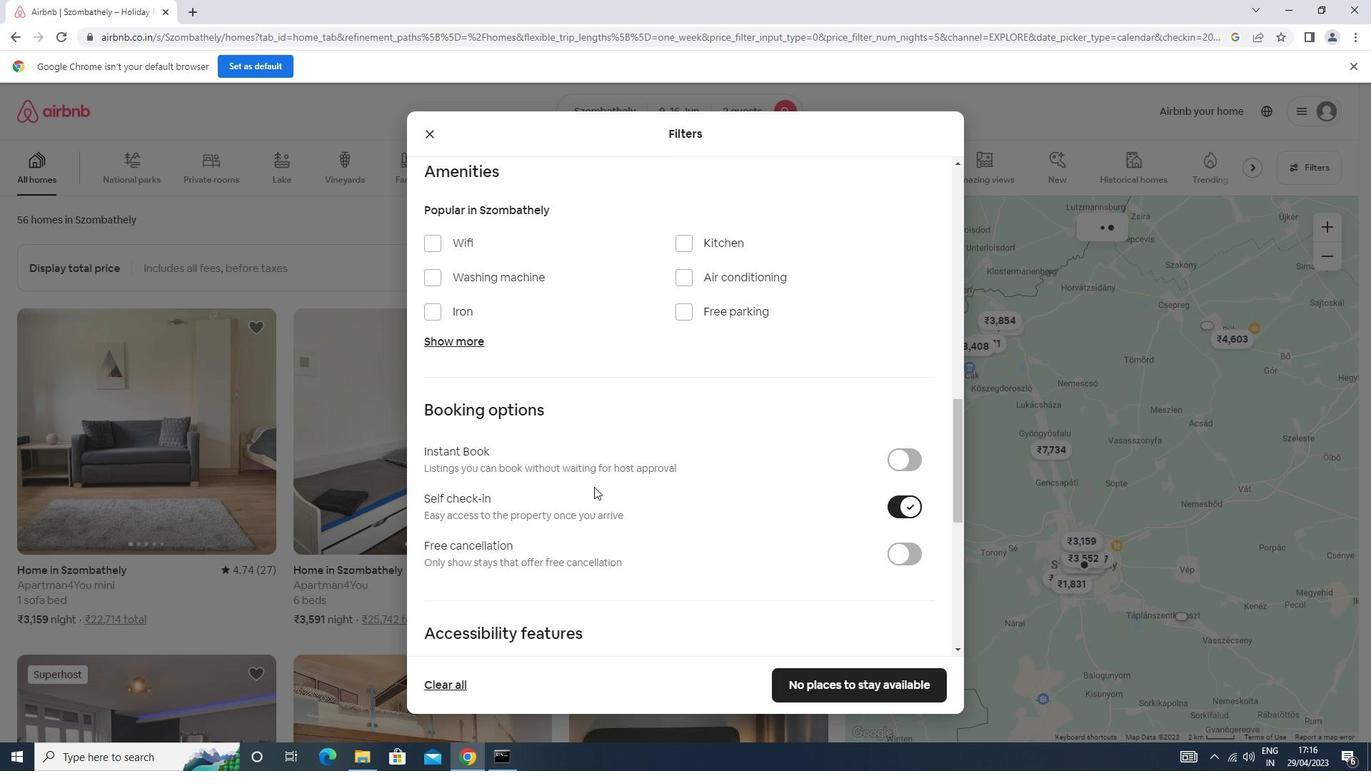 
Action: Mouse moved to (459, 547)
Screenshot: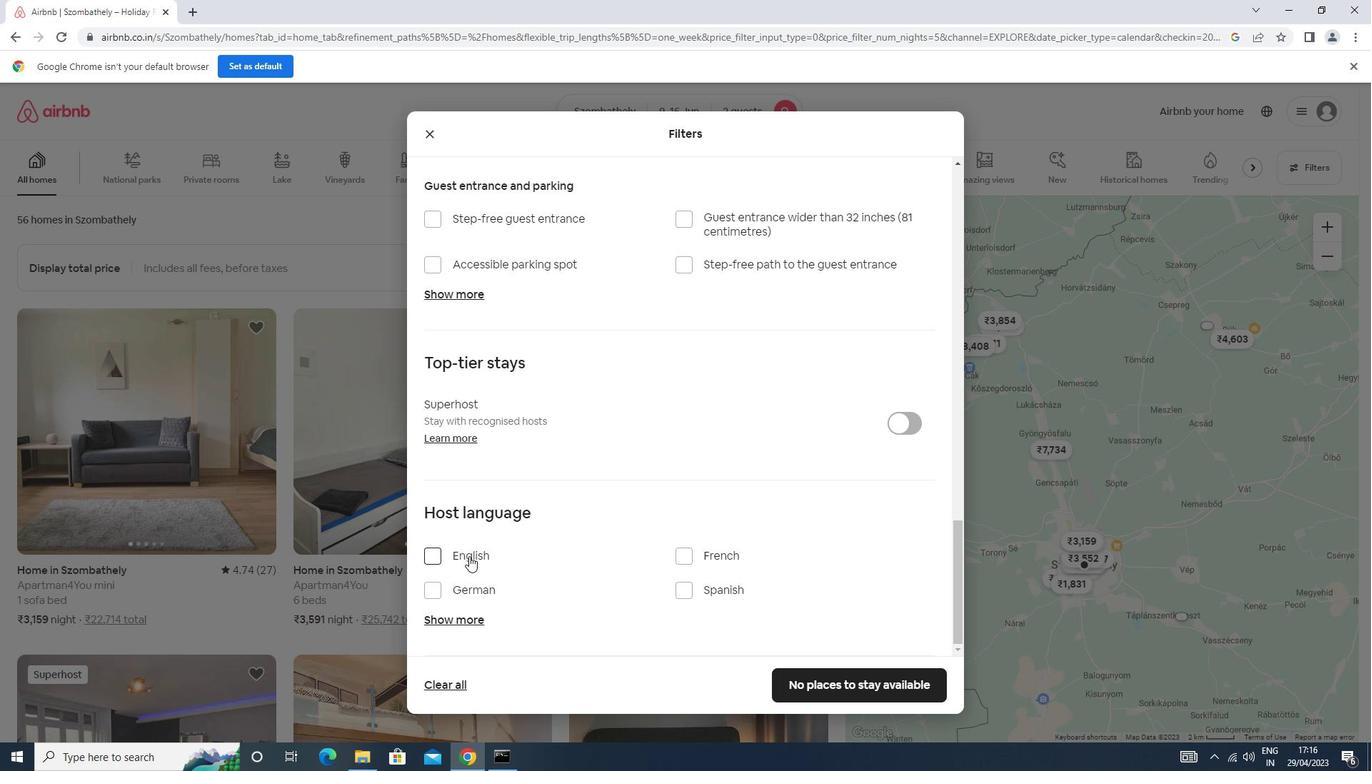 
Action: Mouse pressed left at (459, 547)
Screenshot: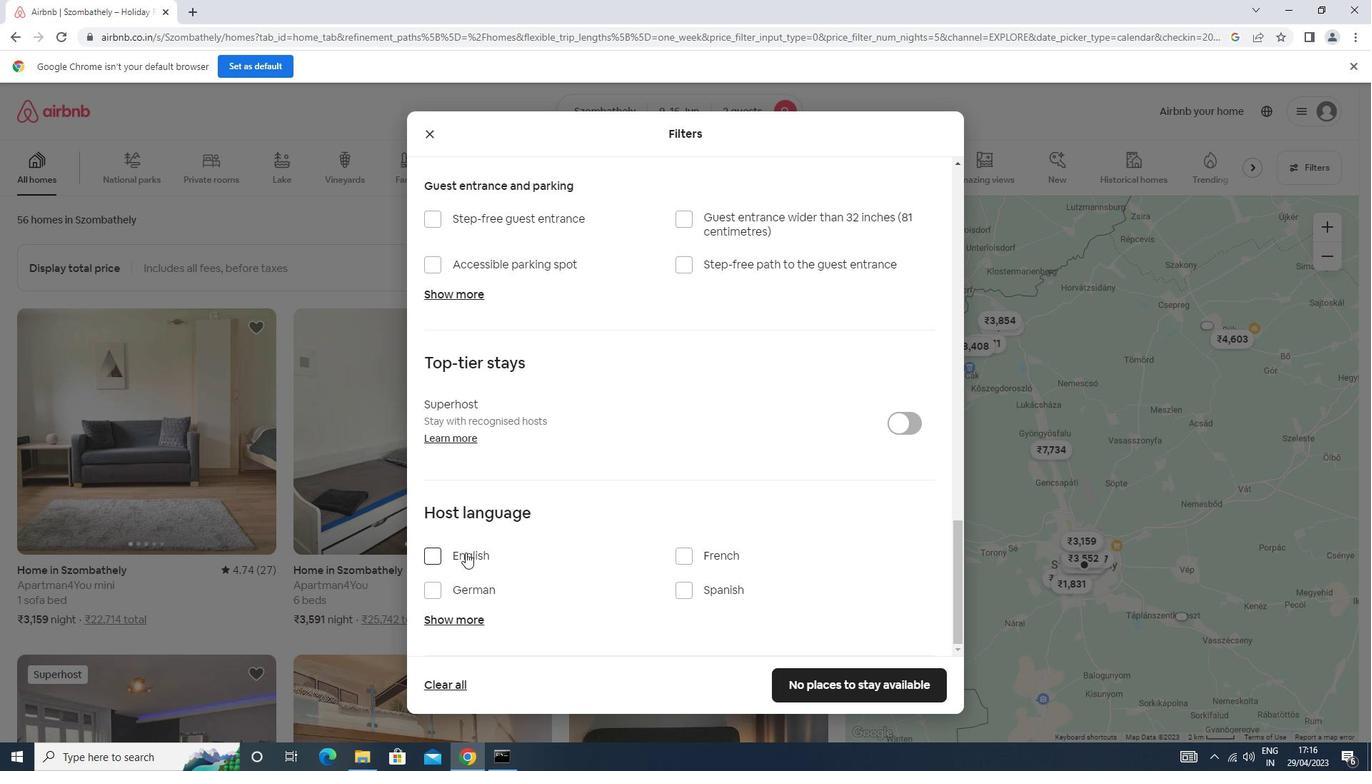 
Action: Mouse moved to (459, 555)
Screenshot: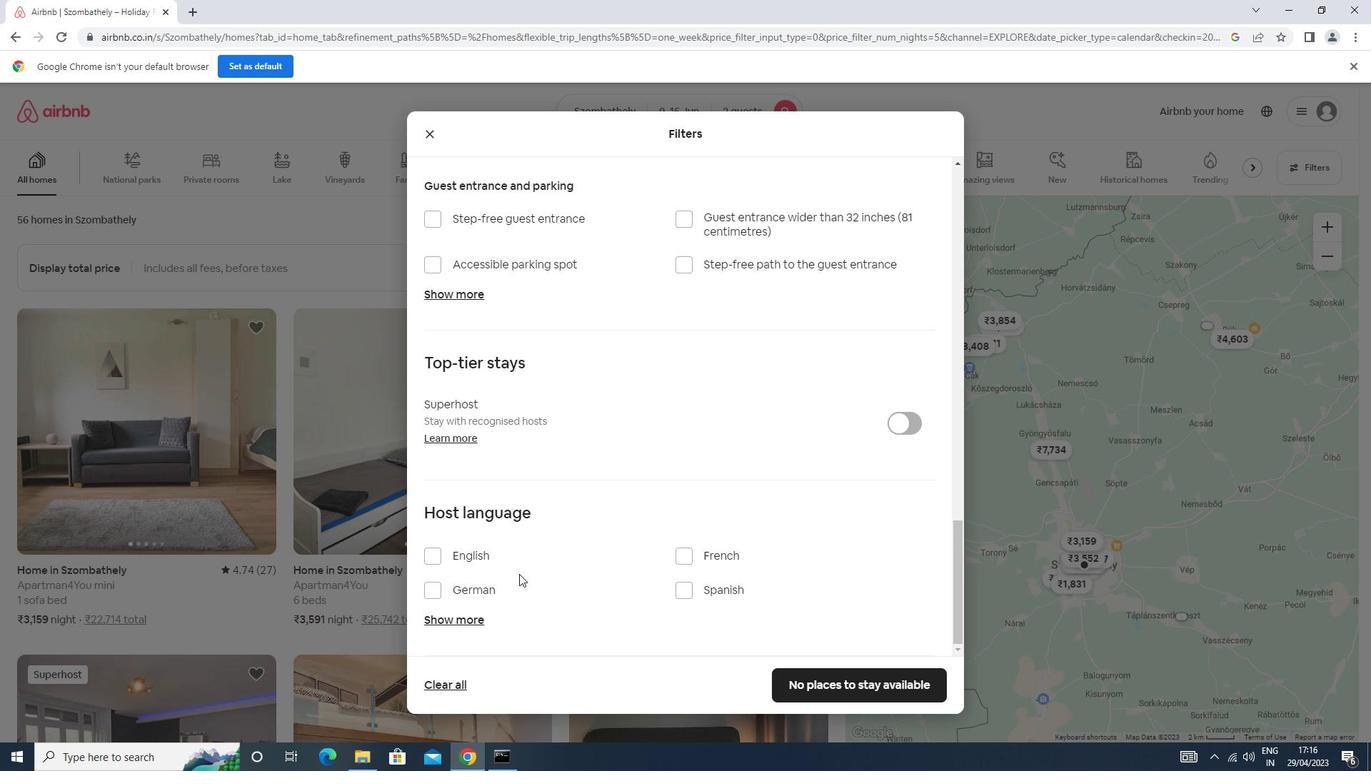 
Action: Mouse pressed left at (459, 555)
Screenshot: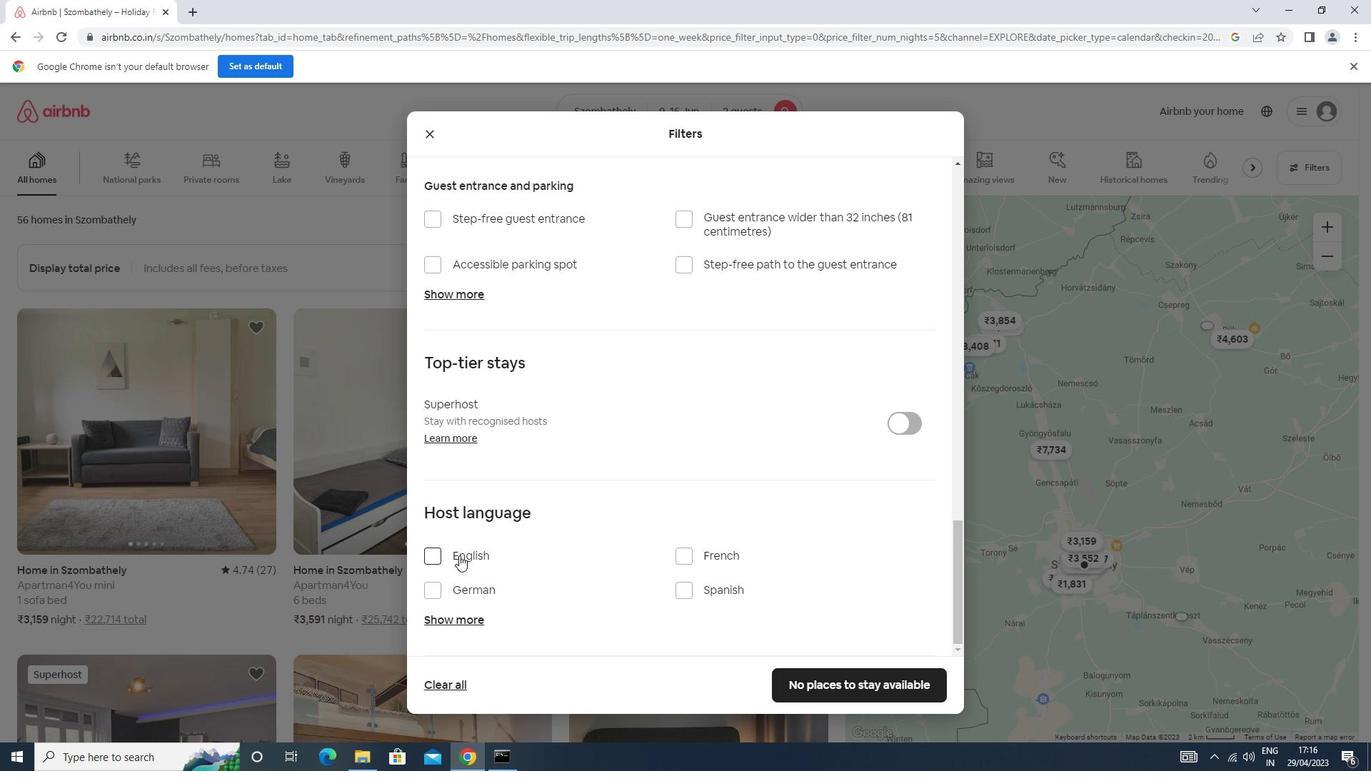 
Action: Mouse moved to (873, 695)
Screenshot: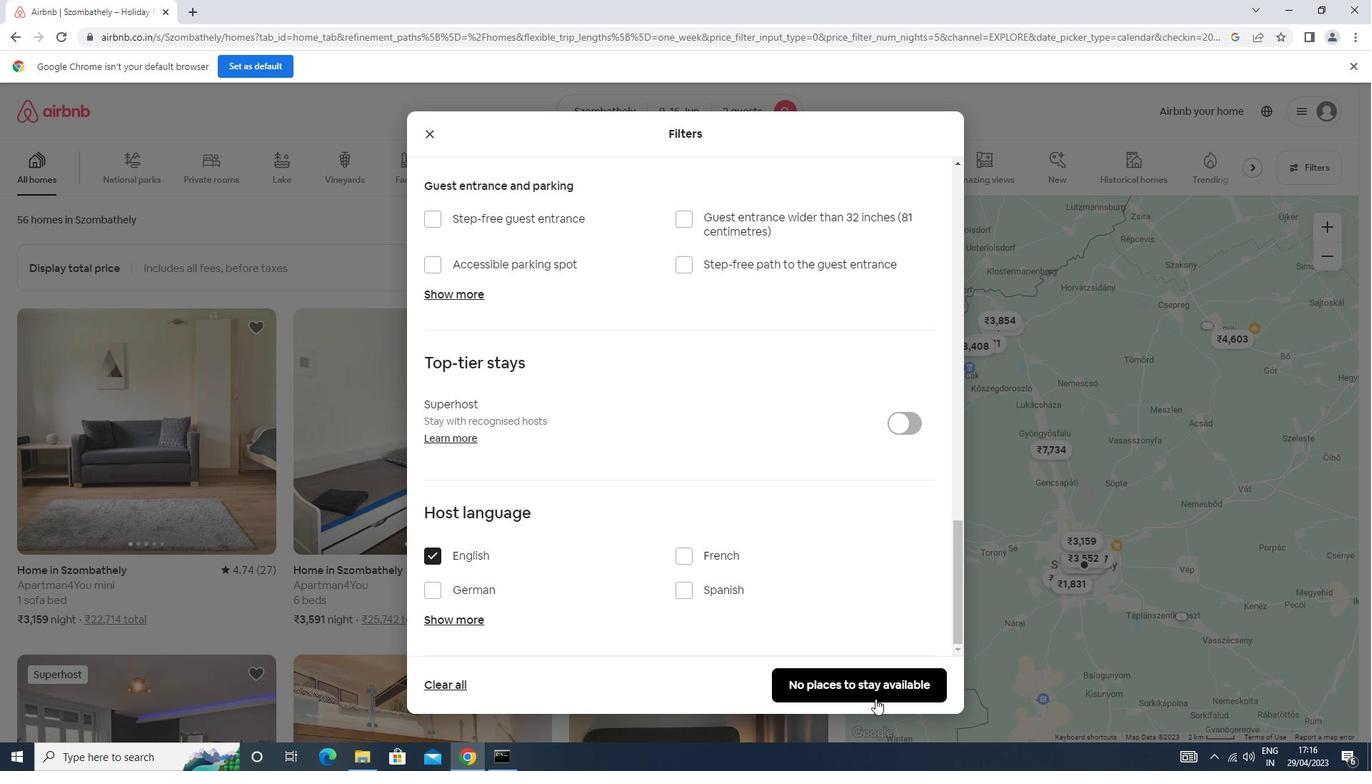 
Action: Mouse pressed left at (873, 695)
Screenshot: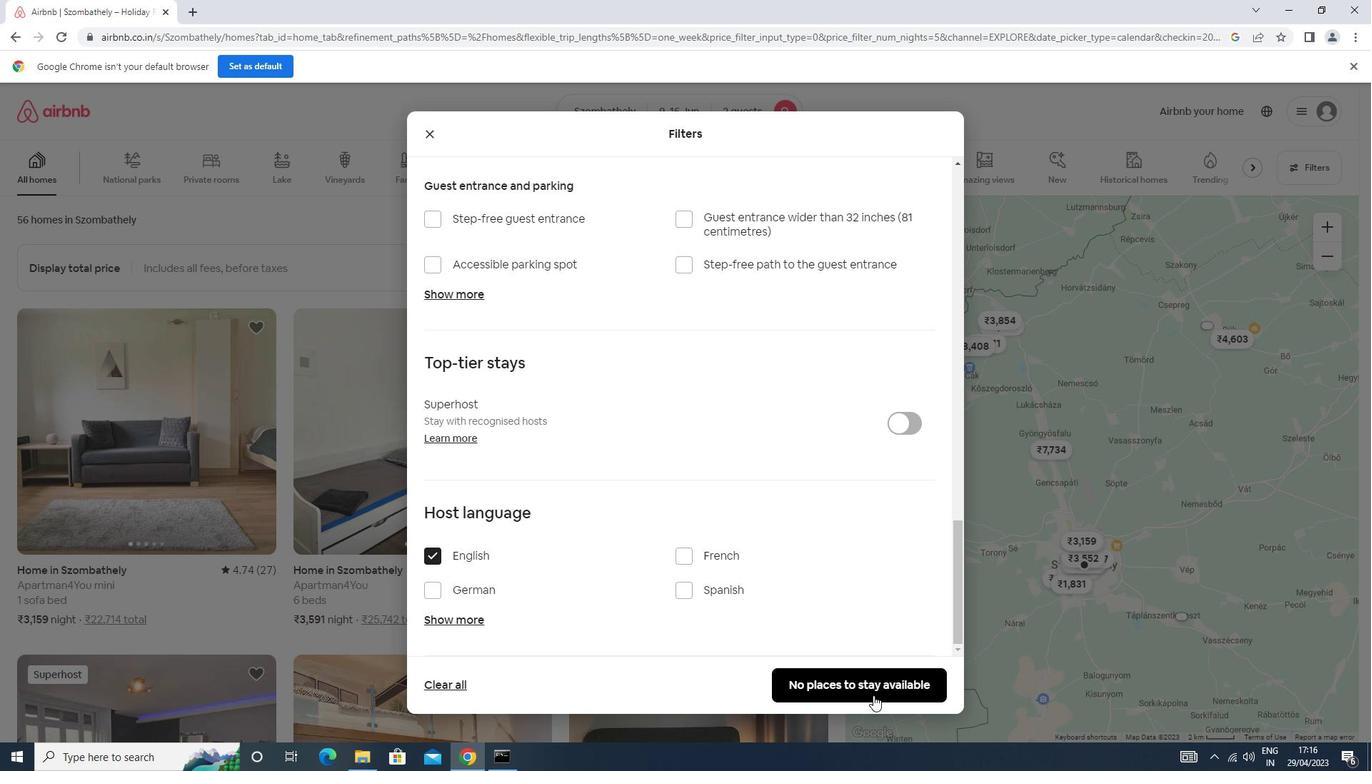 
Action: Mouse moved to (870, 674)
Screenshot: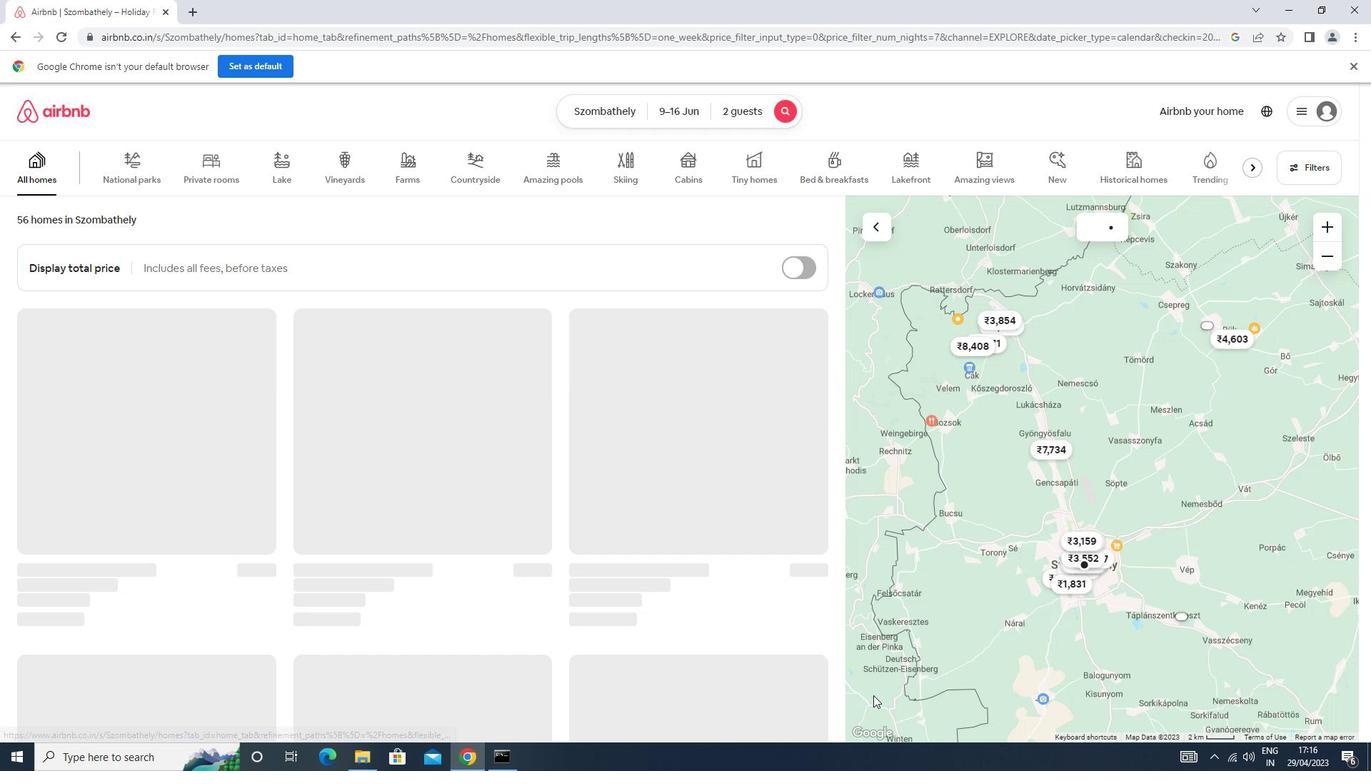 
